 Task: Toggle the stable peek in the text editor.
Action: Mouse moved to (23, 665)
Screenshot: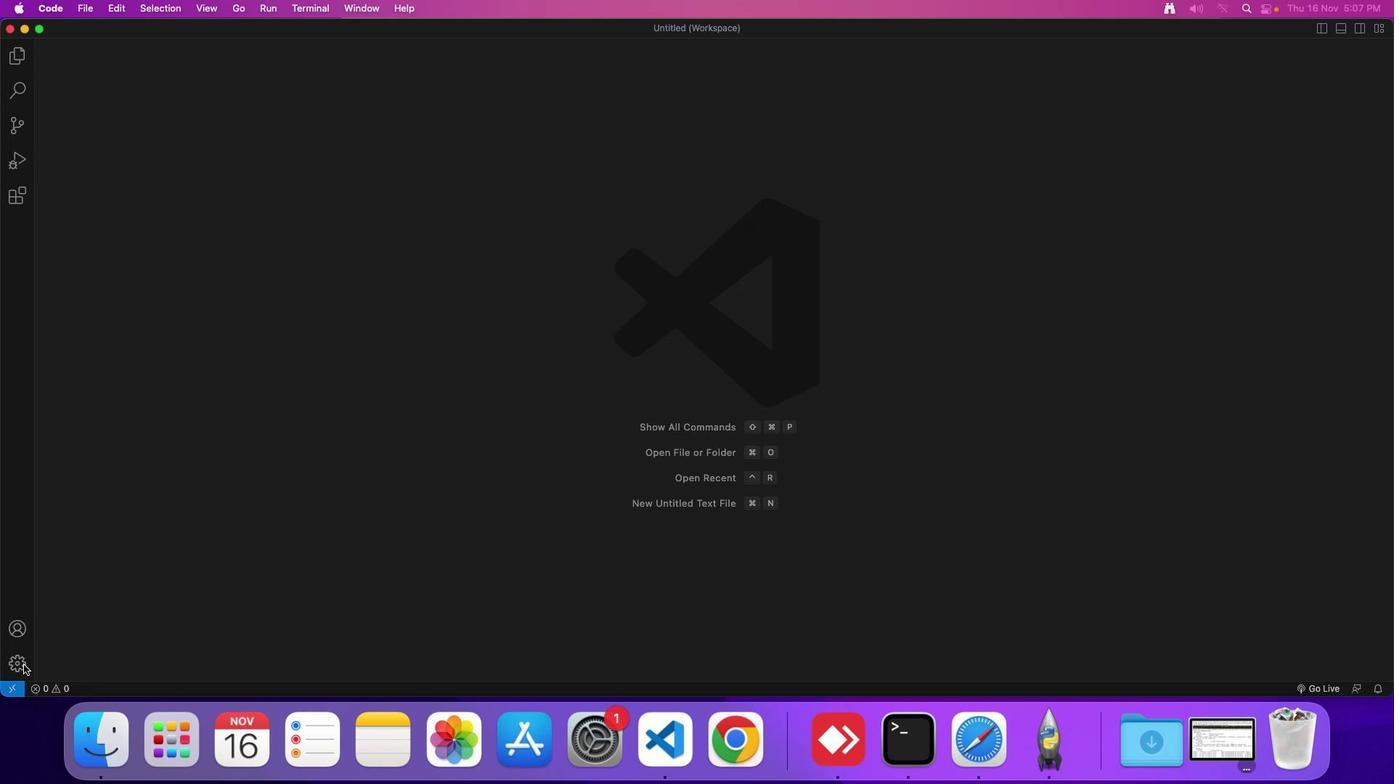 
Action: Mouse pressed left at (23, 665)
Screenshot: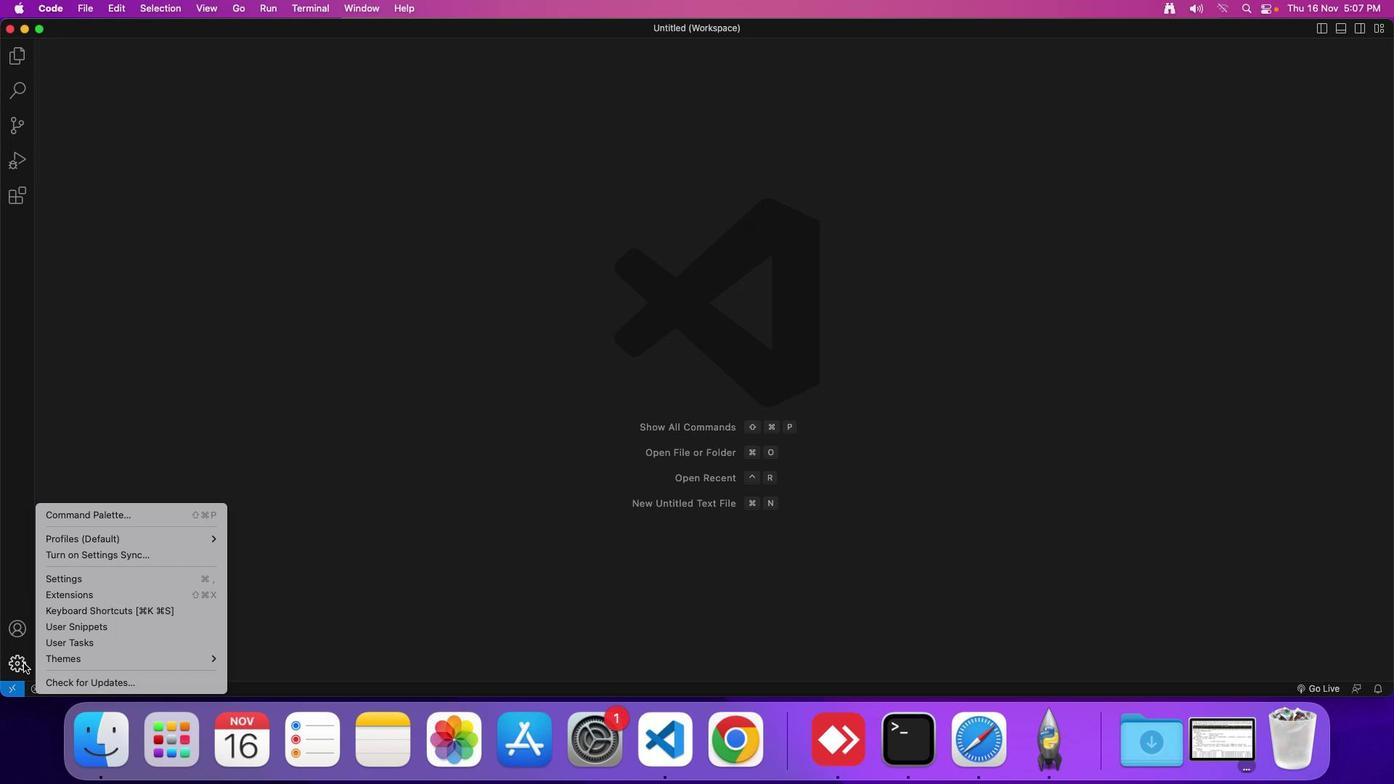 
Action: Mouse moved to (68, 580)
Screenshot: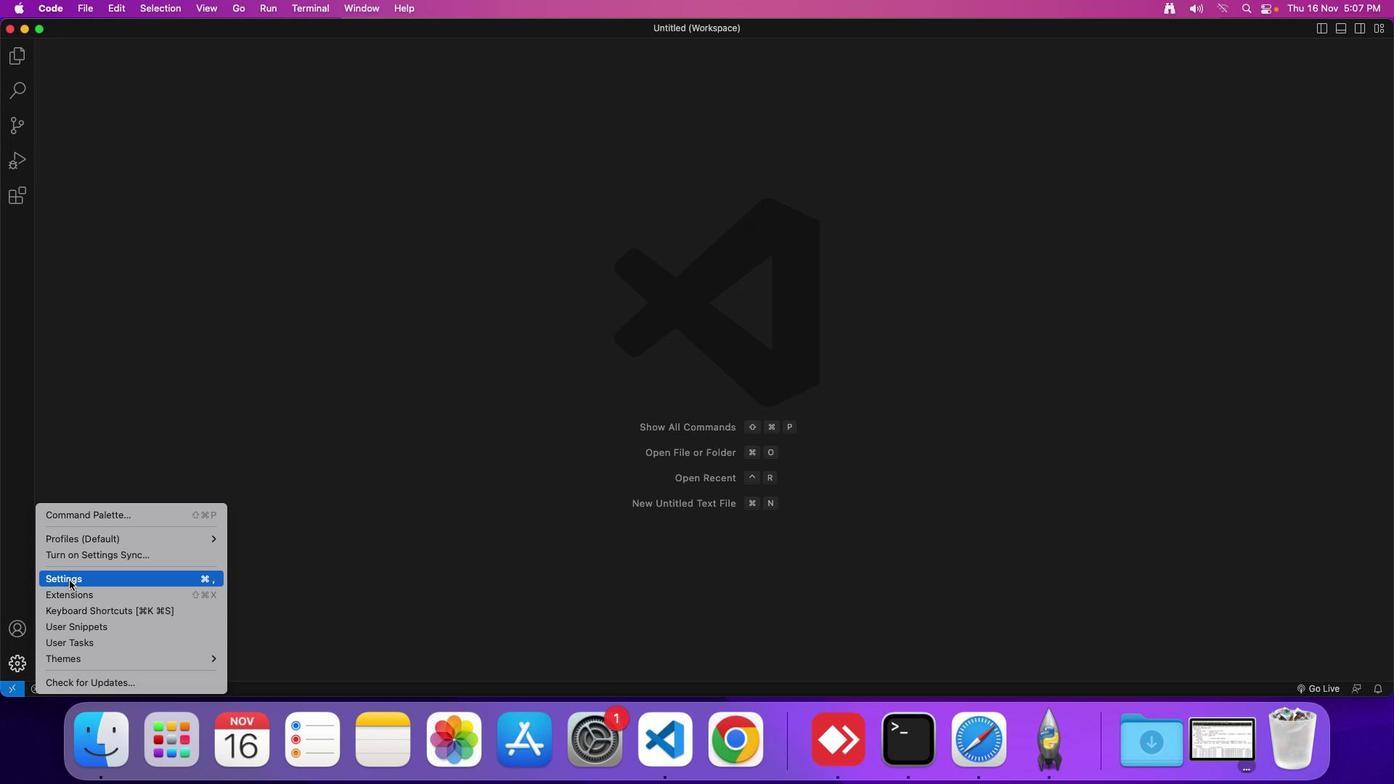 
Action: Mouse pressed left at (68, 580)
Screenshot: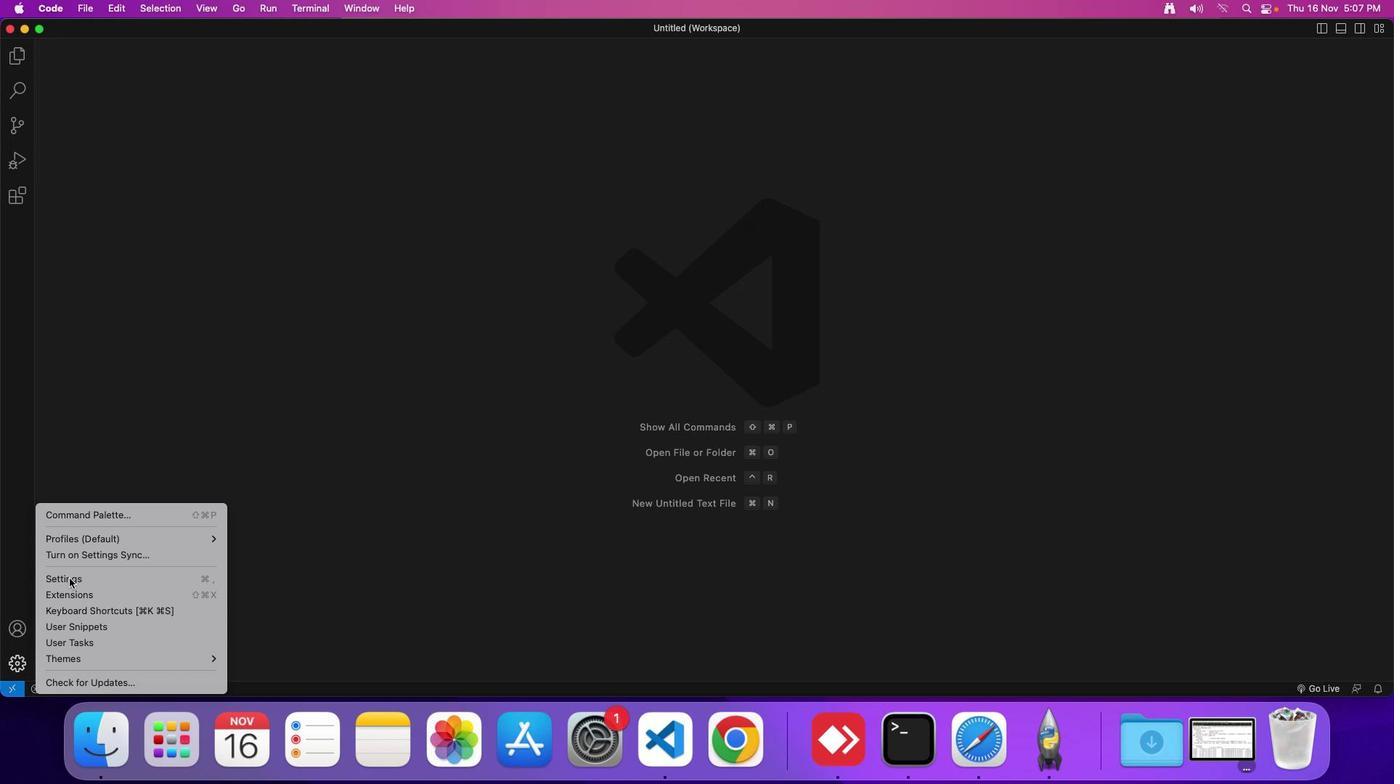 
Action: Mouse moved to (350, 109)
Screenshot: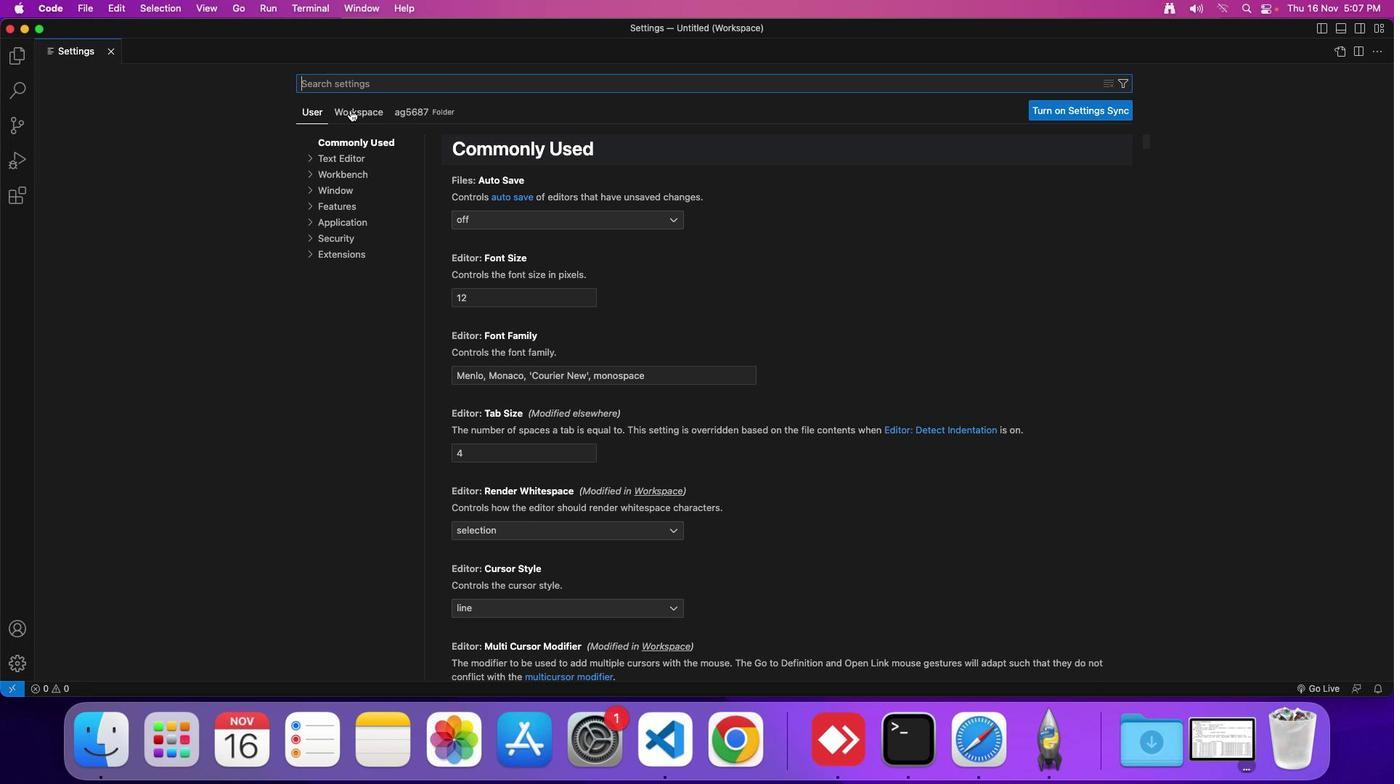
Action: Mouse pressed left at (350, 109)
Screenshot: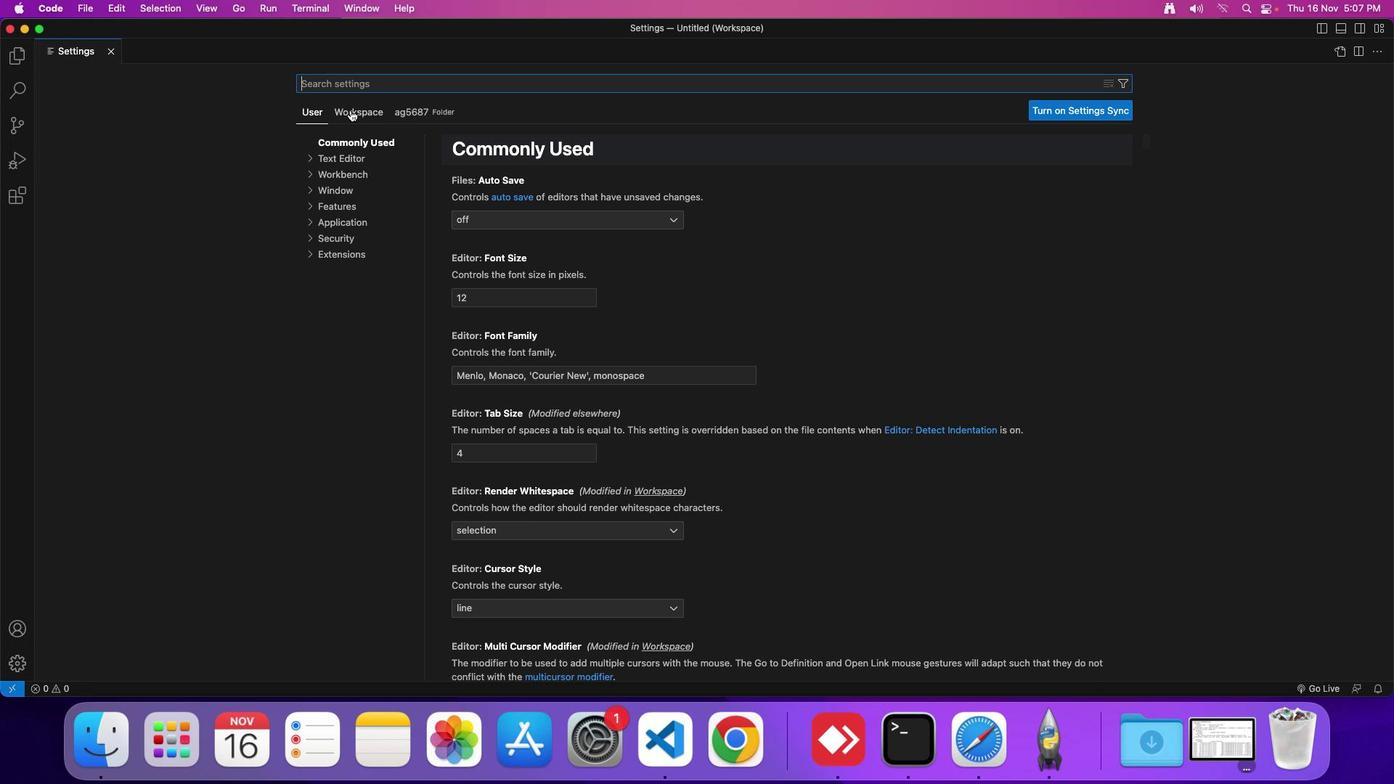 
Action: Mouse moved to (353, 161)
Screenshot: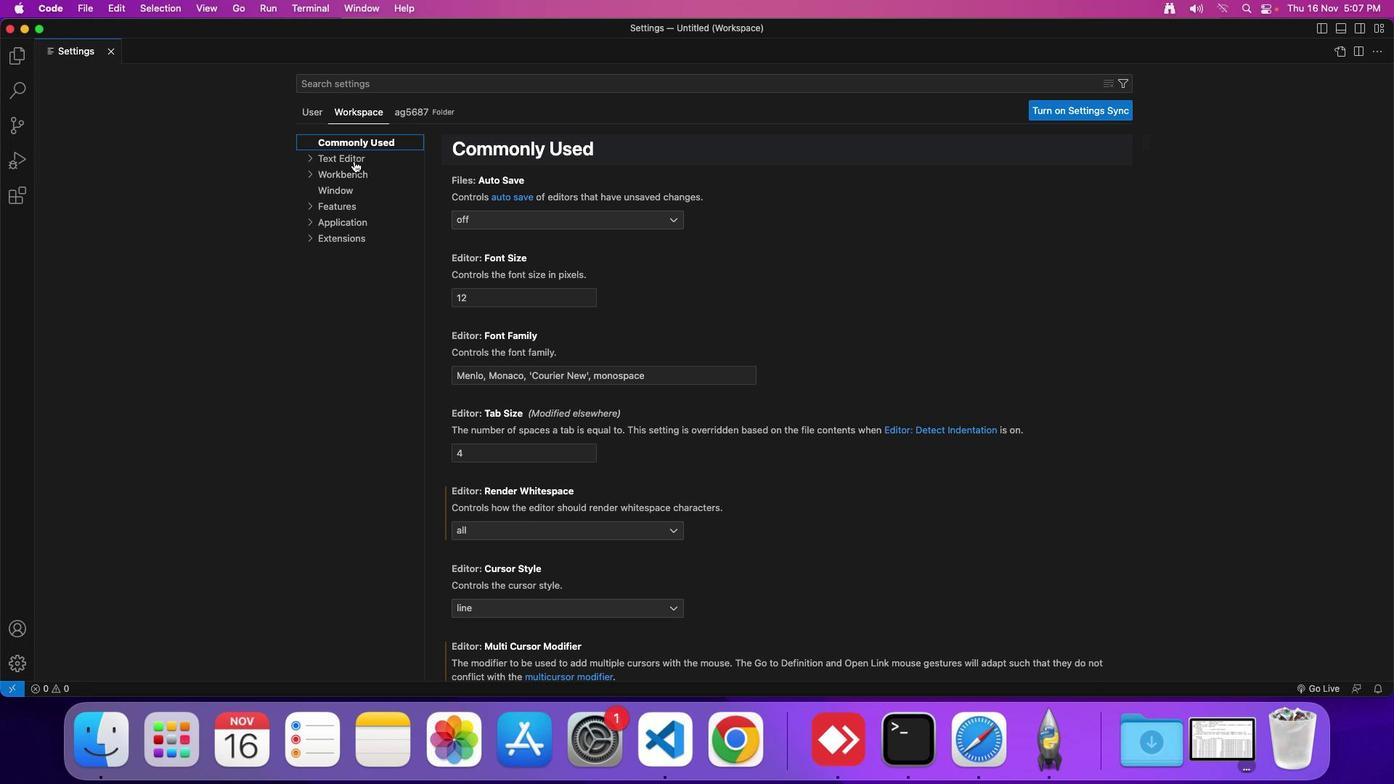 
Action: Mouse pressed left at (353, 161)
Screenshot: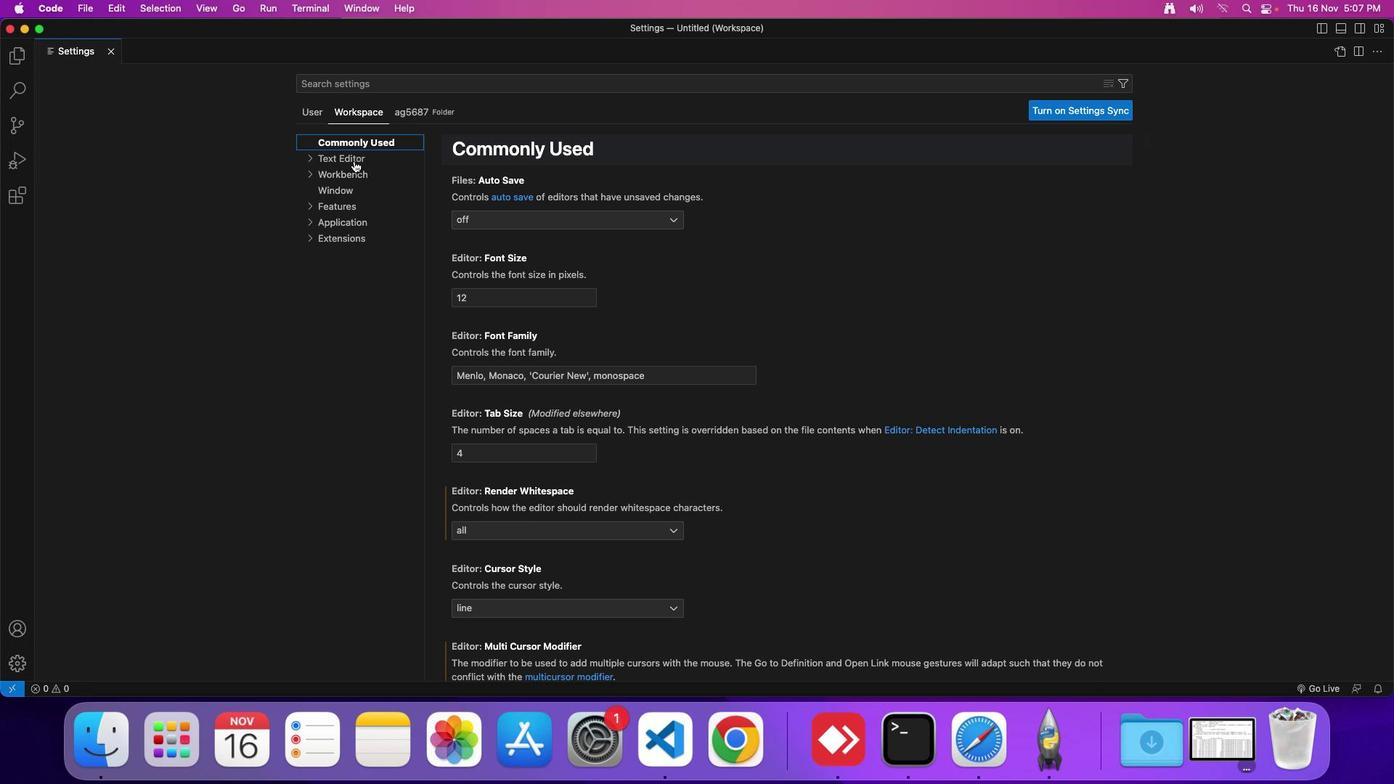 
Action: Mouse moved to (548, 434)
Screenshot: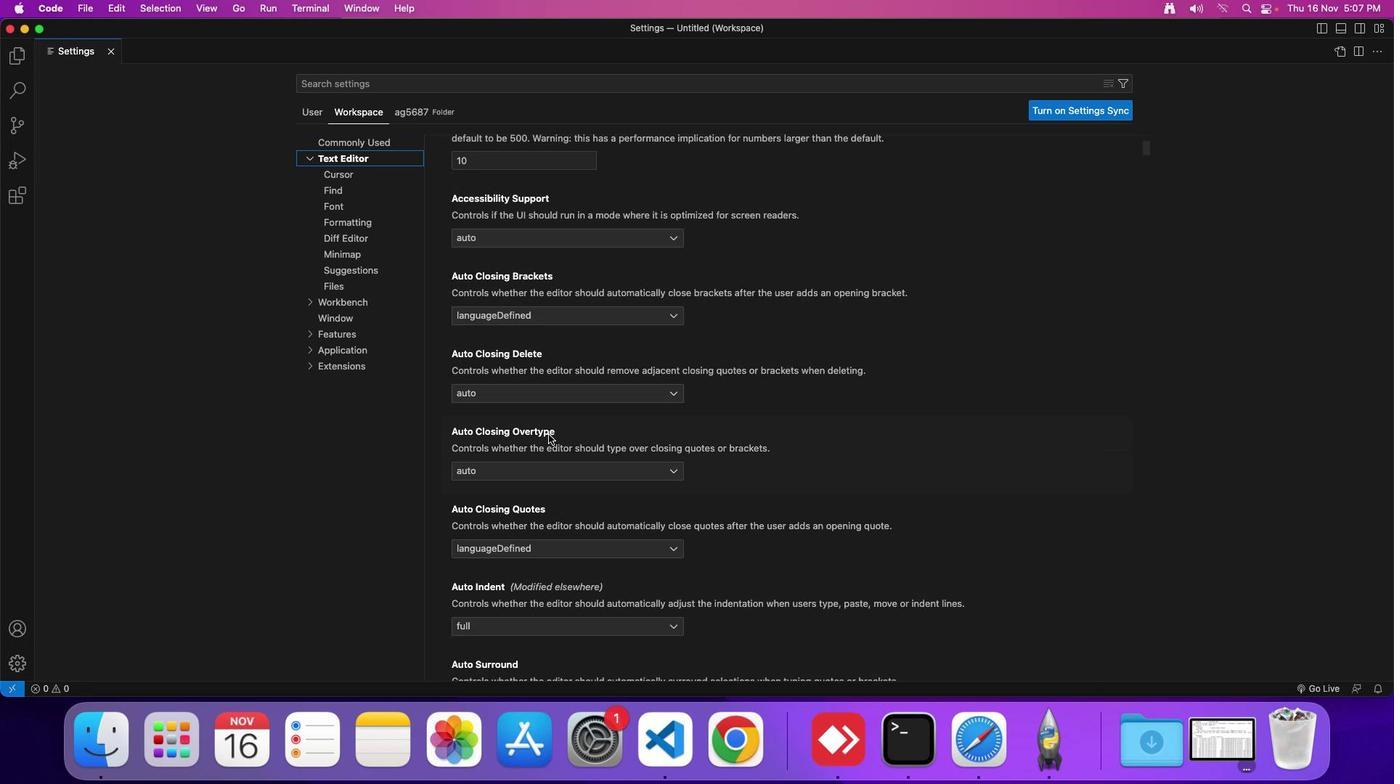 
Action: Mouse scrolled (548, 434) with delta (0, 0)
Screenshot: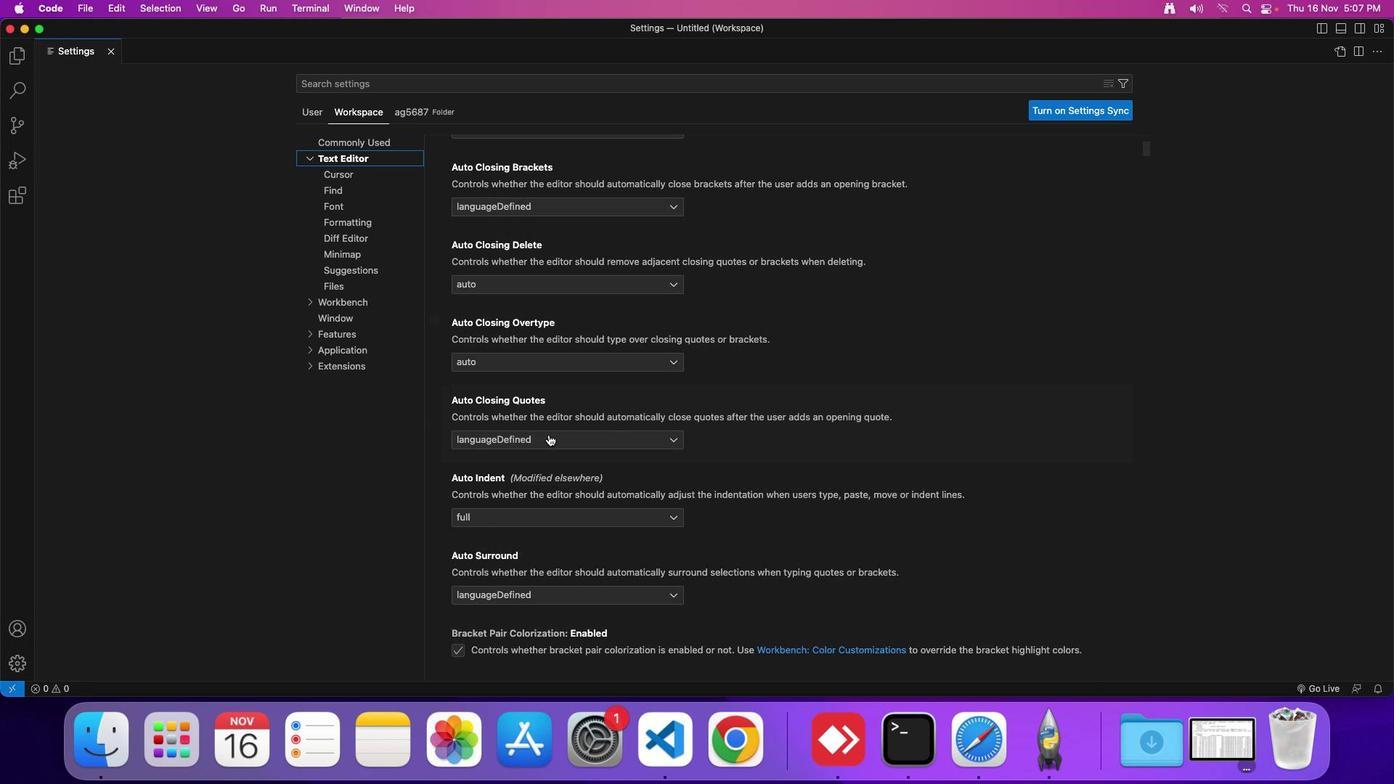 
Action: Mouse scrolled (548, 434) with delta (0, 0)
Screenshot: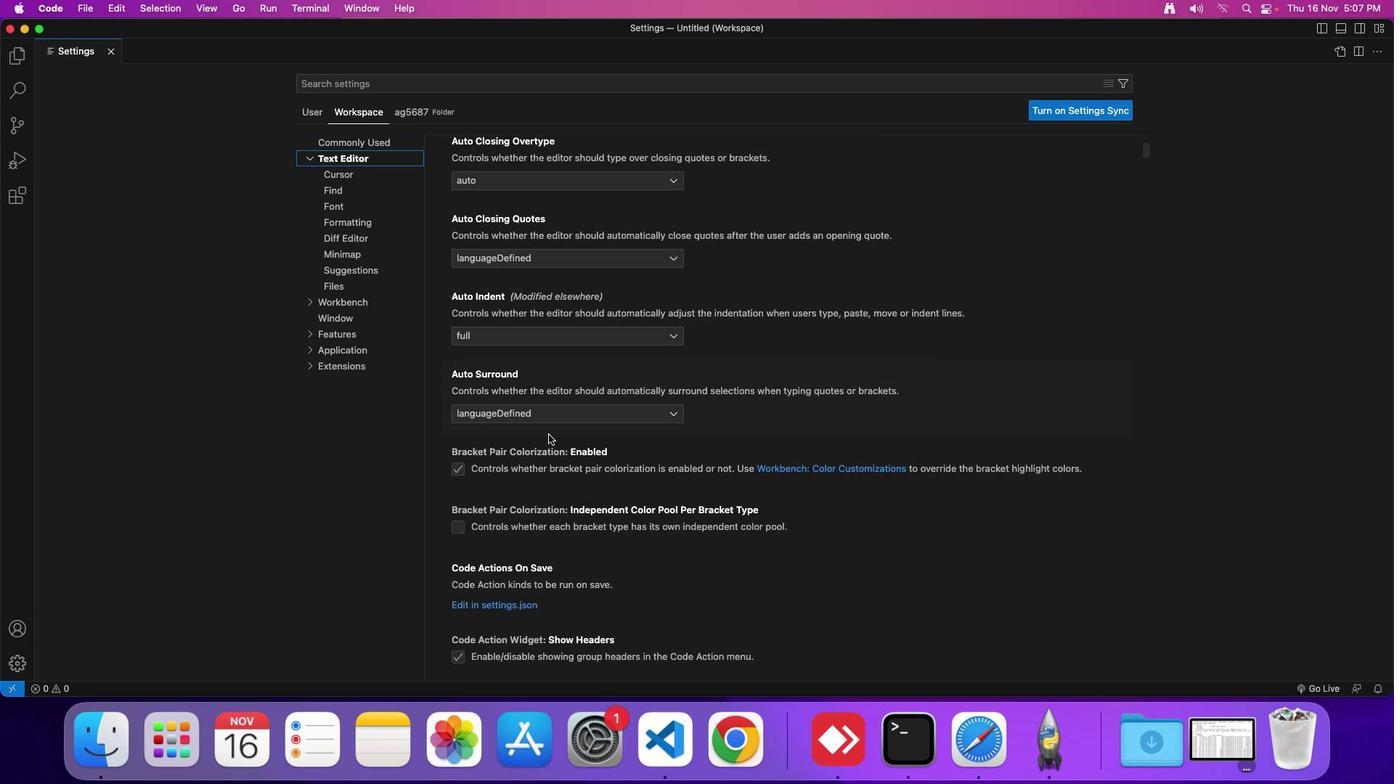 
Action: Mouse scrolled (548, 434) with delta (0, -2)
Screenshot: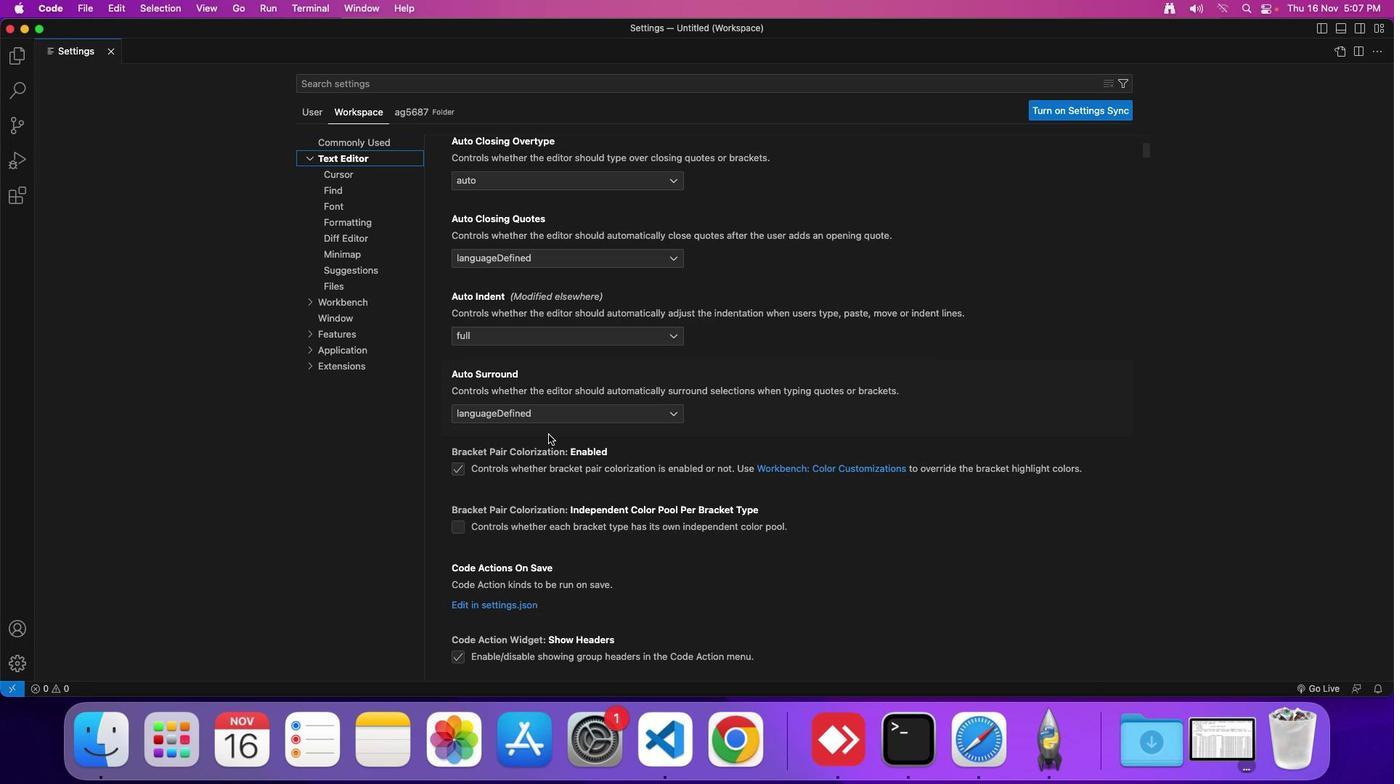 
Action: Mouse scrolled (548, 434) with delta (0, -3)
Screenshot: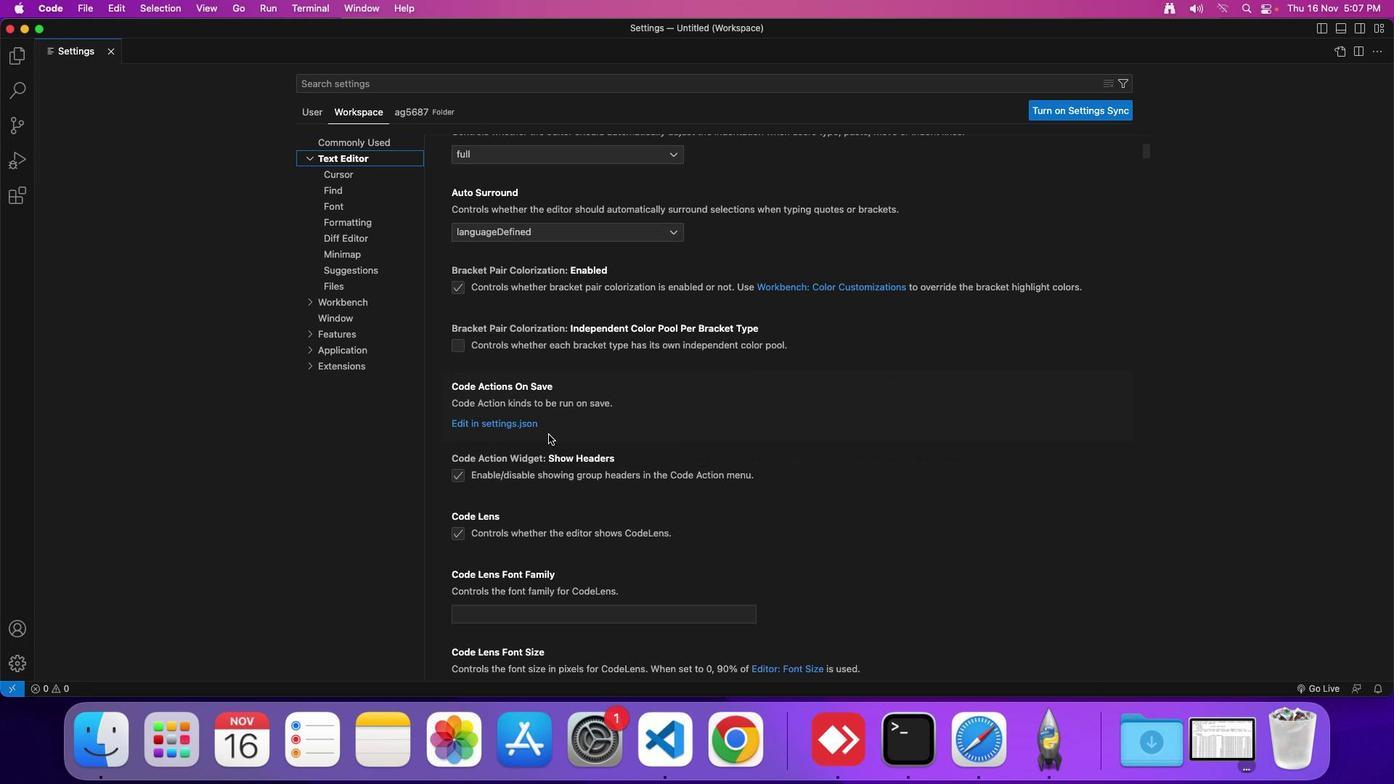 
Action: Mouse scrolled (548, 434) with delta (0, -3)
Screenshot: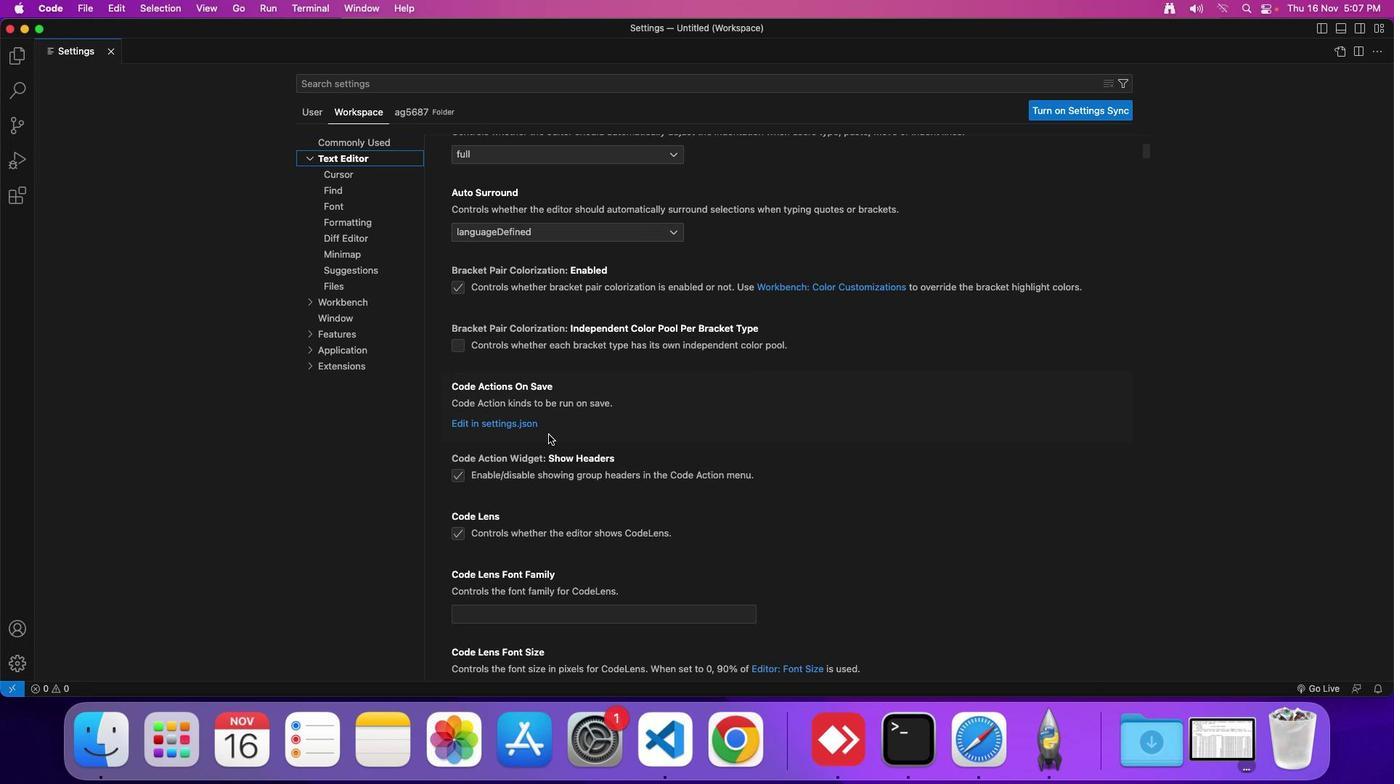 
Action: Mouse scrolled (548, 434) with delta (0, 0)
Screenshot: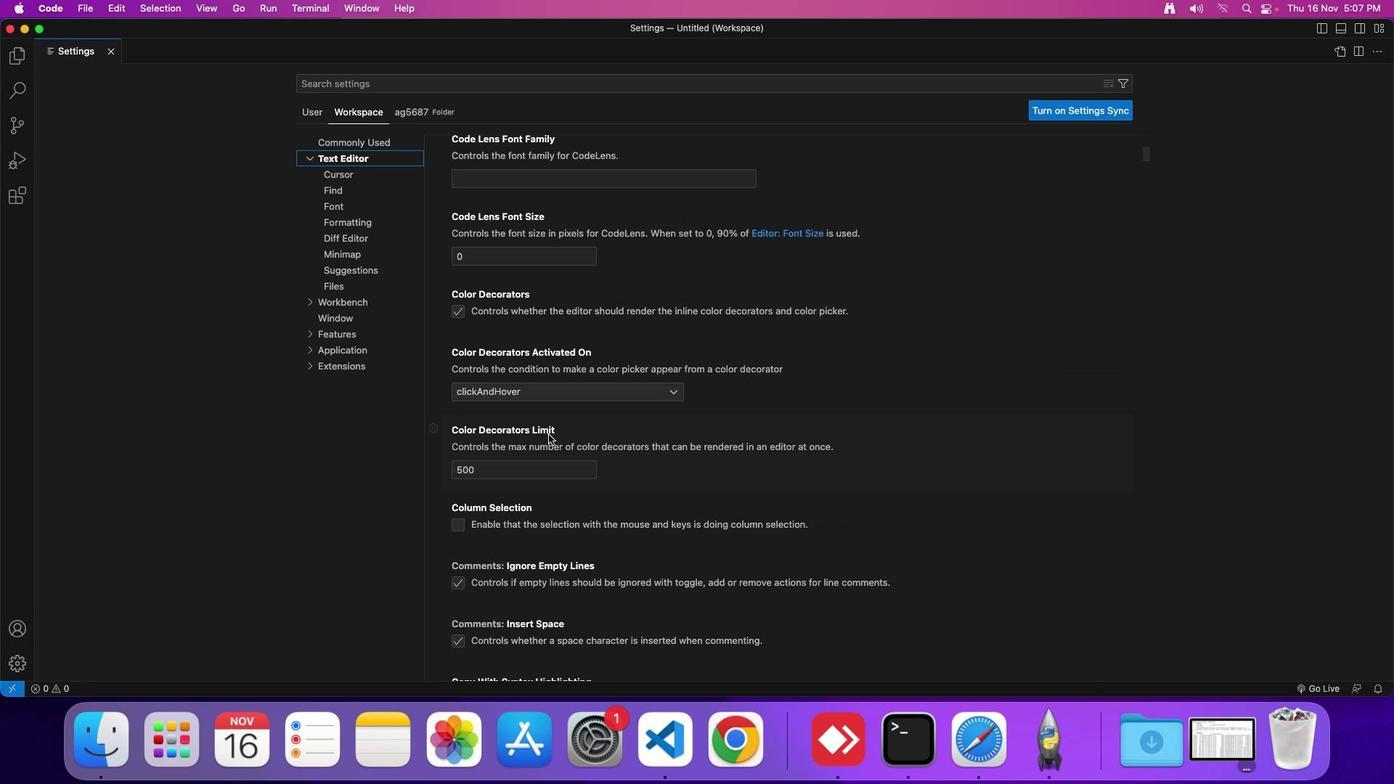 
Action: Mouse scrolled (548, 434) with delta (0, 0)
Screenshot: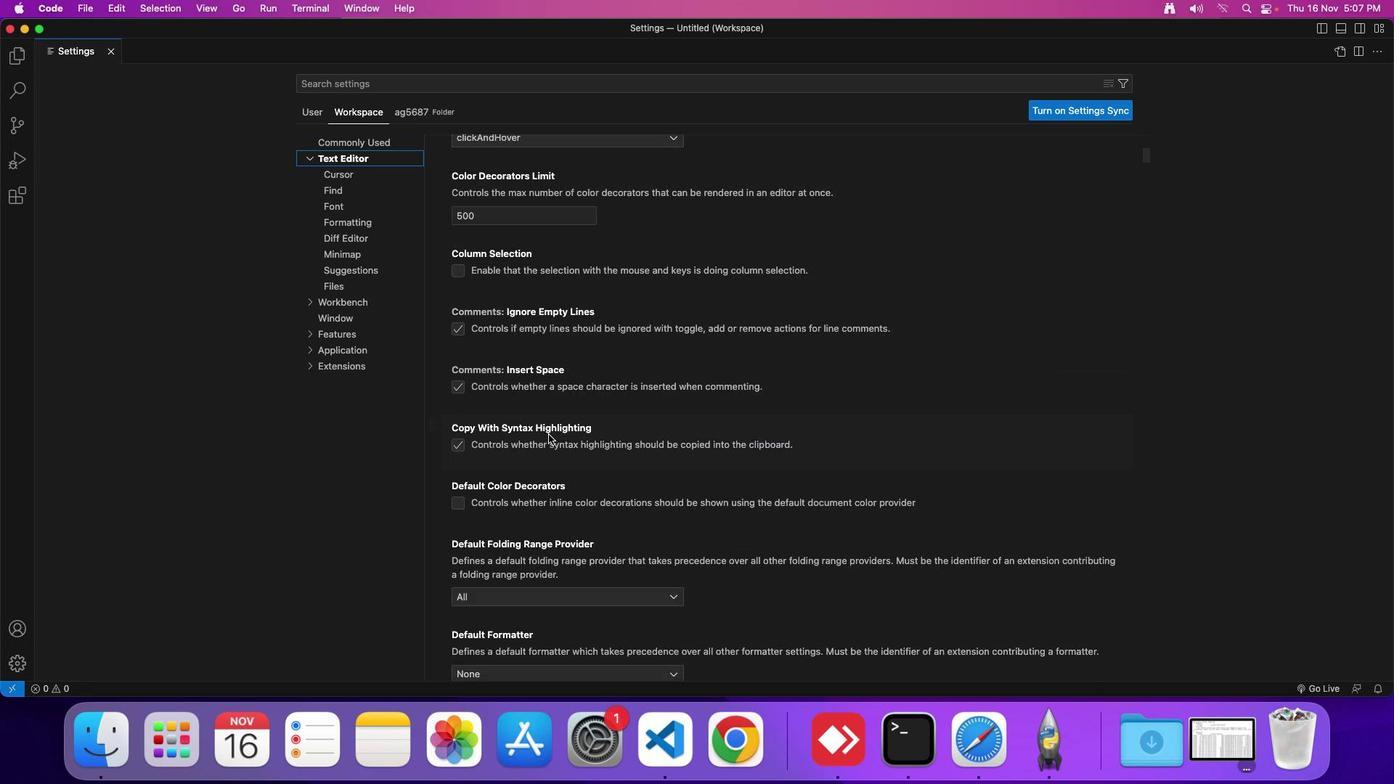 
Action: Mouse scrolled (548, 434) with delta (0, -2)
Screenshot: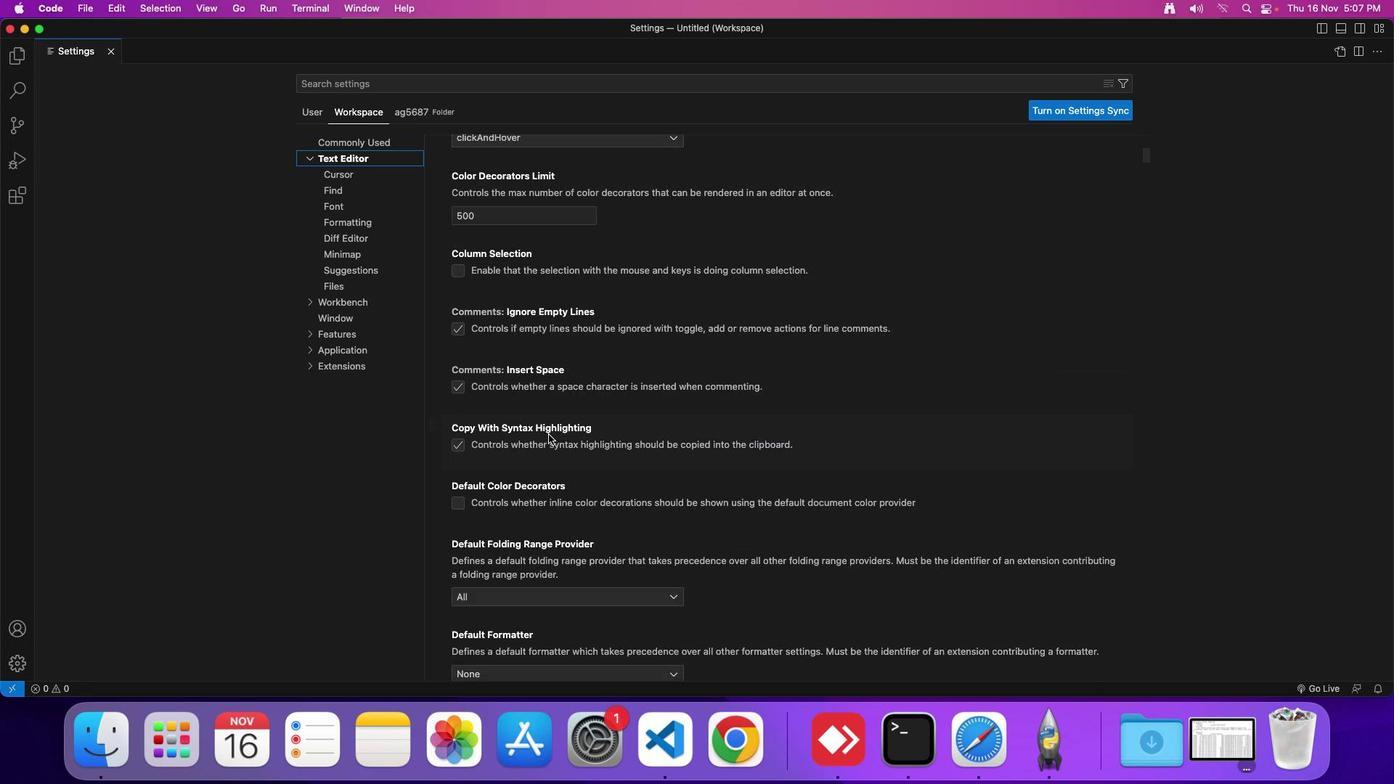 
Action: Mouse scrolled (548, 434) with delta (0, -4)
Screenshot: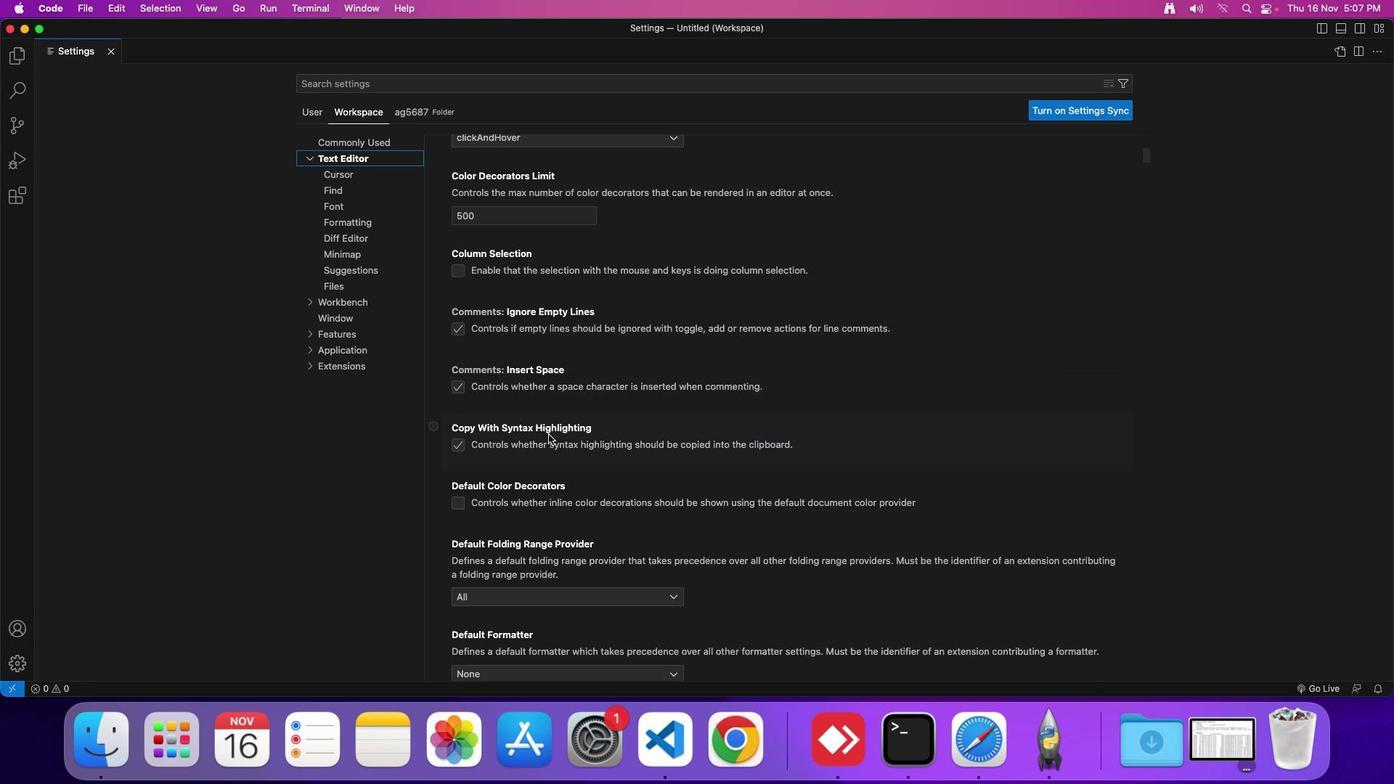 
Action: Mouse scrolled (548, 434) with delta (0, -5)
Screenshot: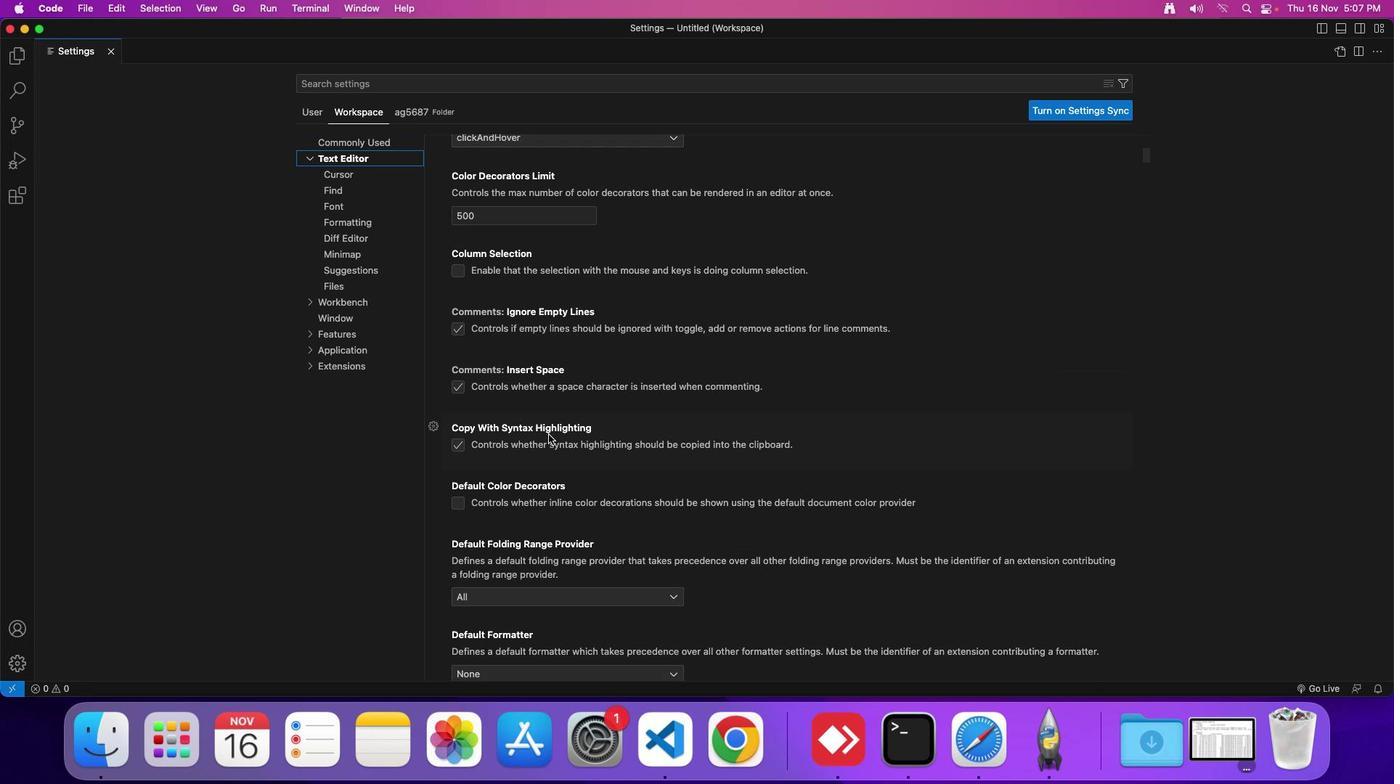 
Action: Mouse scrolled (548, 434) with delta (0, 0)
Screenshot: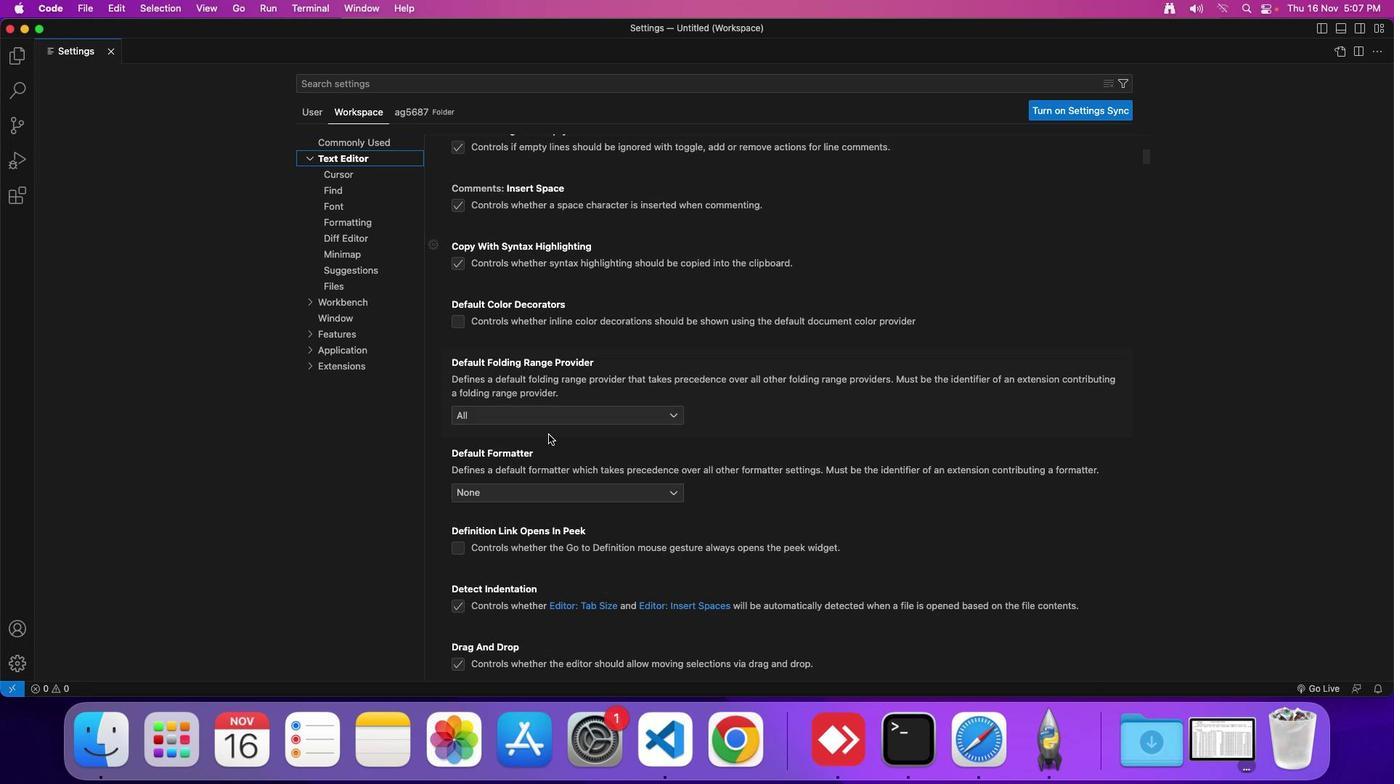
Action: Mouse scrolled (548, 434) with delta (0, 0)
Screenshot: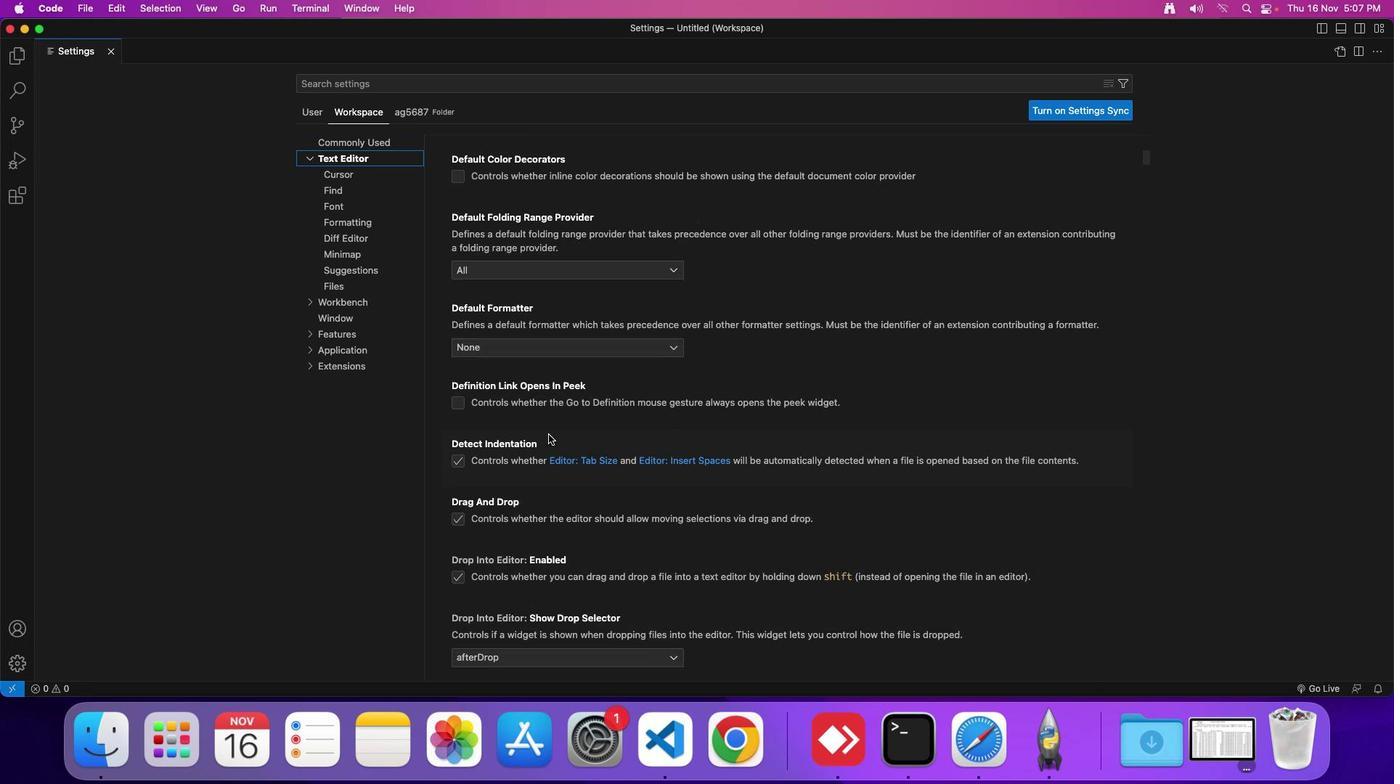 
Action: Mouse scrolled (548, 434) with delta (0, -2)
Screenshot: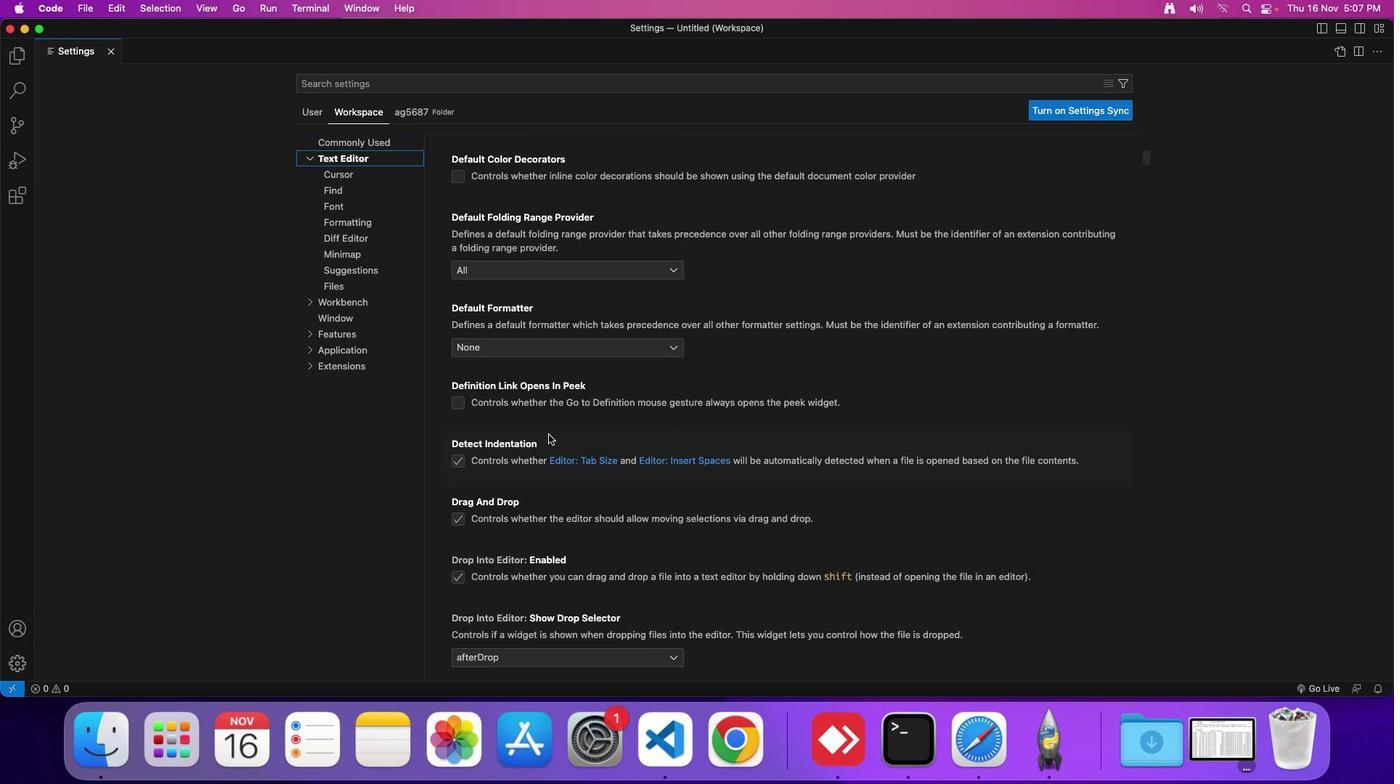 
Action: Mouse scrolled (548, 434) with delta (0, -2)
Screenshot: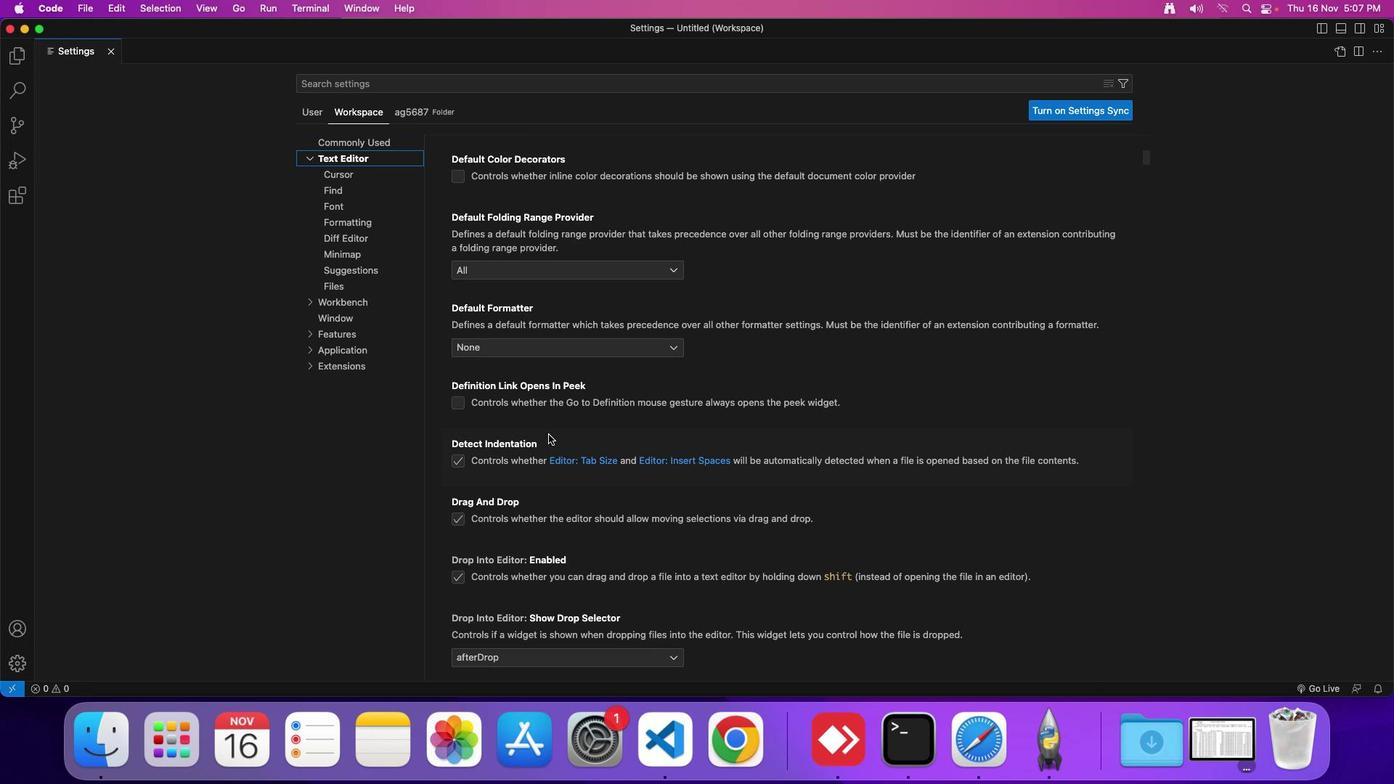 
Action: Mouse moved to (548, 434)
Screenshot: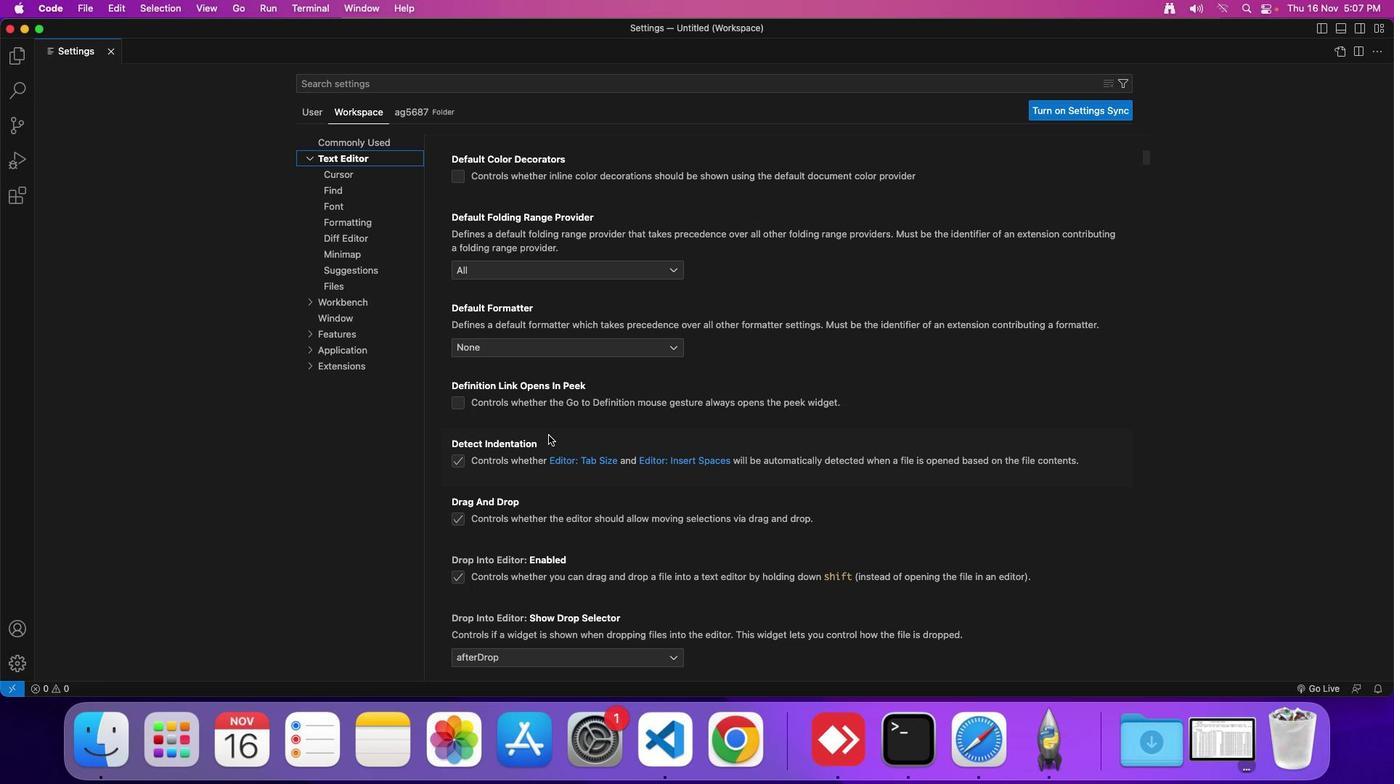 
Action: Mouse scrolled (548, 434) with delta (0, 0)
Screenshot: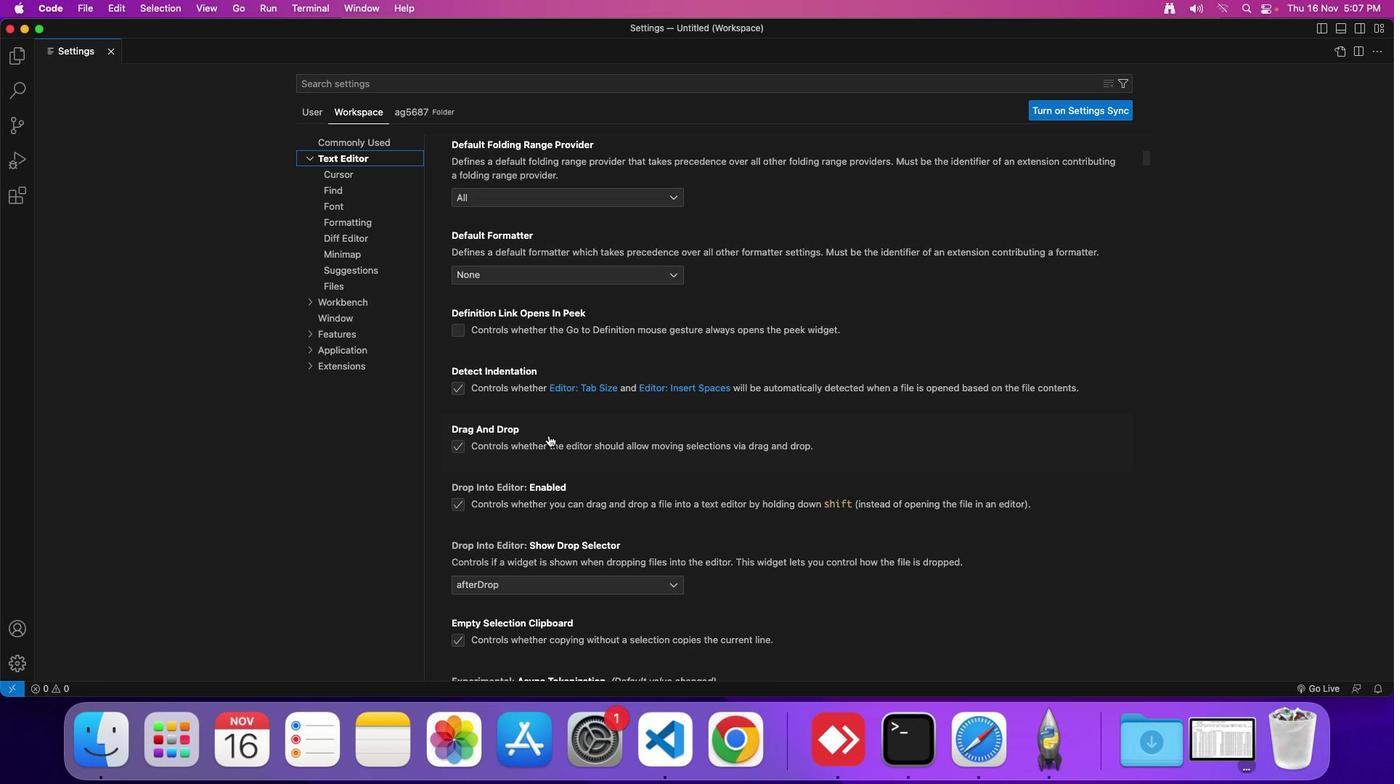 
Action: Mouse scrolled (548, 434) with delta (0, 0)
Screenshot: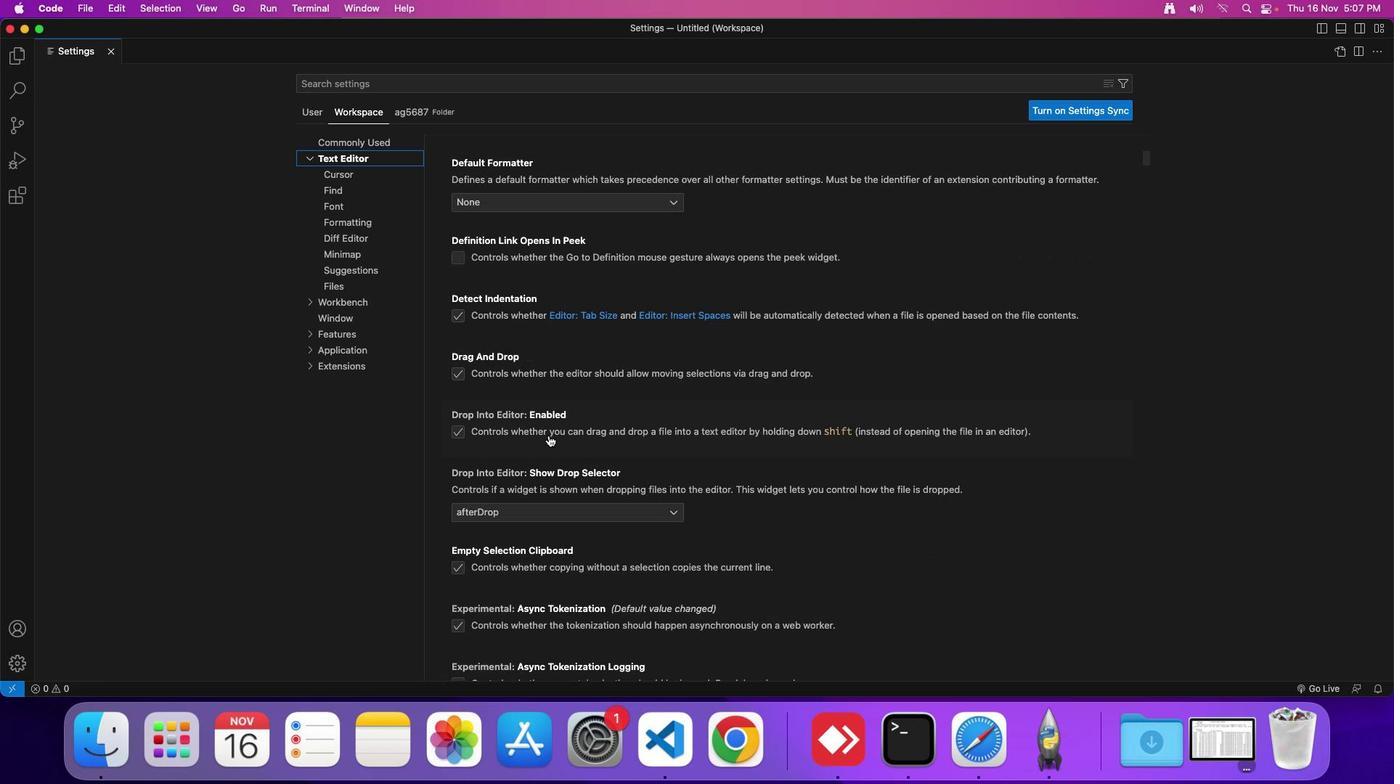 
Action: Mouse scrolled (548, 434) with delta (0, -1)
Screenshot: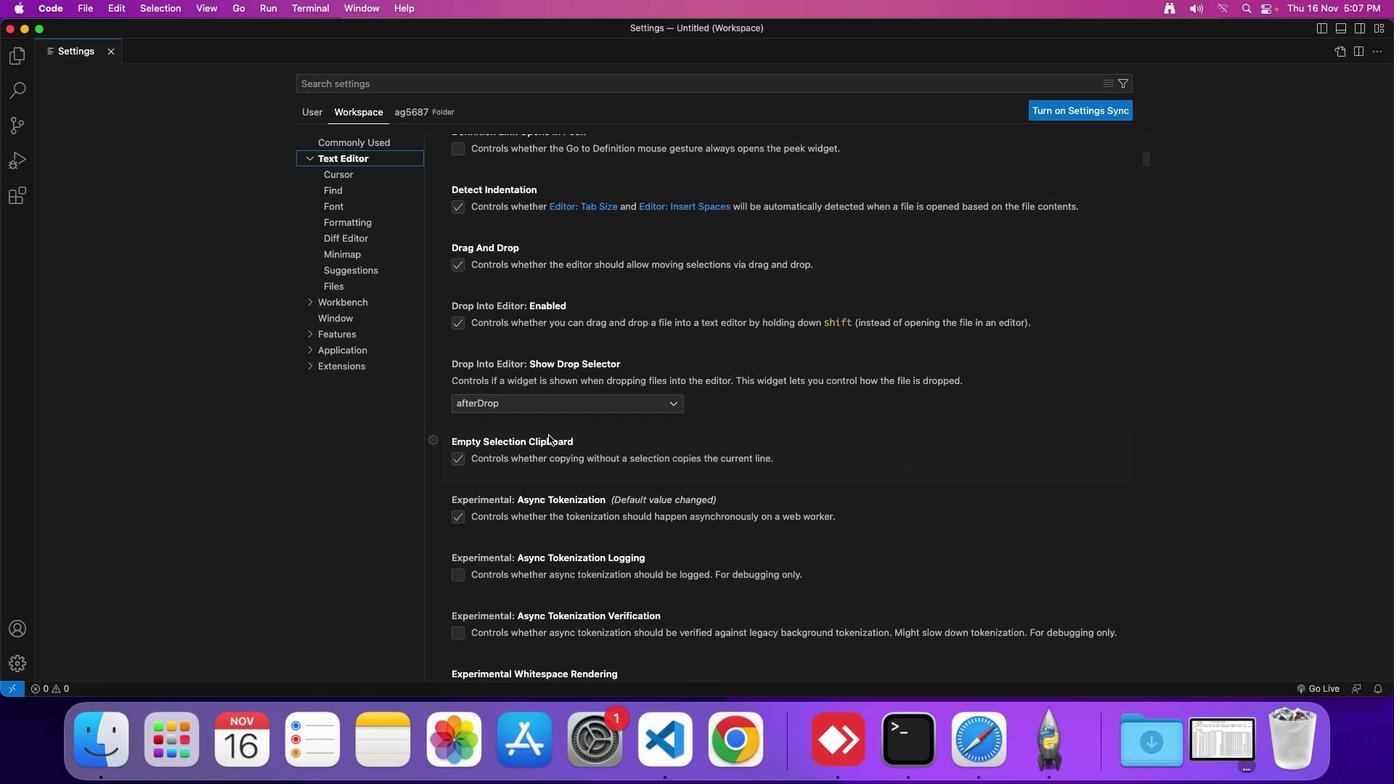 
Action: Mouse scrolled (548, 434) with delta (0, -2)
Screenshot: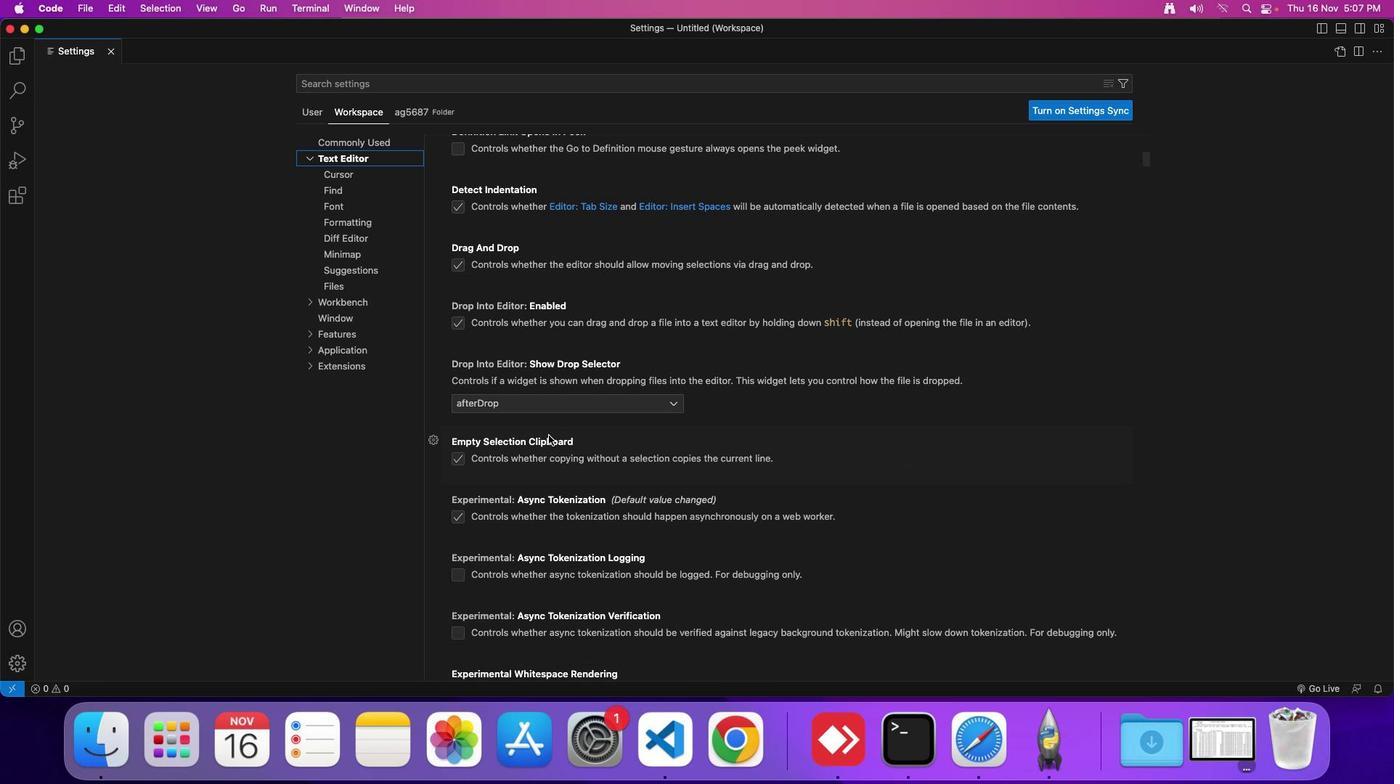 
Action: Mouse scrolled (548, 434) with delta (0, 0)
Screenshot: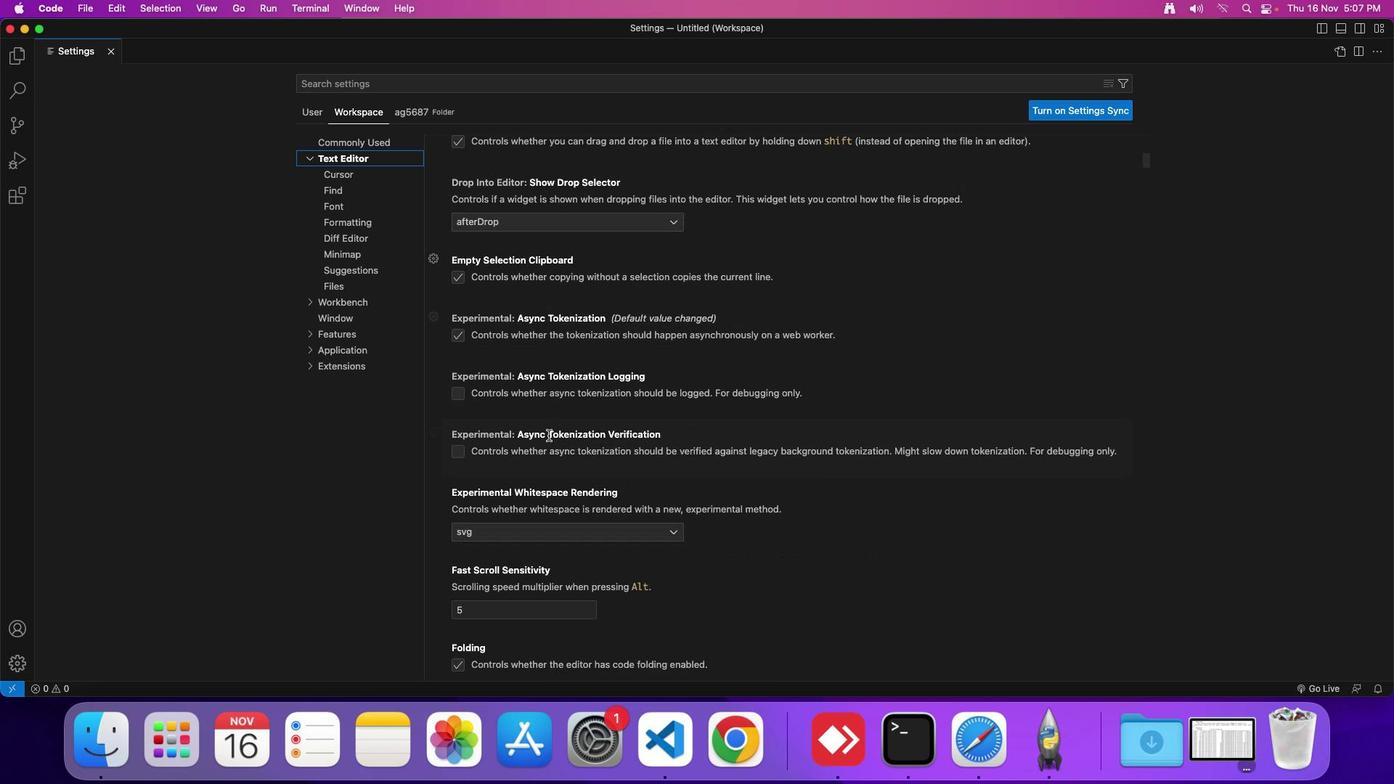 
Action: Mouse scrolled (548, 434) with delta (0, 0)
Screenshot: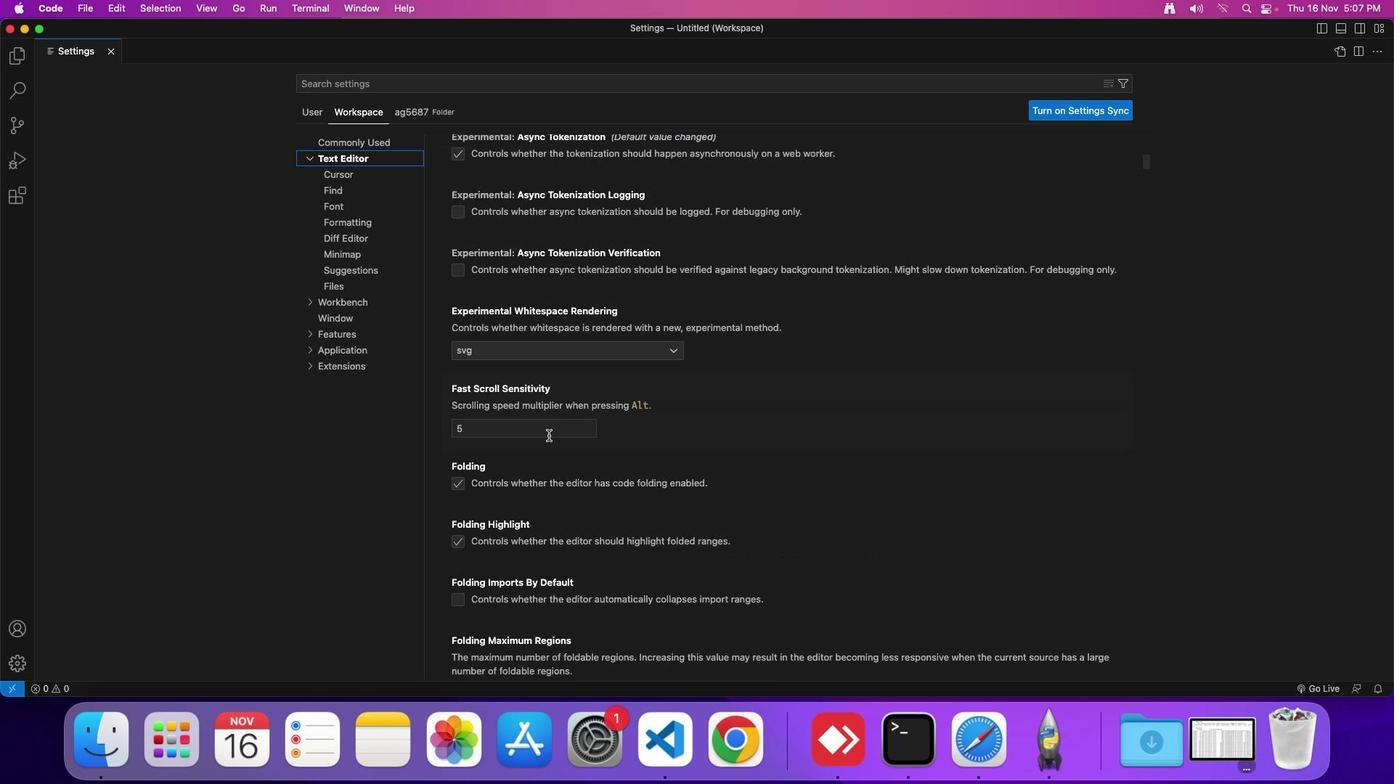 
Action: Mouse scrolled (548, 434) with delta (0, -2)
Screenshot: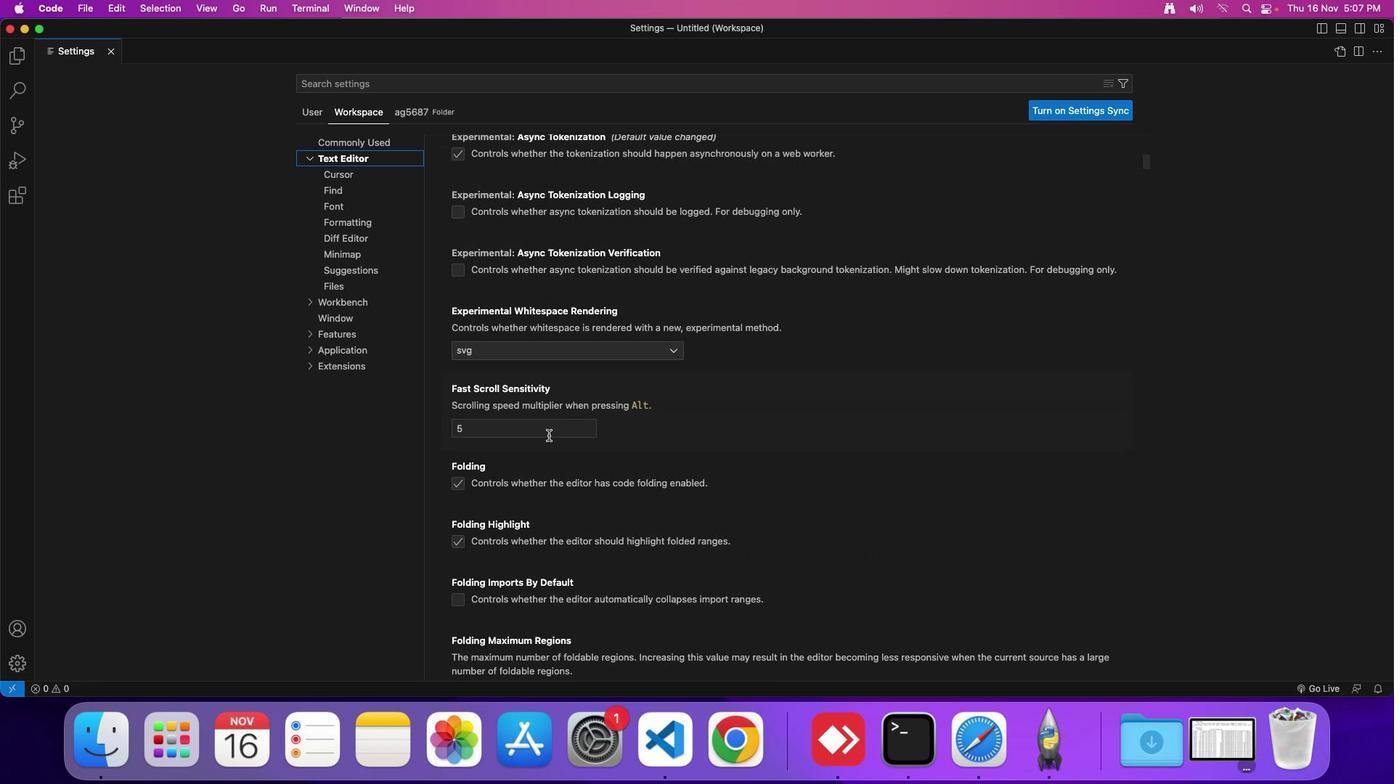 
Action: Mouse scrolled (548, 434) with delta (0, -3)
Screenshot: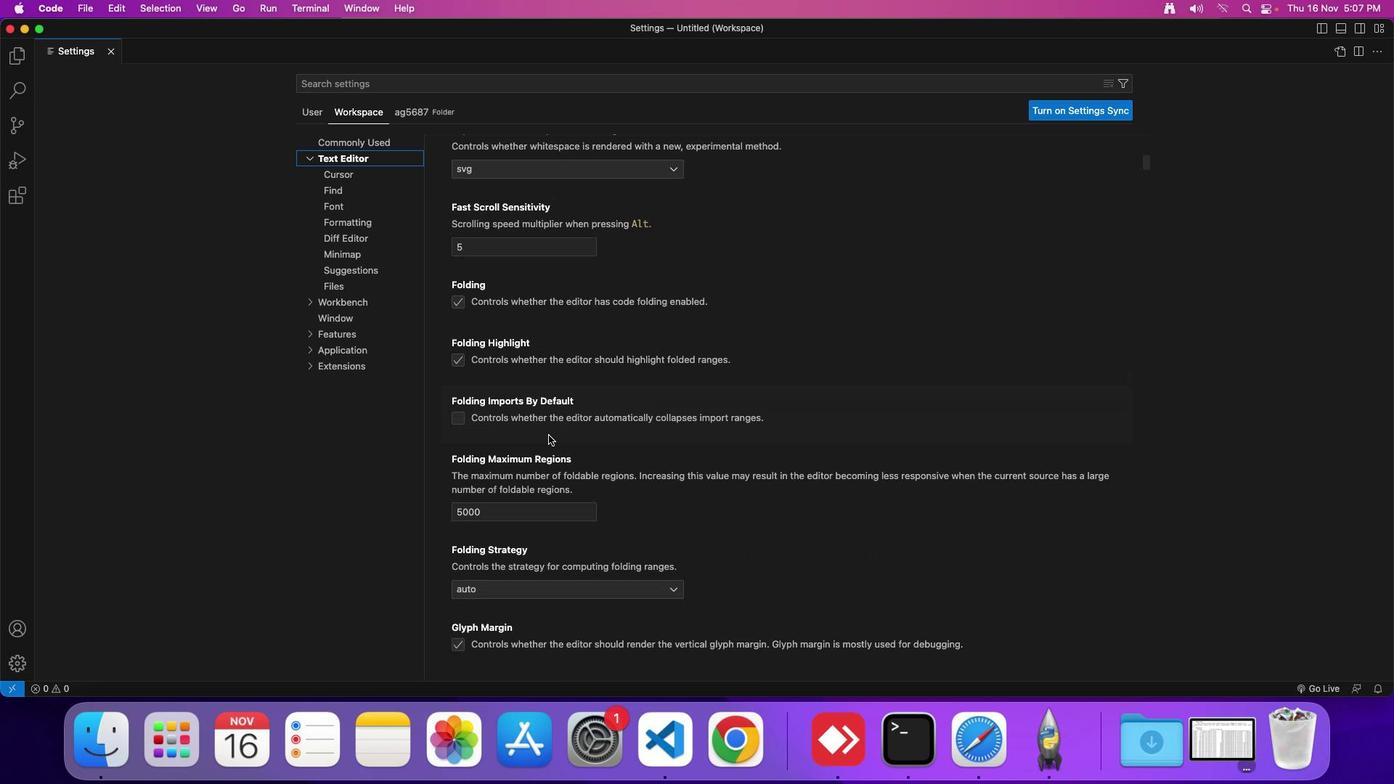 
Action: Mouse scrolled (548, 434) with delta (0, -3)
Screenshot: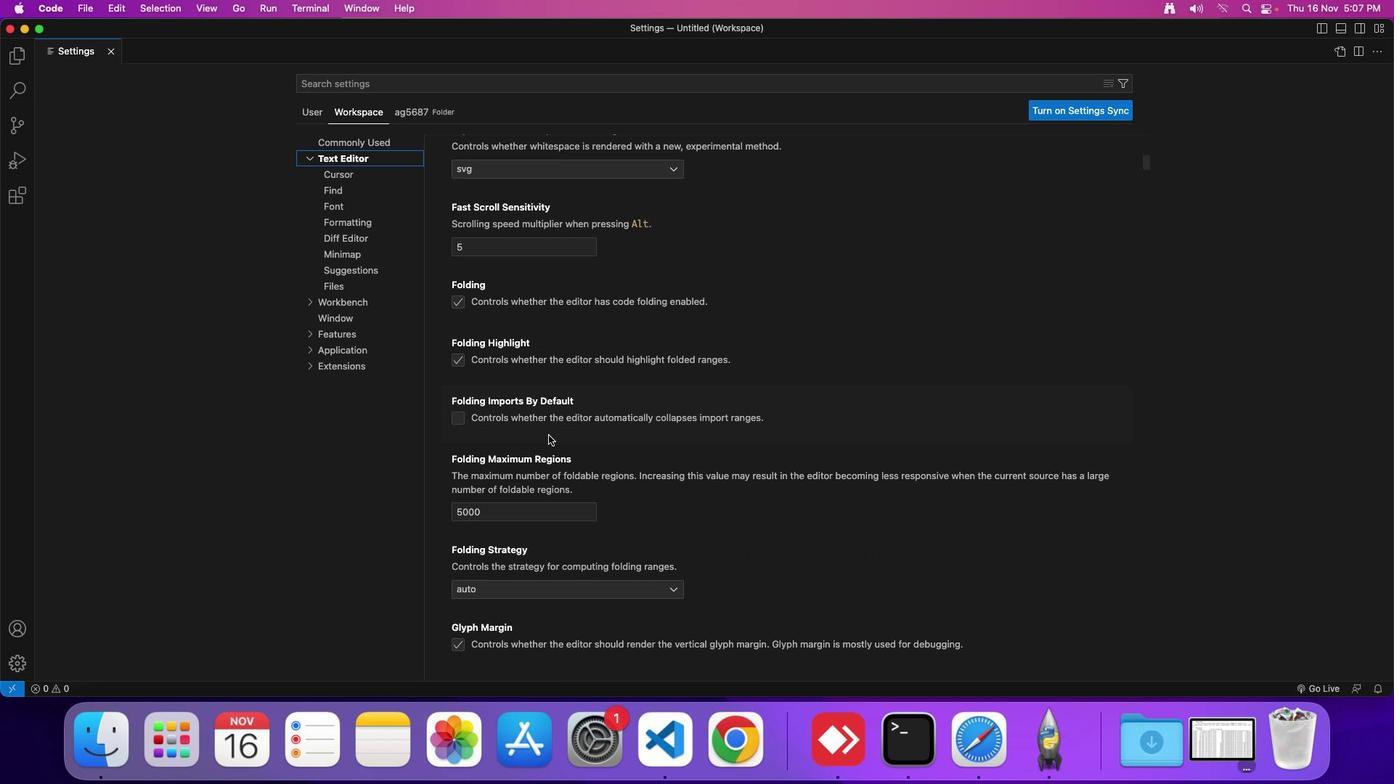 
Action: Mouse scrolled (548, 434) with delta (0, 0)
Screenshot: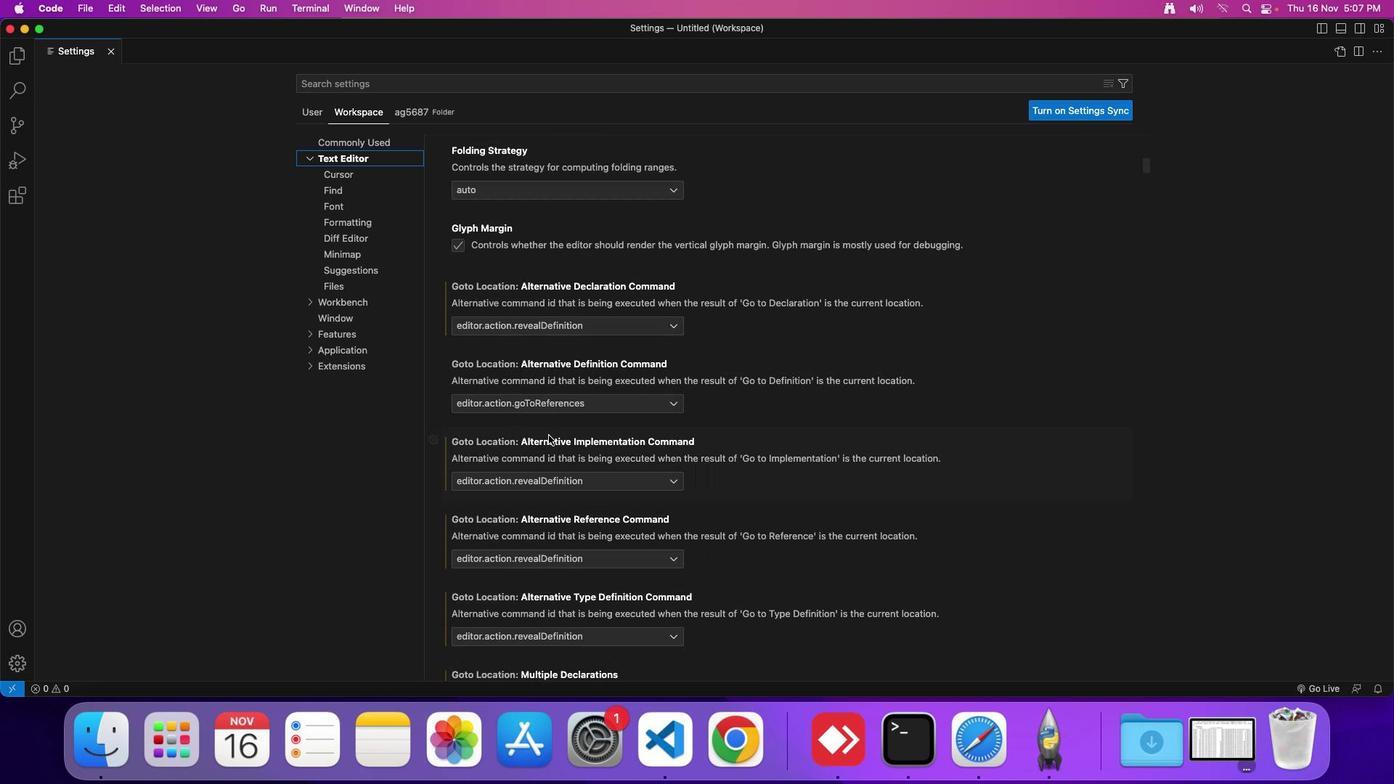 
Action: Mouse scrolled (548, 434) with delta (0, 0)
Screenshot: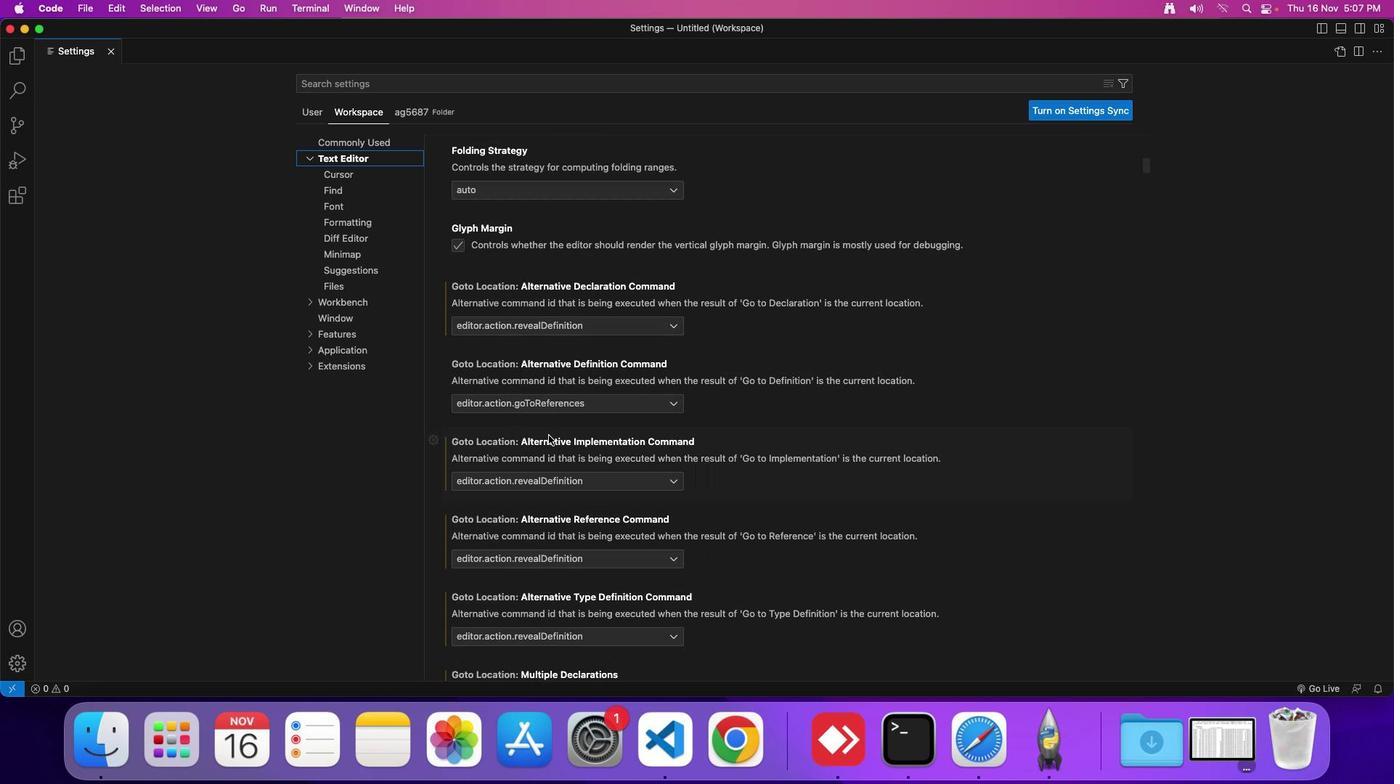 
Action: Mouse scrolled (548, 434) with delta (0, -2)
Screenshot: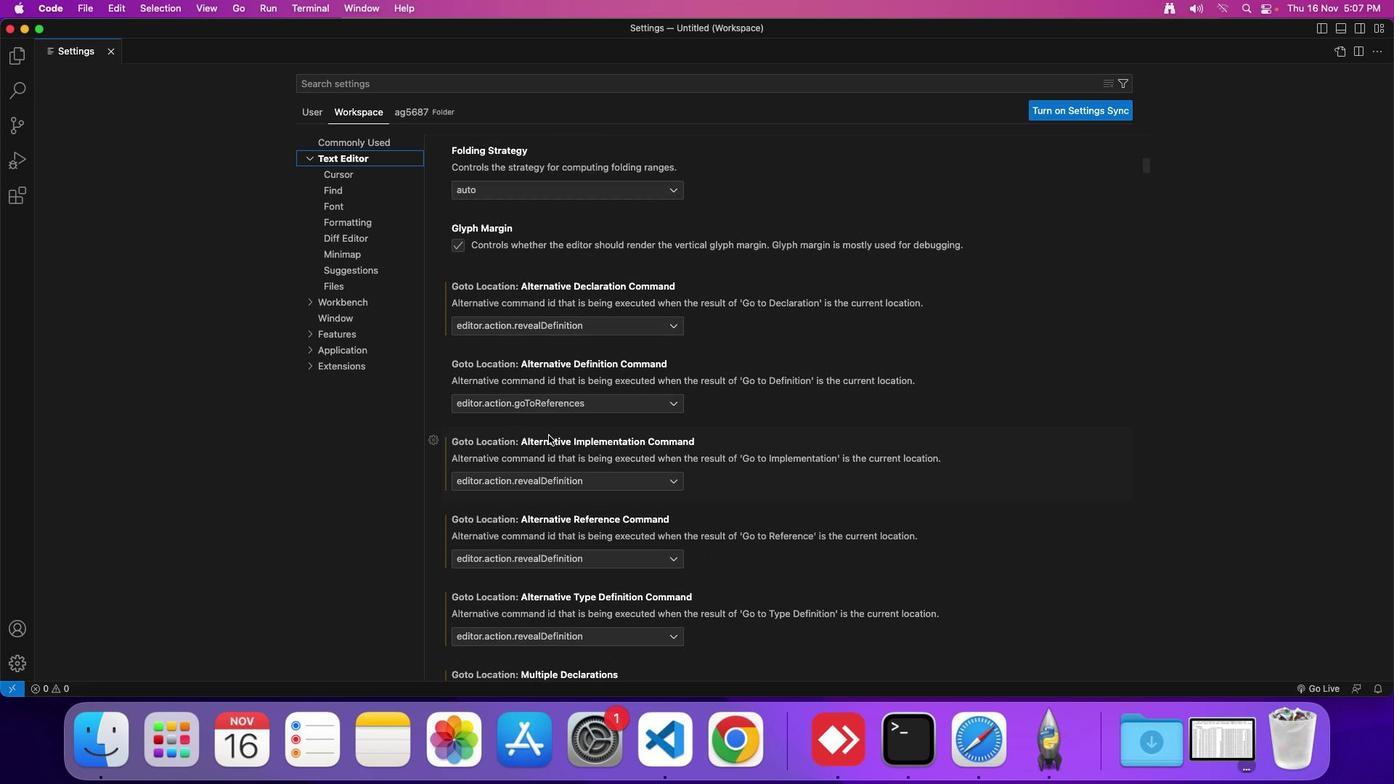 
Action: Mouse scrolled (548, 434) with delta (0, -3)
Screenshot: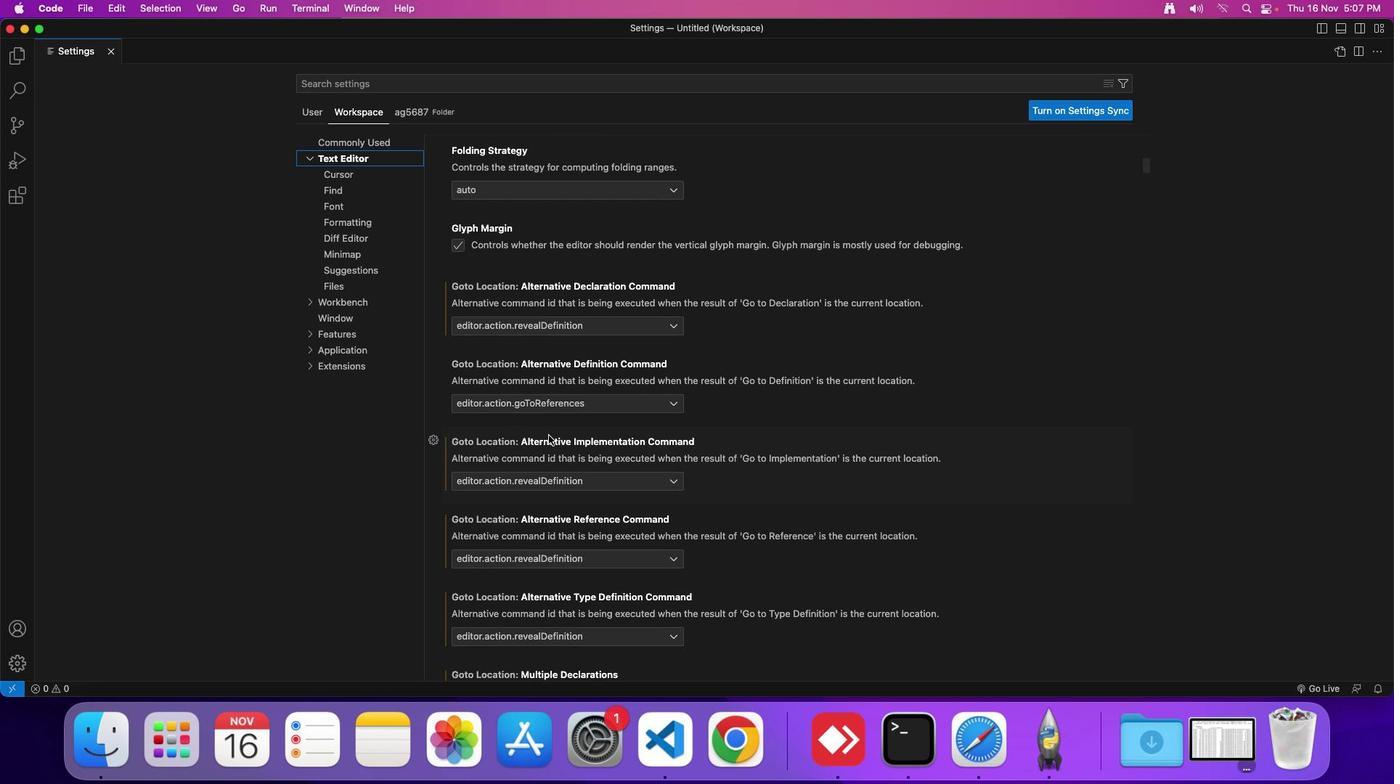 
Action: Mouse moved to (548, 437)
Screenshot: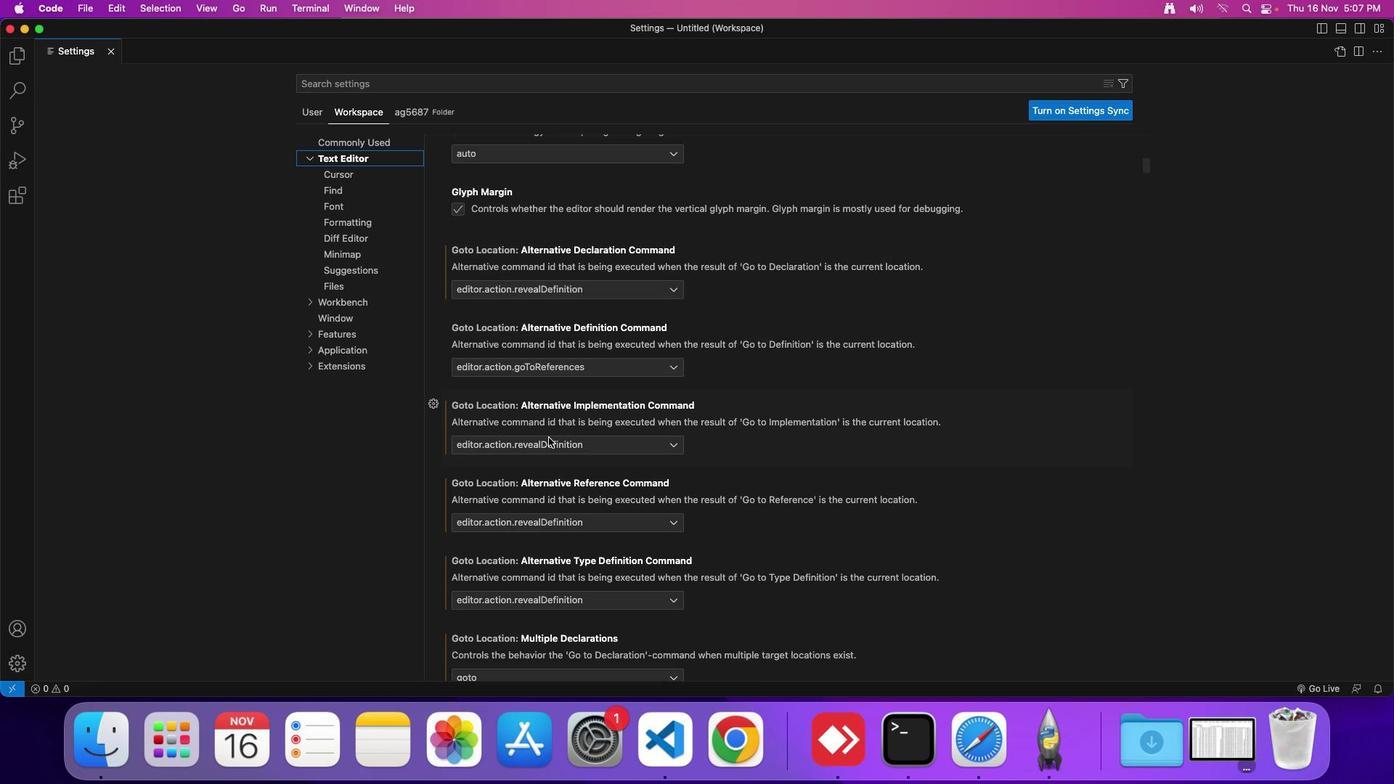 
Action: Mouse scrolled (548, 437) with delta (0, 0)
Screenshot: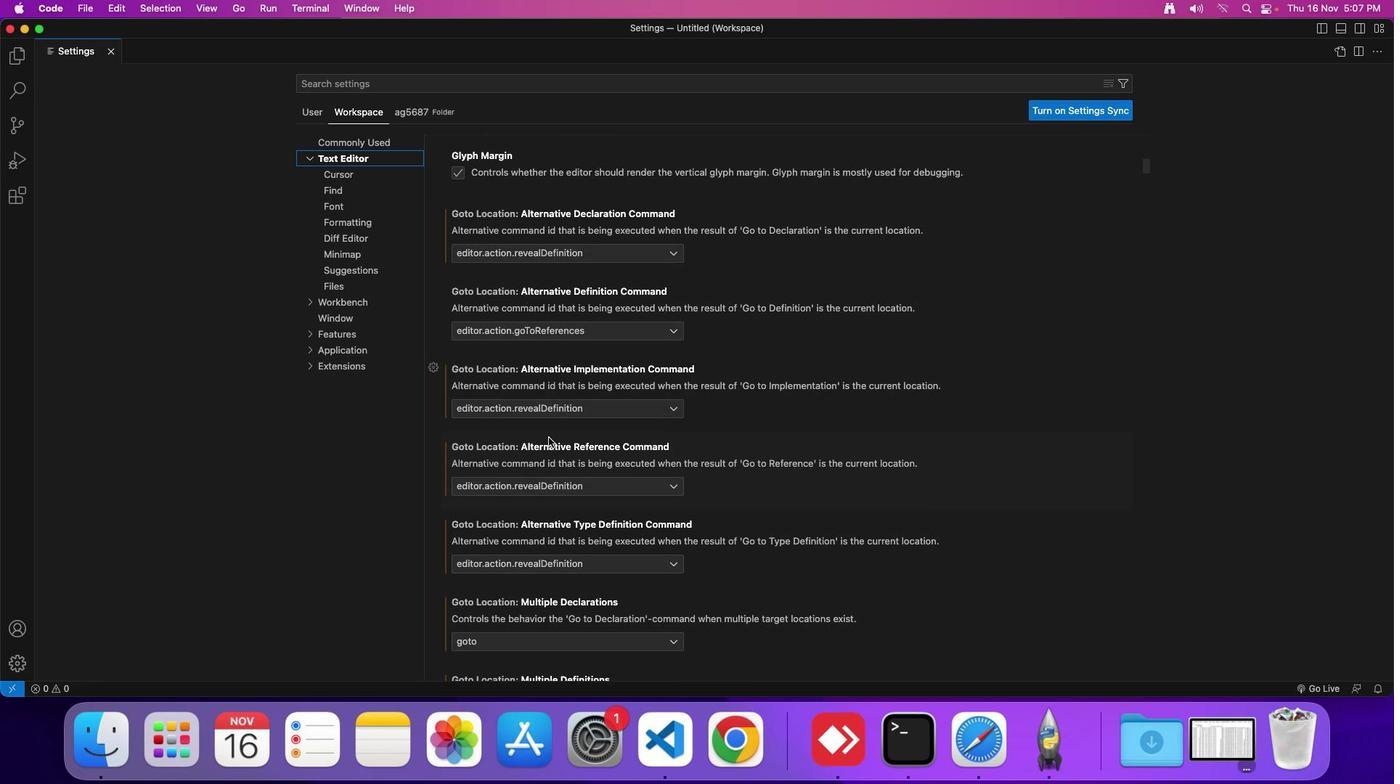 
Action: Mouse scrolled (548, 437) with delta (0, 0)
Screenshot: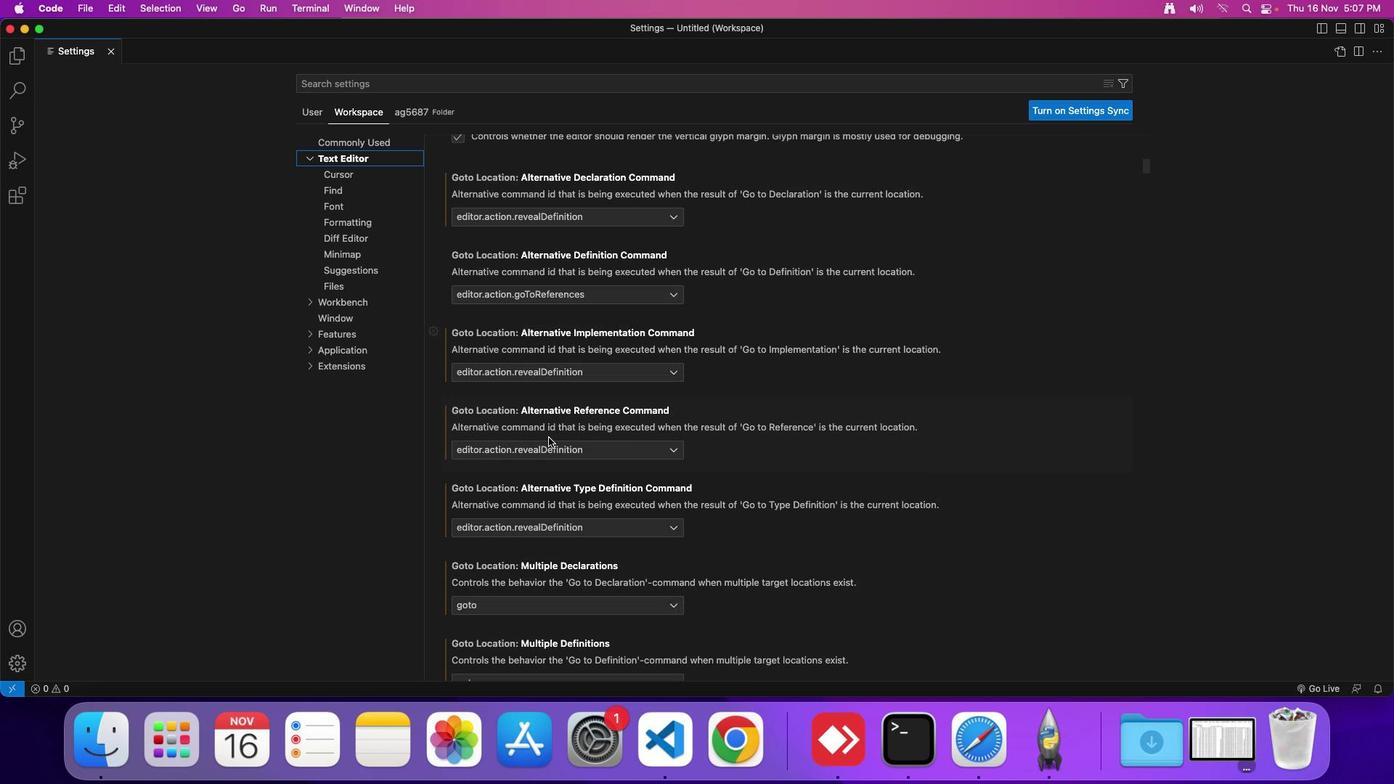 
Action: Mouse scrolled (548, 437) with delta (0, 0)
Screenshot: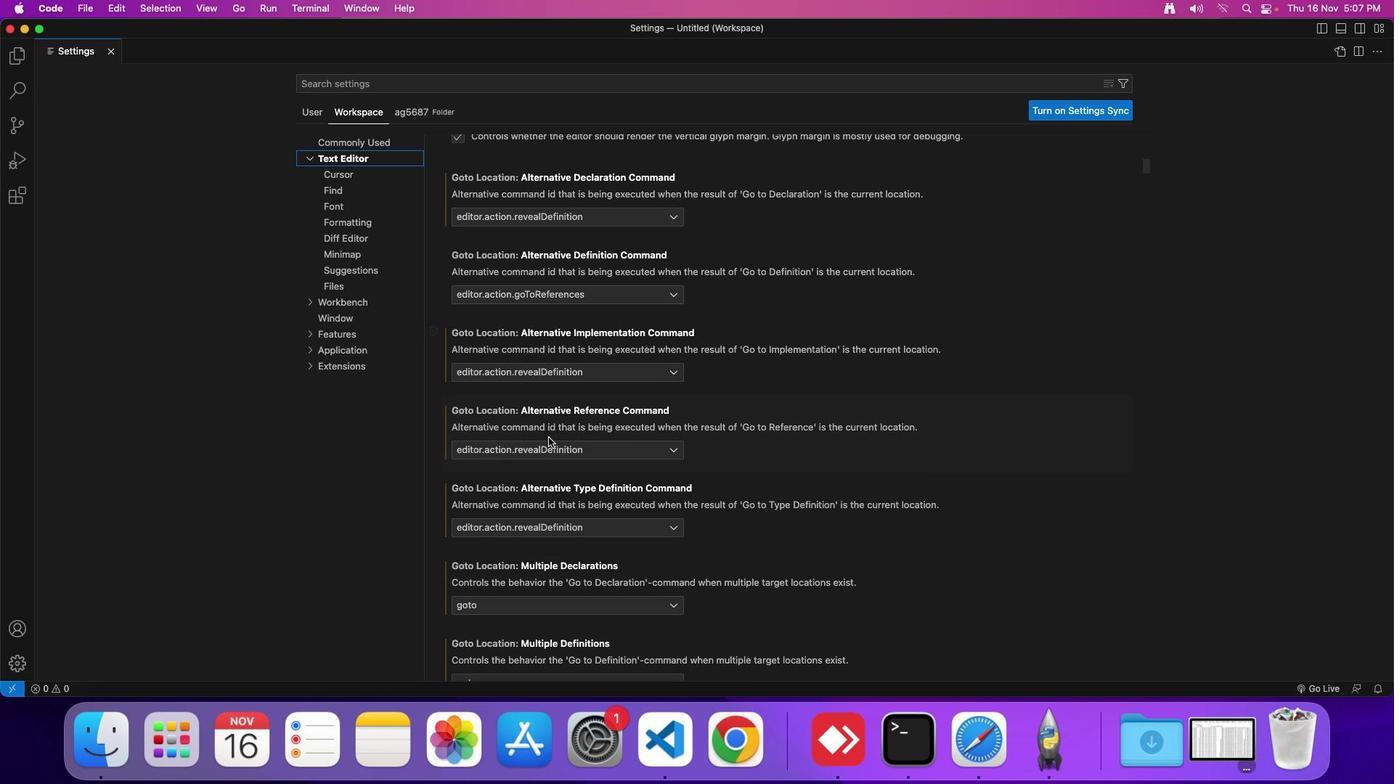 
Action: Mouse scrolled (548, 437) with delta (0, 0)
Screenshot: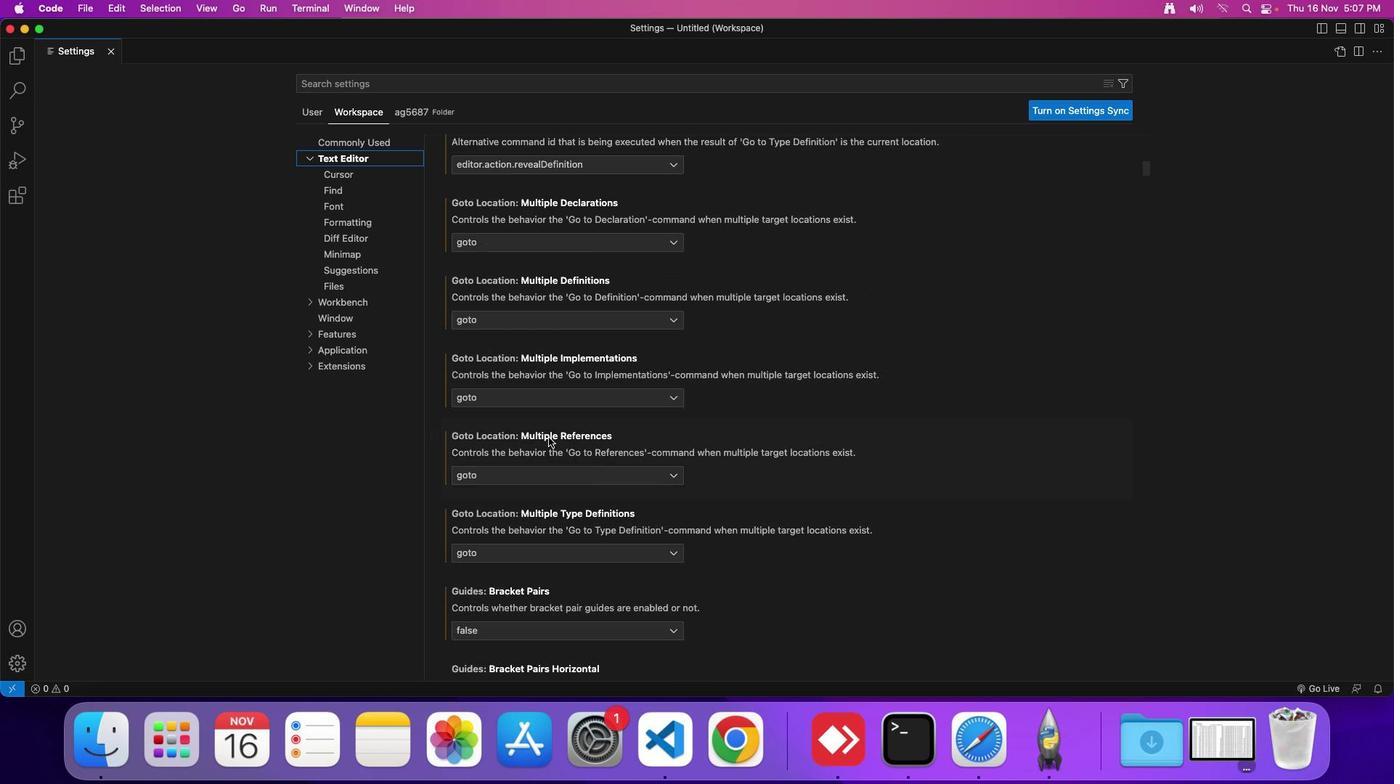 
Action: Mouse scrolled (548, 437) with delta (0, 0)
Screenshot: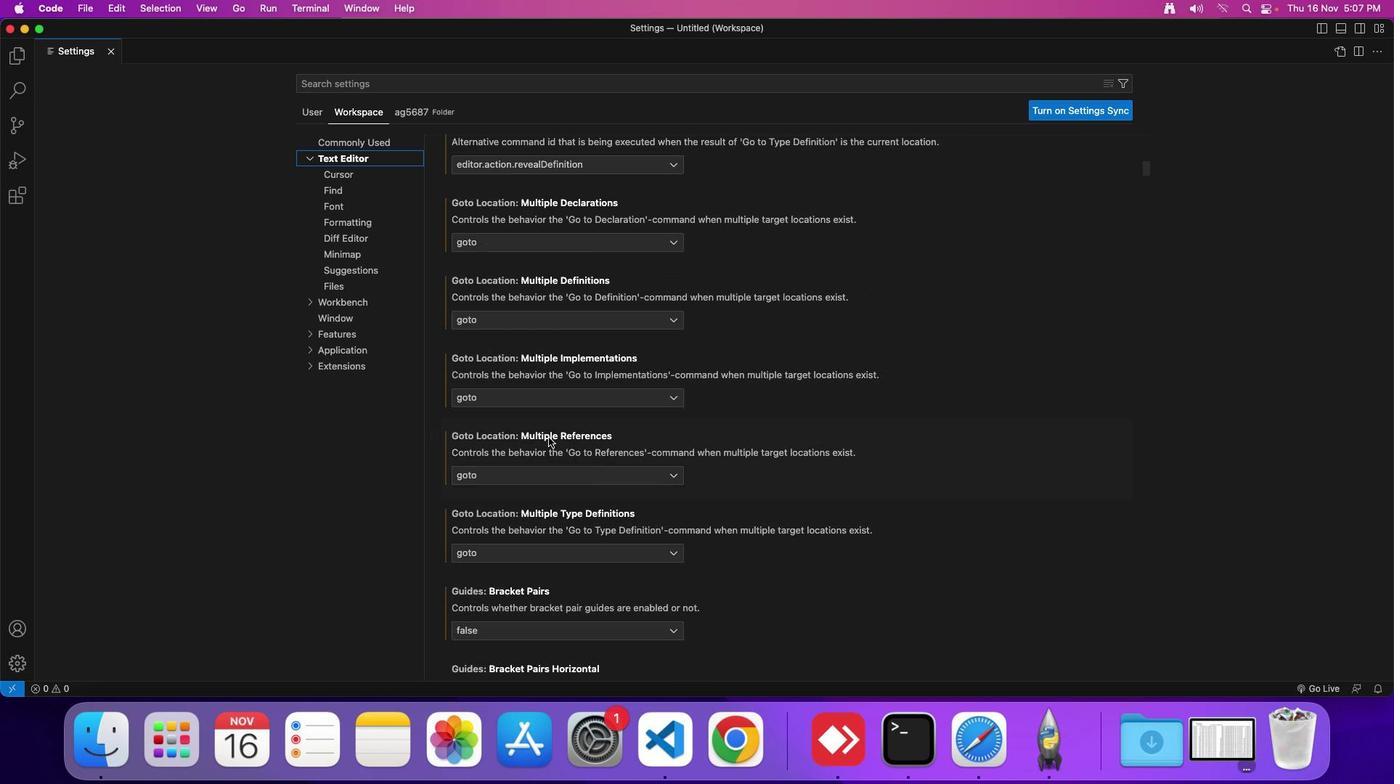 
Action: Mouse scrolled (548, 437) with delta (0, -2)
Screenshot: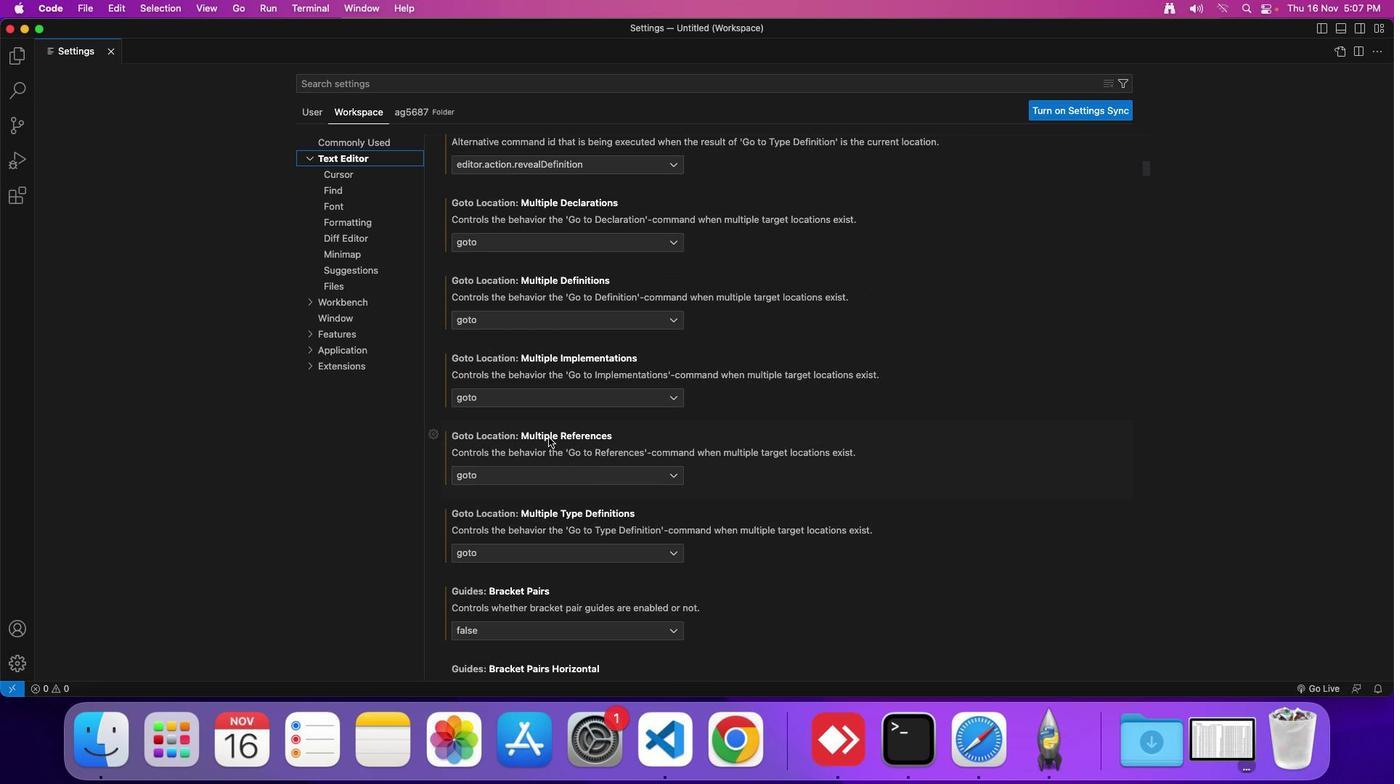 
Action: Mouse scrolled (548, 437) with delta (0, -3)
Screenshot: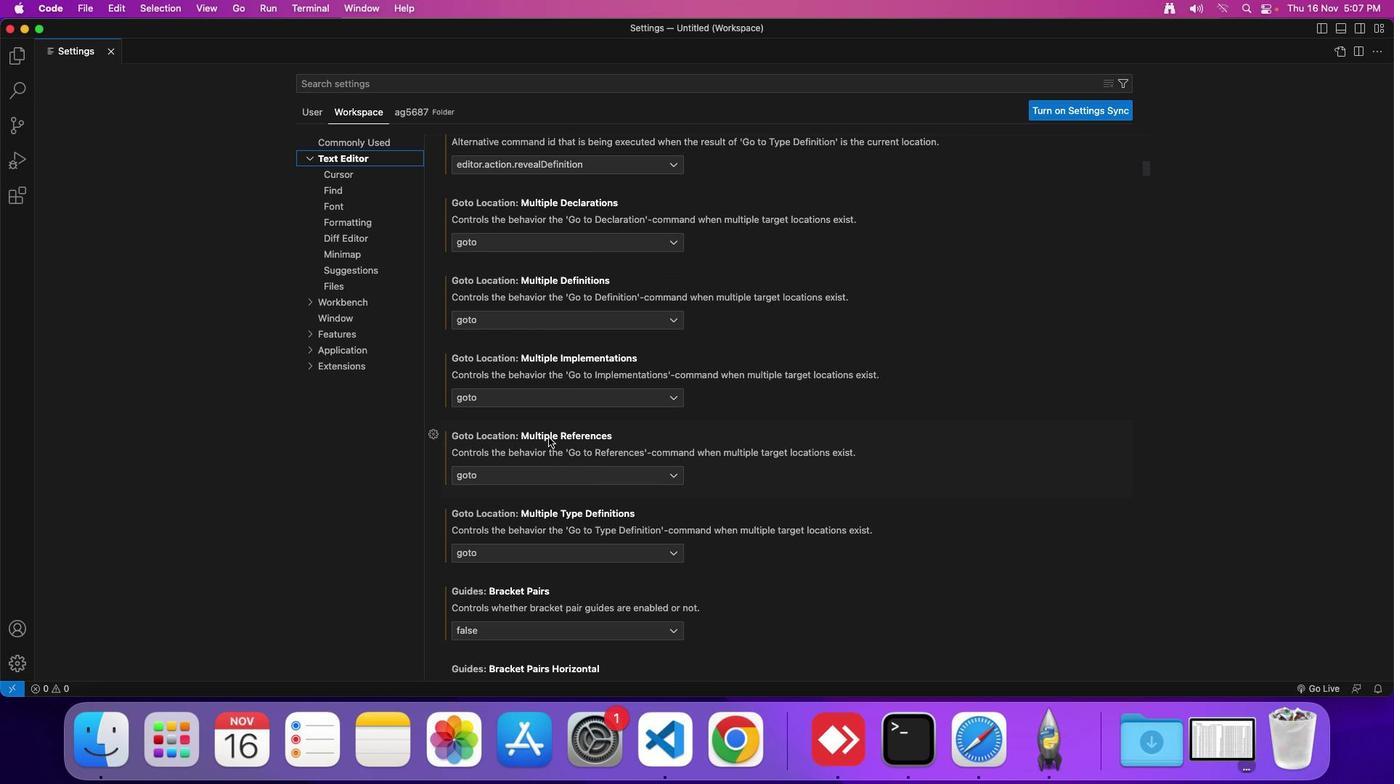 
Action: Mouse scrolled (548, 437) with delta (0, 0)
Screenshot: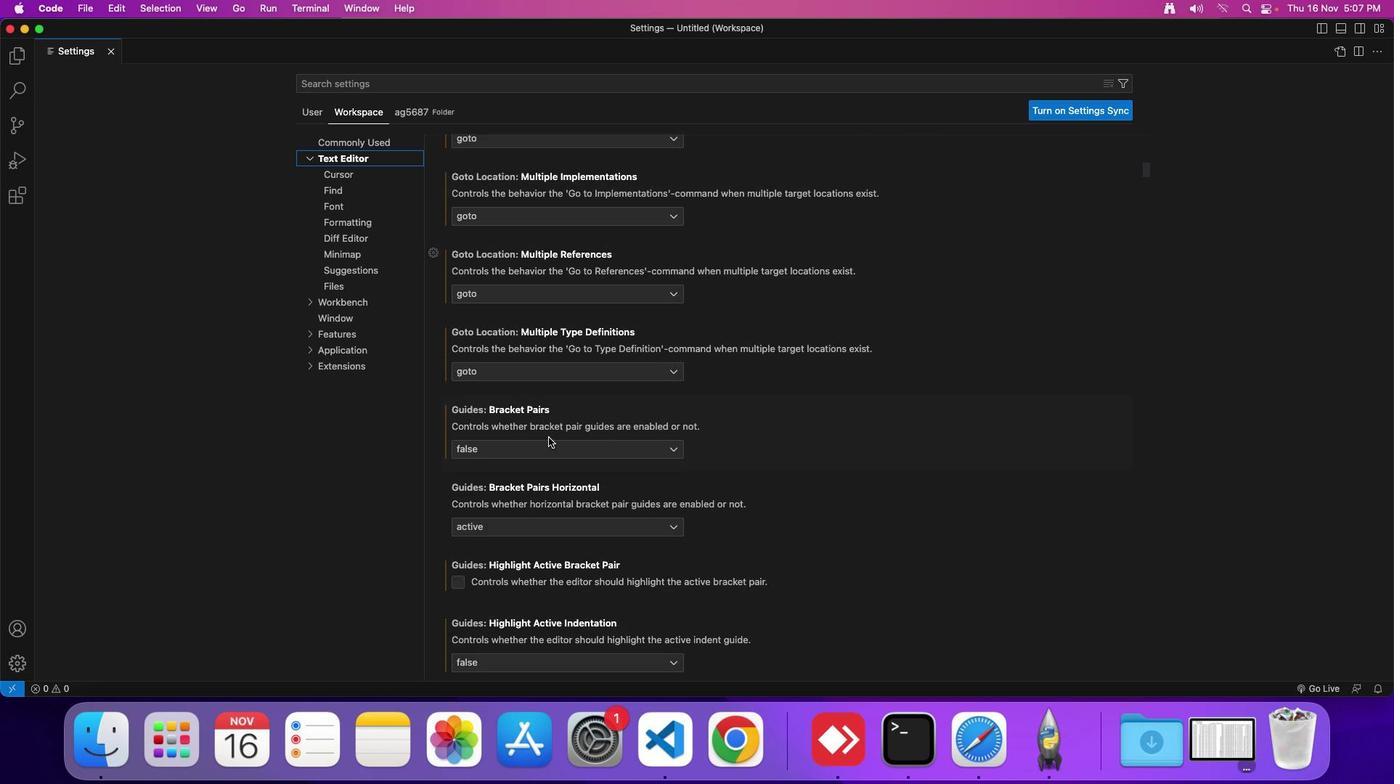 
Action: Mouse scrolled (548, 437) with delta (0, 0)
Screenshot: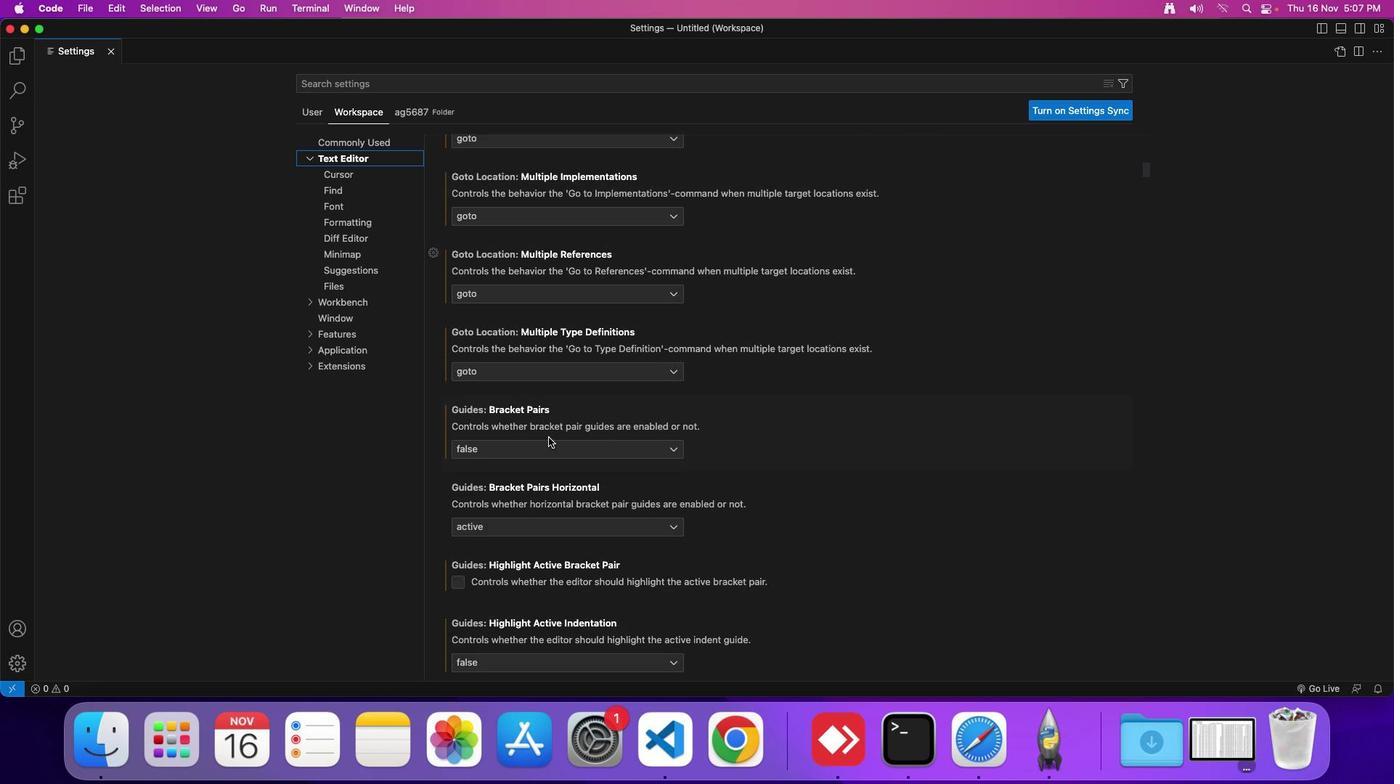
Action: Mouse scrolled (548, 437) with delta (0, -2)
Screenshot: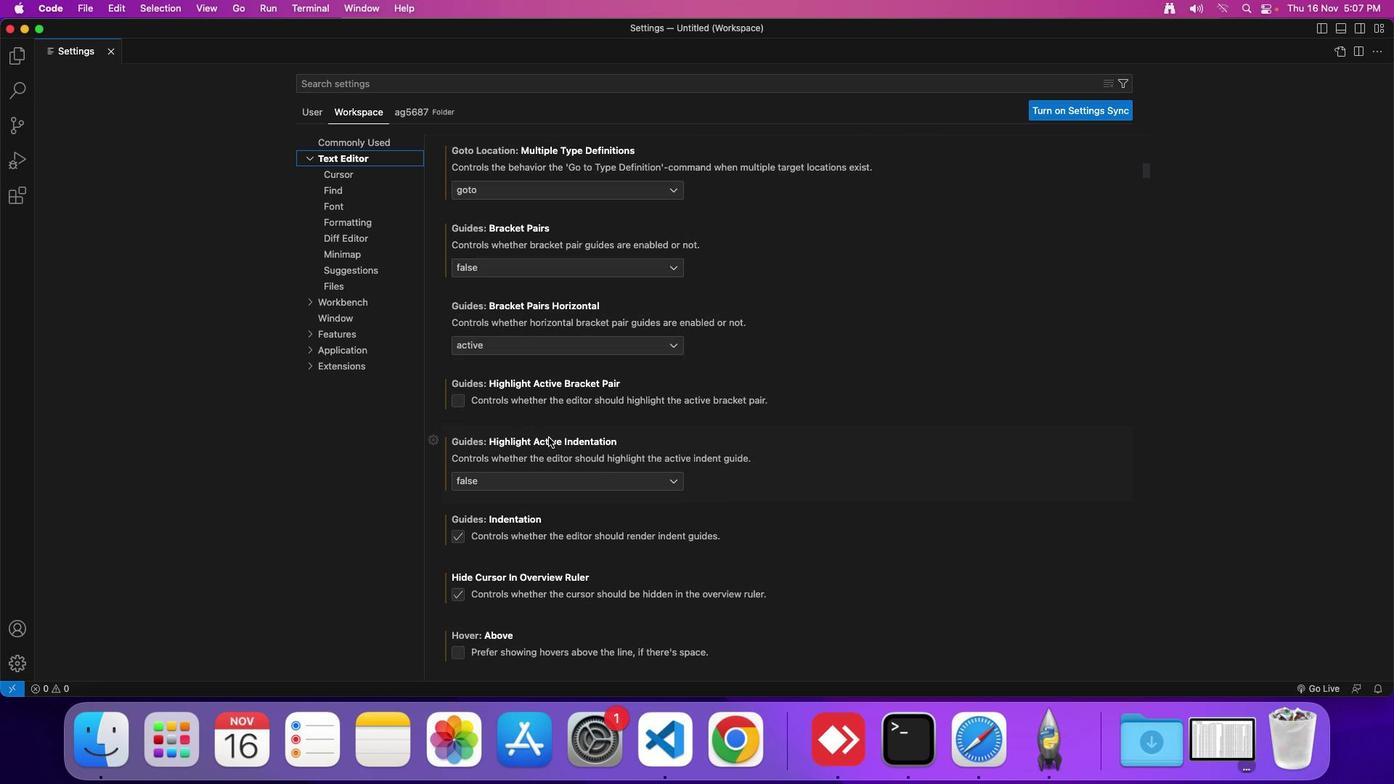 
Action: Mouse scrolled (548, 437) with delta (0, -3)
Screenshot: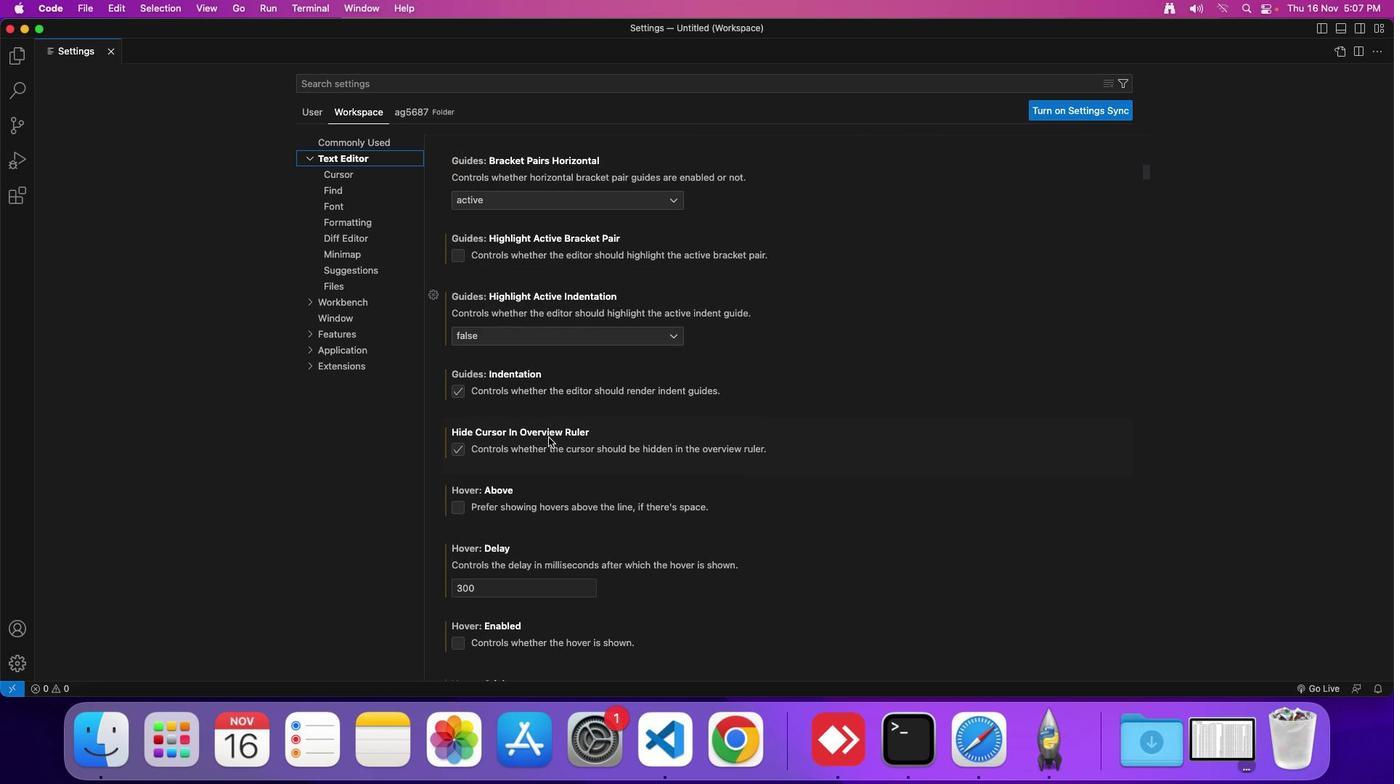 
Action: Mouse scrolled (548, 437) with delta (0, -2)
Screenshot: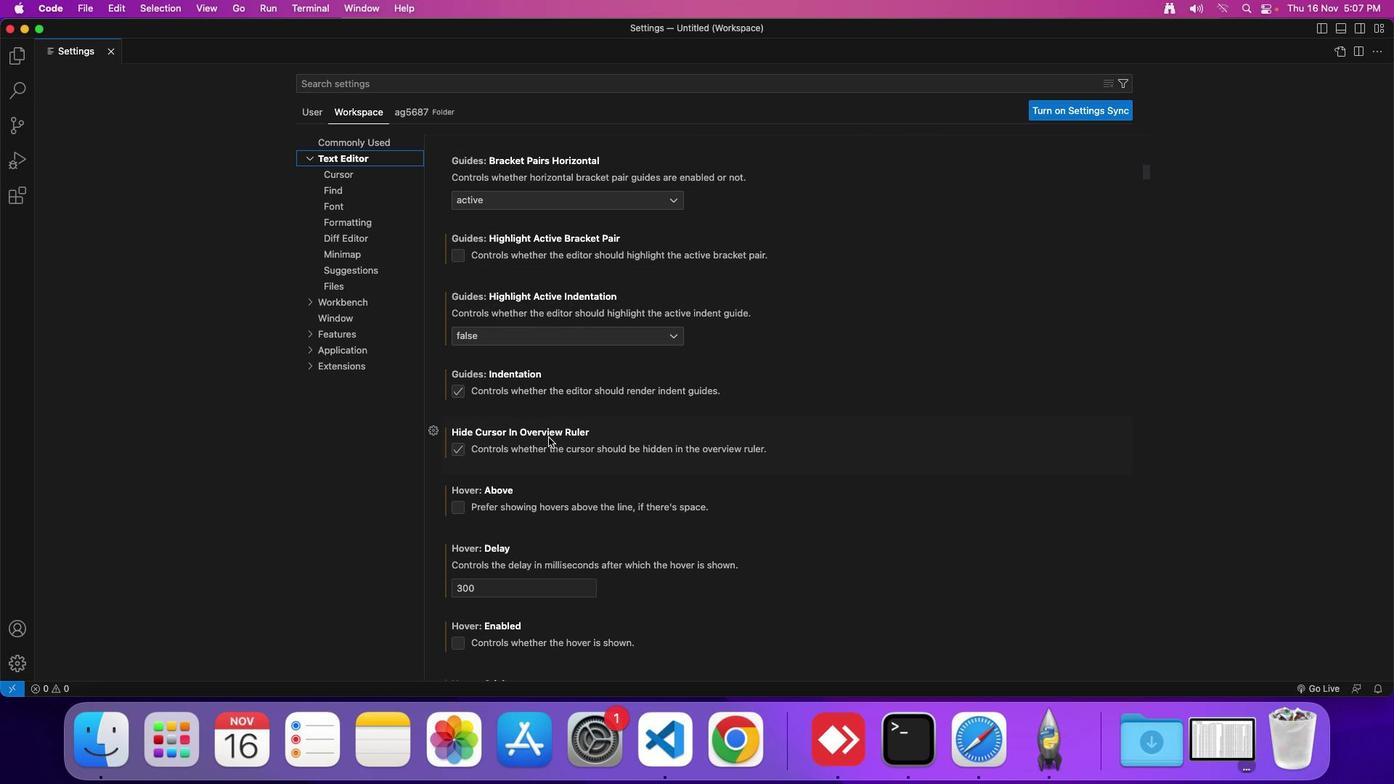 
Action: Mouse scrolled (548, 437) with delta (0, 0)
Screenshot: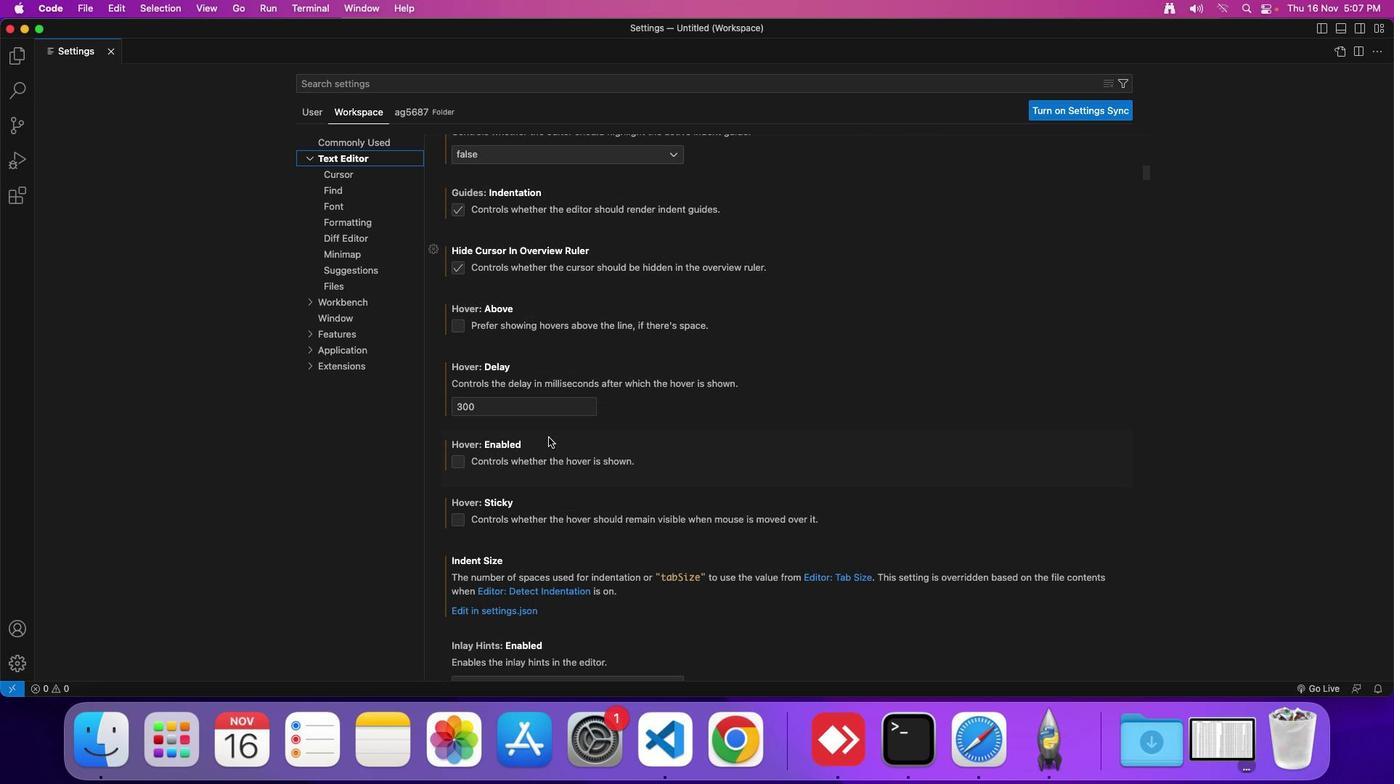 
Action: Mouse scrolled (548, 437) with delta (0, 0)
Screenshot: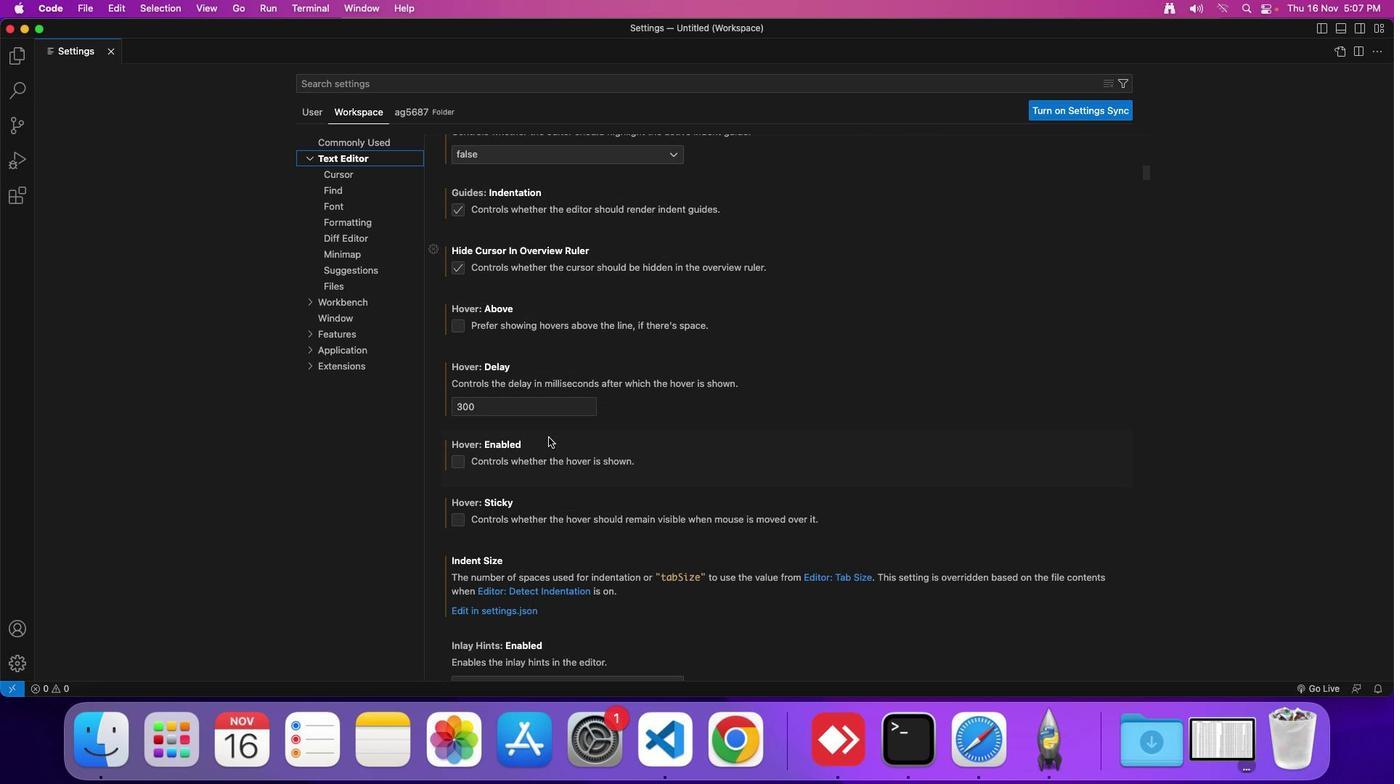 
Action: Mouse scrolled (548, 437) with delta (0, -2)
Screenshot: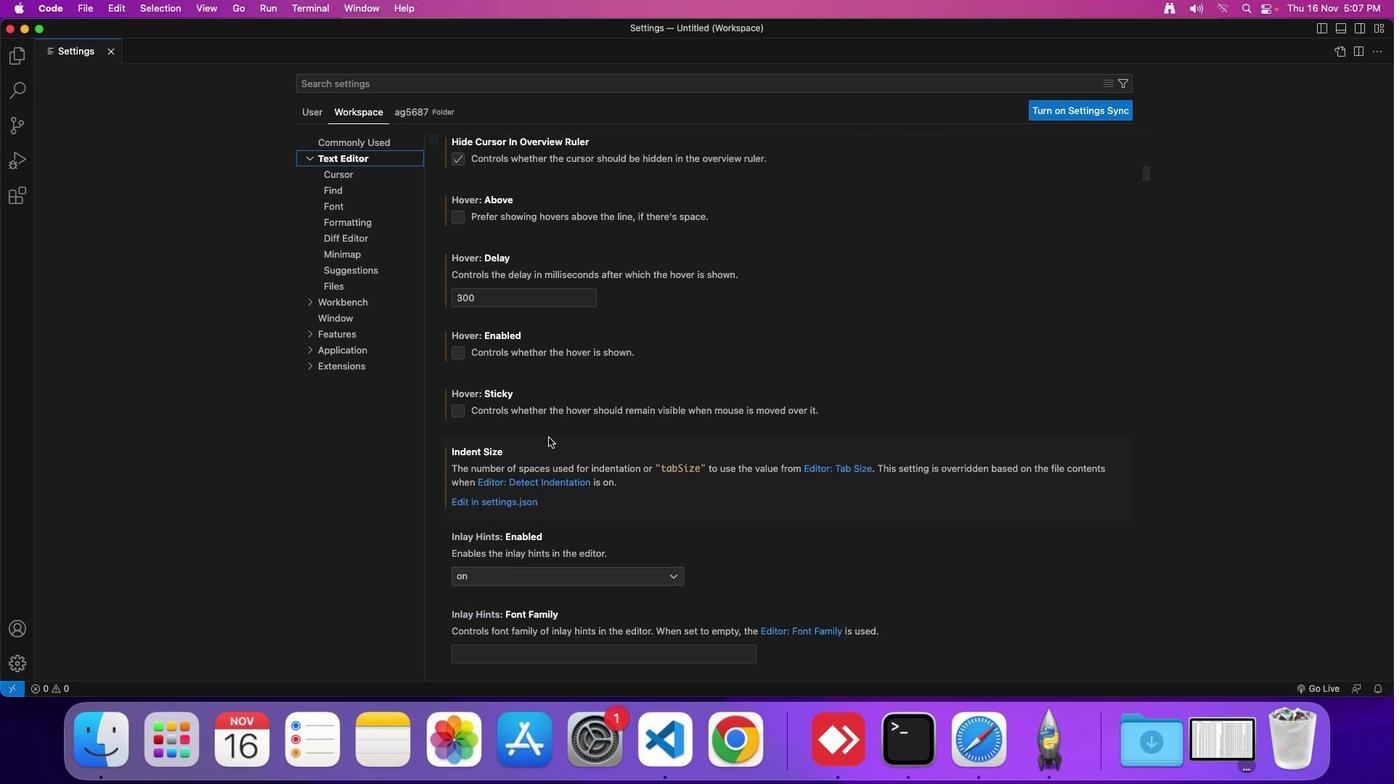 
Action: Mouse scrolled (548, 437) with delta (0, -2)
Screenshot: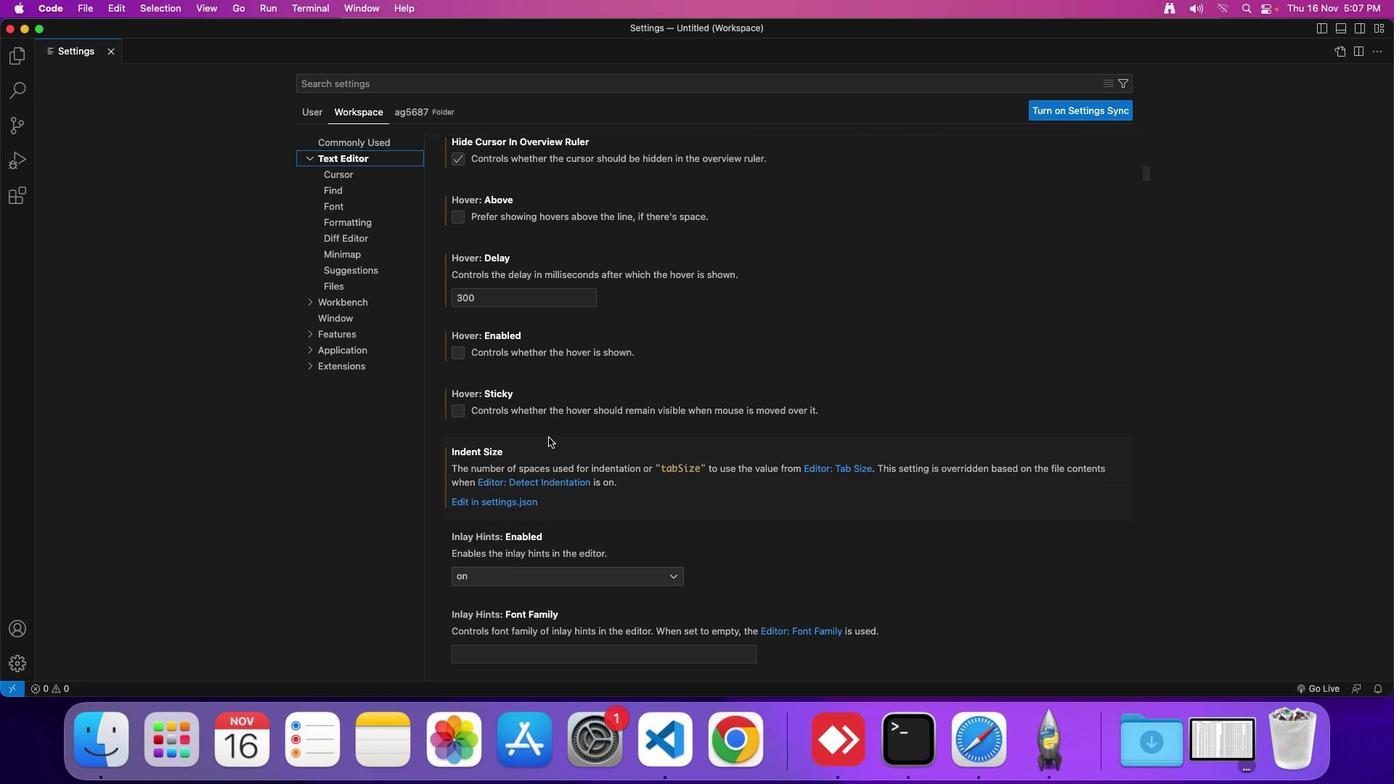 
Action: Mouse scrolled (548, 437) with delta (0, 0)
Screenshot: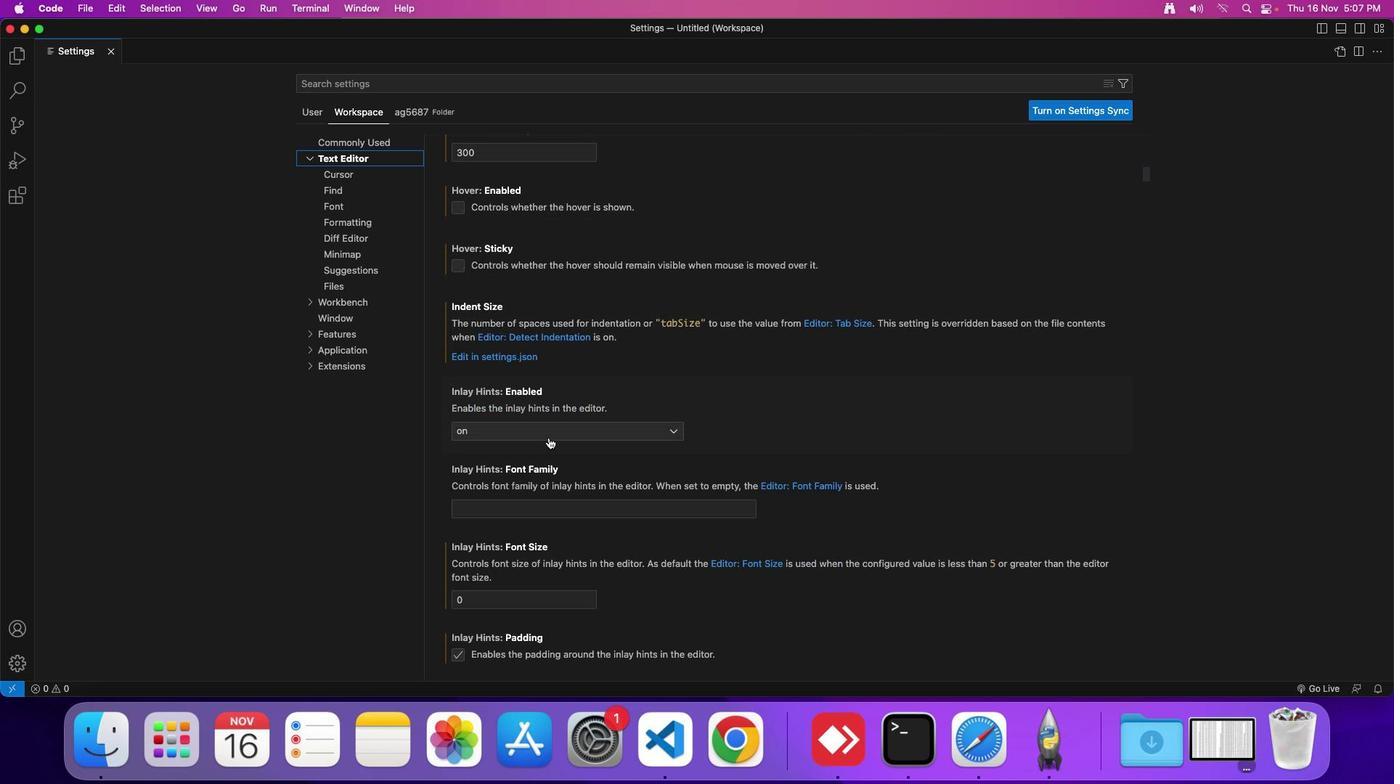 
Action: Mouse scrolled (548, 437) with delta (0, 0)
Screenshot: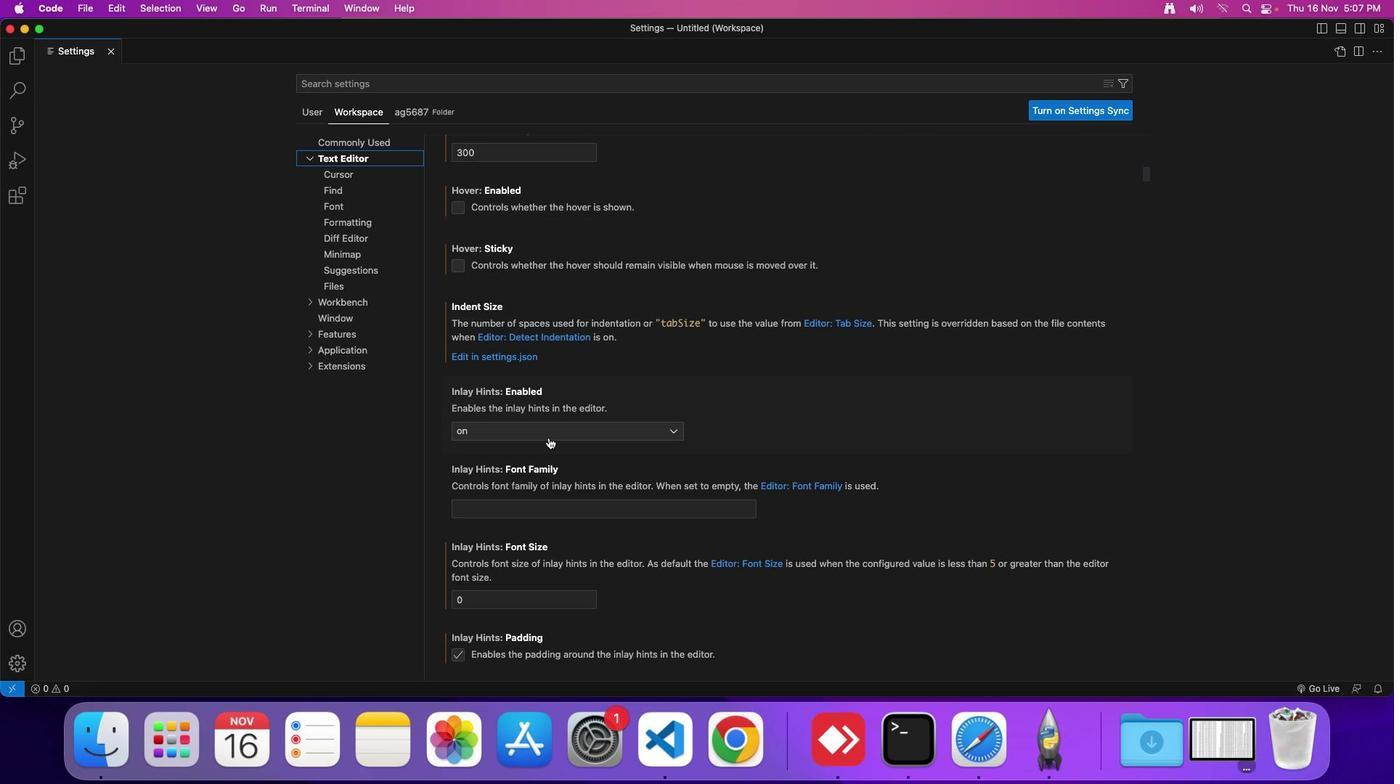 
Action: Mouse scrolled (548, 437) with delta (0, -1)
Screenshot: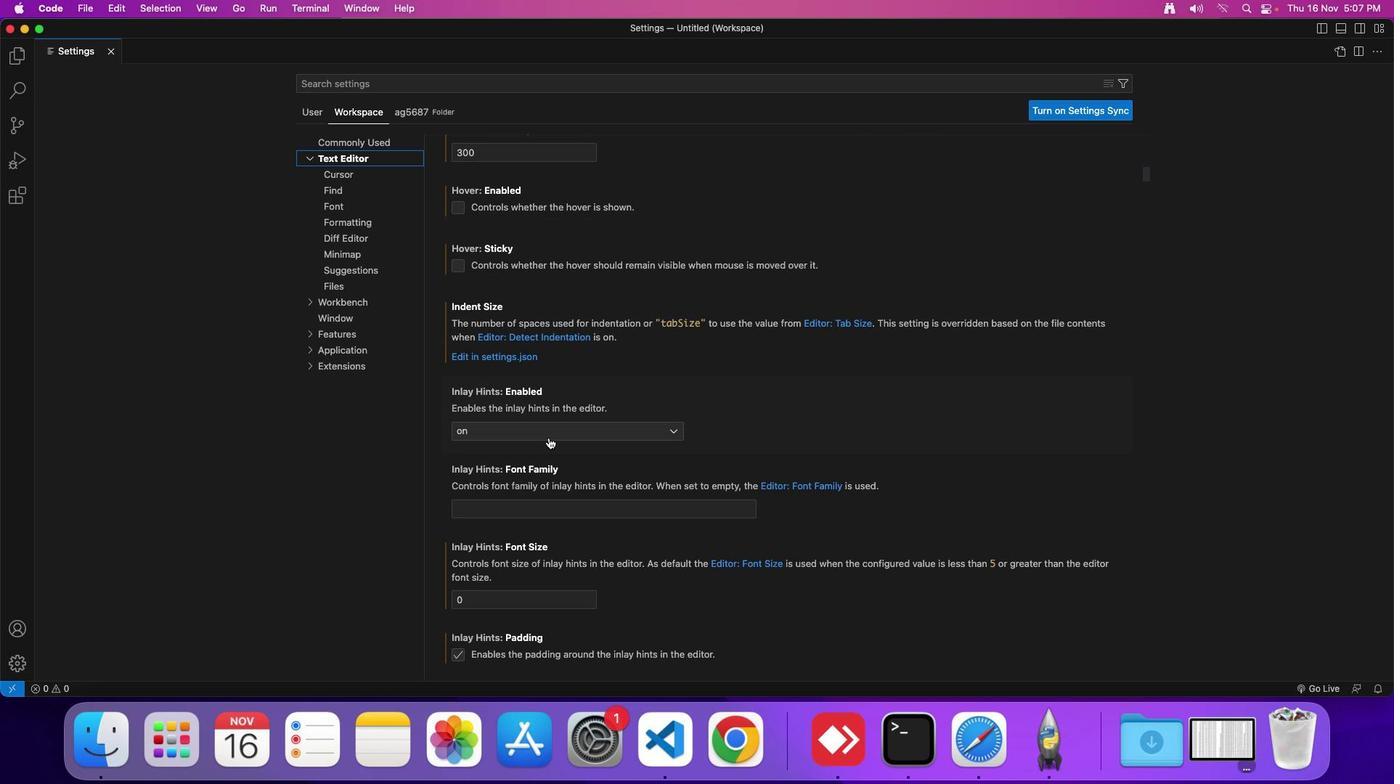 
Action: Mouse scrolled (548, 437) with delta (0, 0)
Screenshot: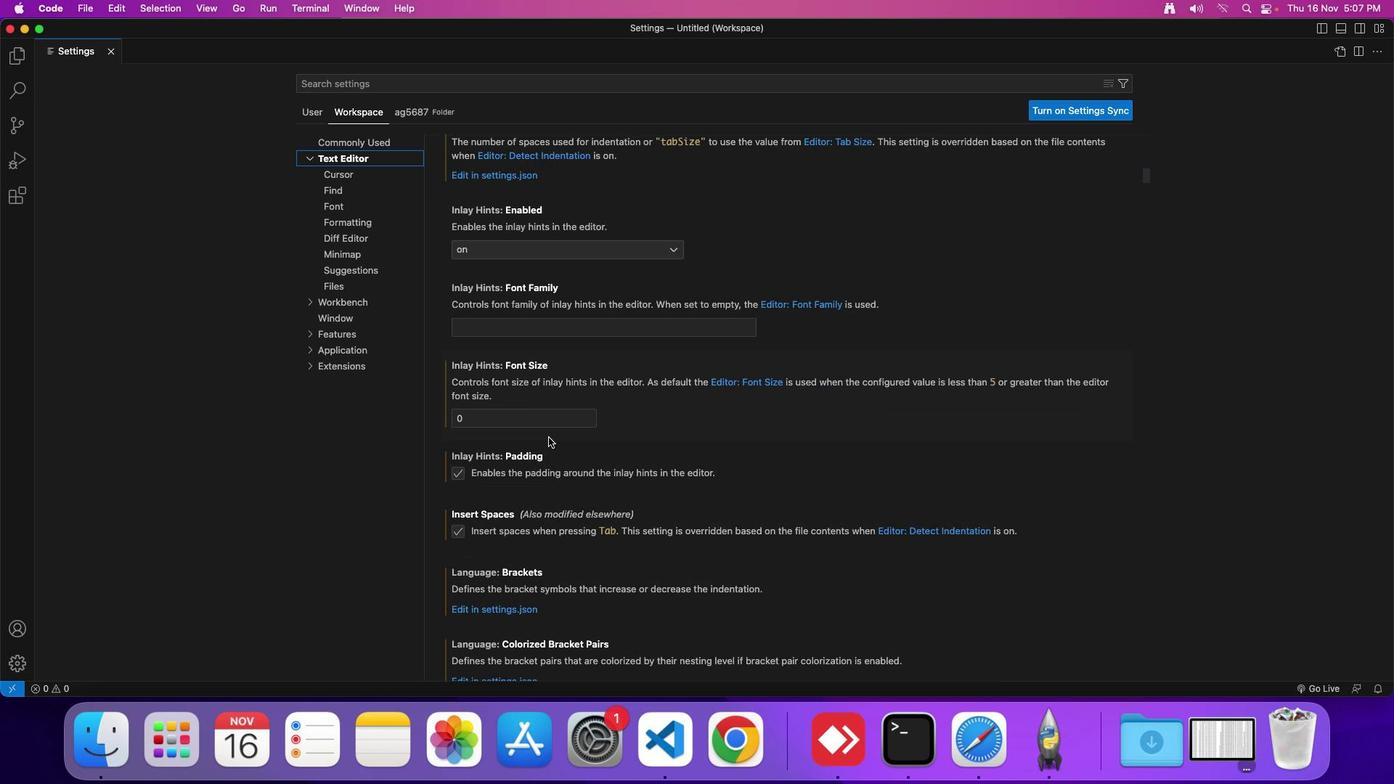 
Action: Mouse scrolled (548, 437) with delta (0, 0)
Screenshot: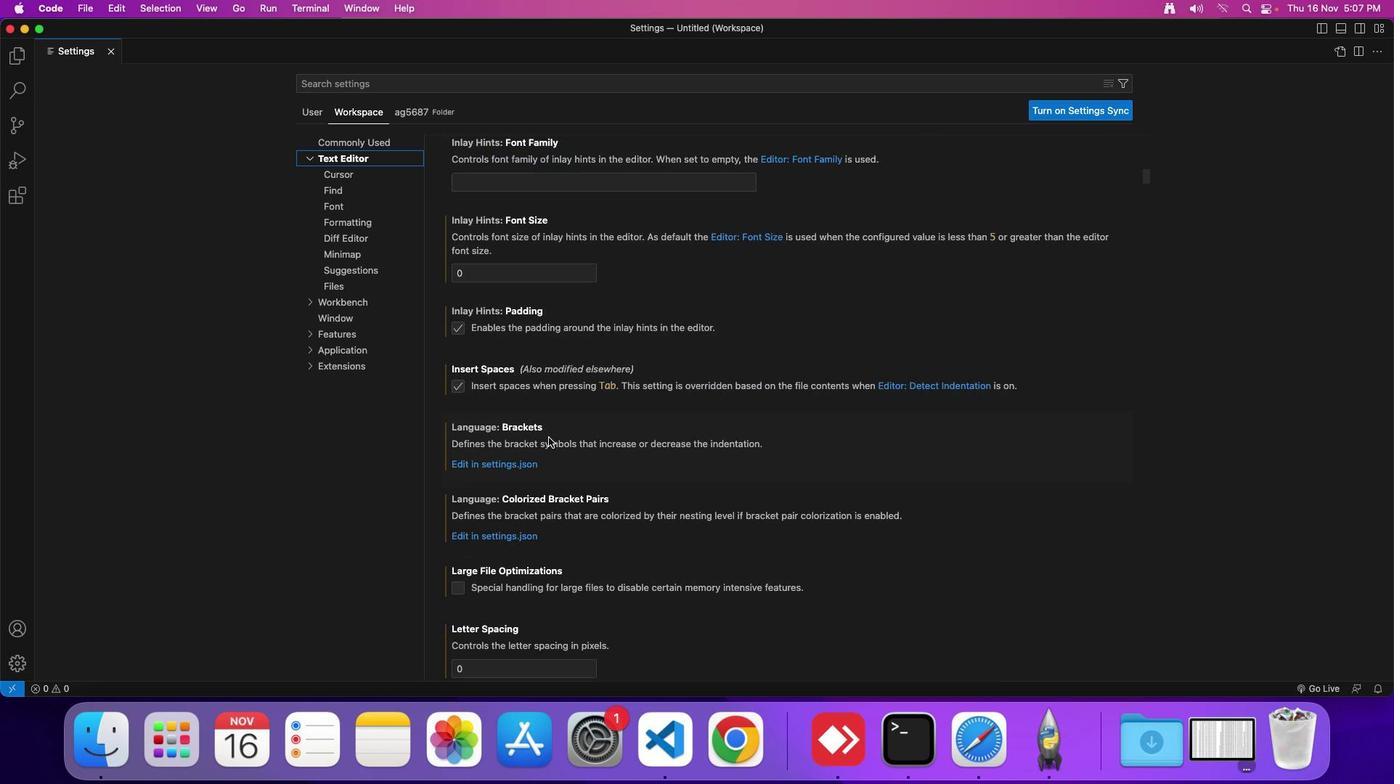 
Action: Mouse scrolled (548, 437) with delta (0, -2)
Screenshot: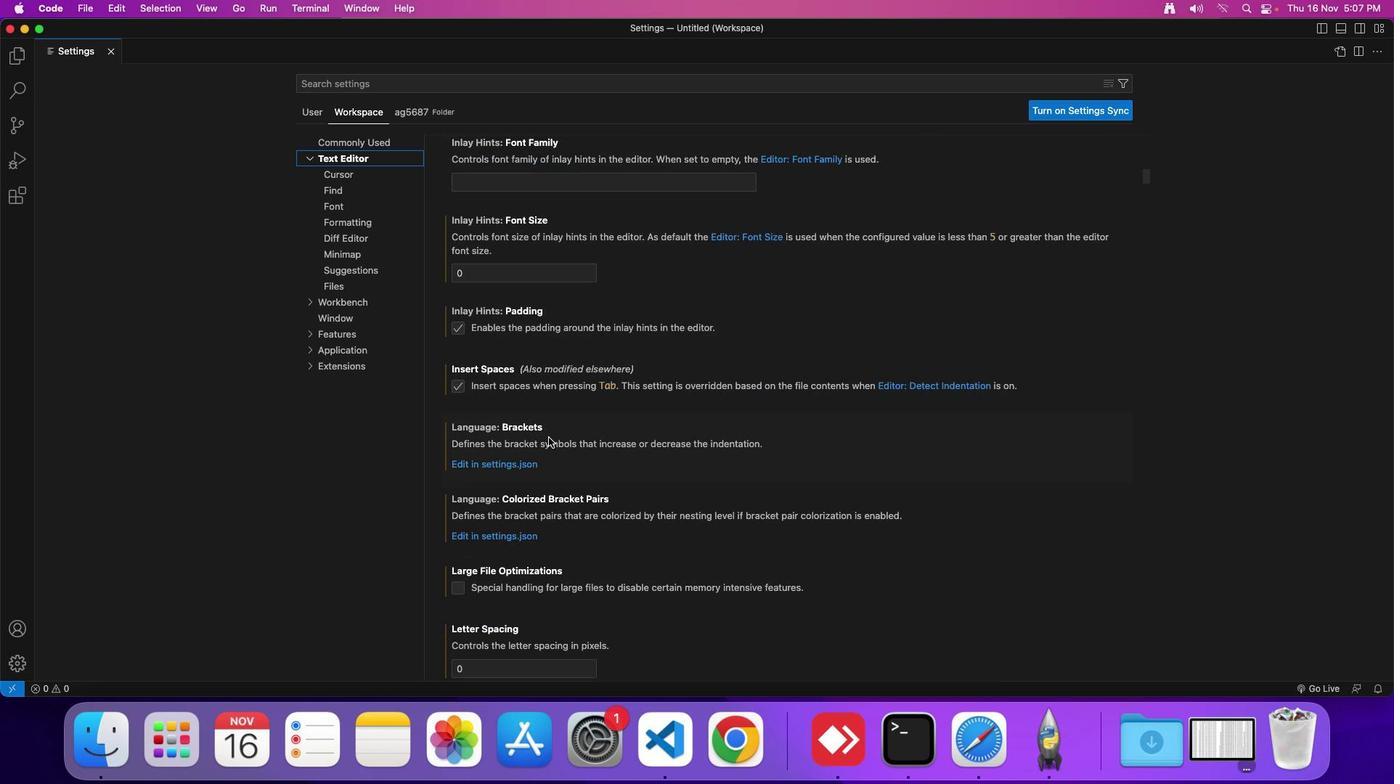 
Action: Mouse scrolled (548, 437) with delta (0, -2)
Screenshot: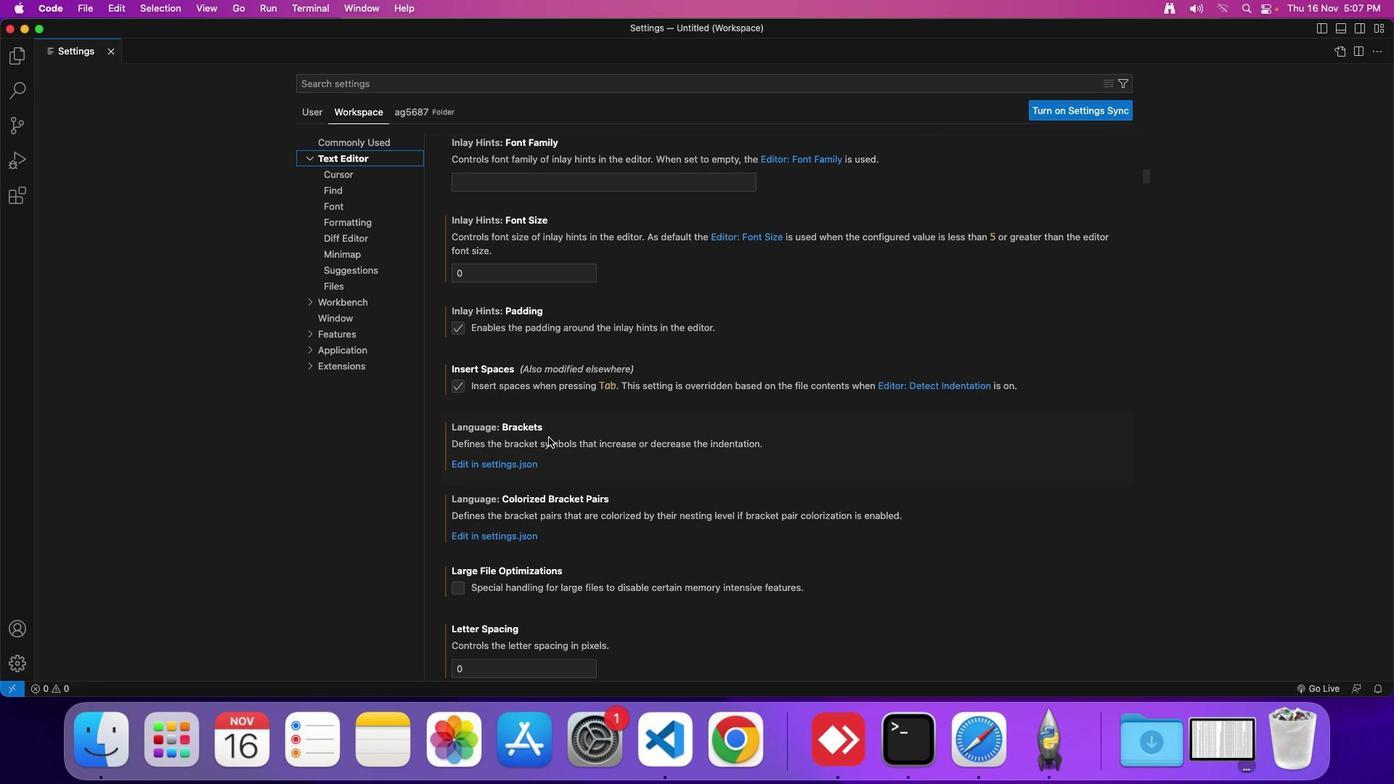 
Action: Mouse moved to (548, 437)
Screenshot: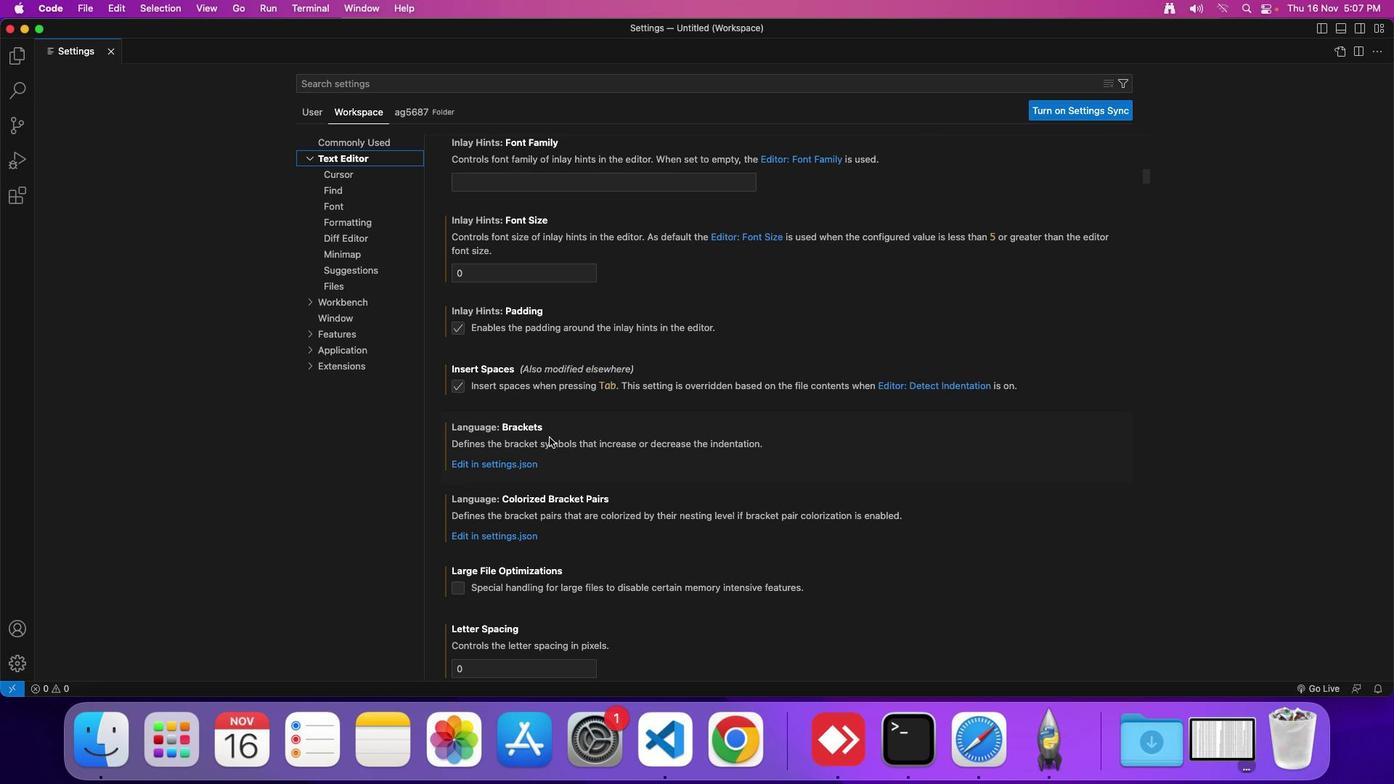 
Action: Mouse scrolled (548, 437) with delta (0, 0)
Screenshot: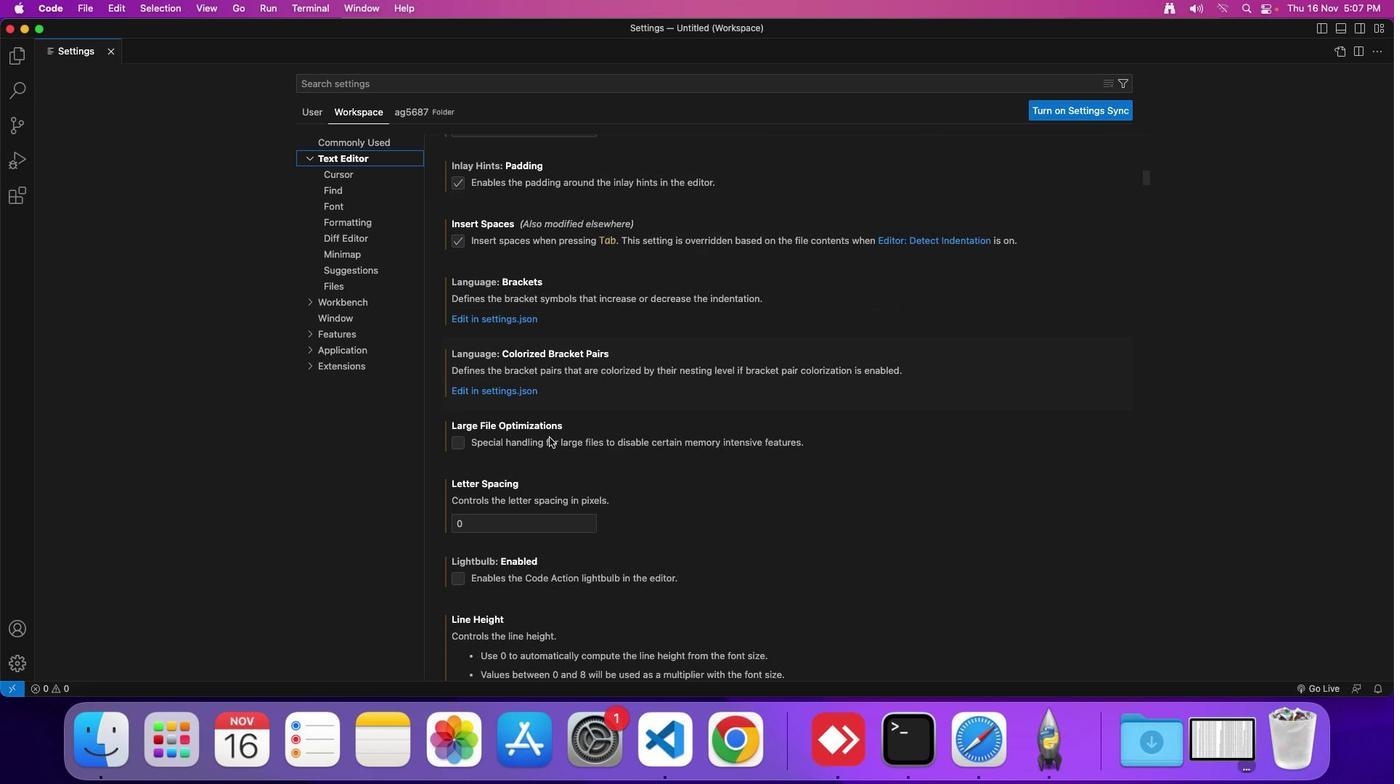
Action: Mouse scrolled (548, 437) with delta (0, 0)
Screenshot: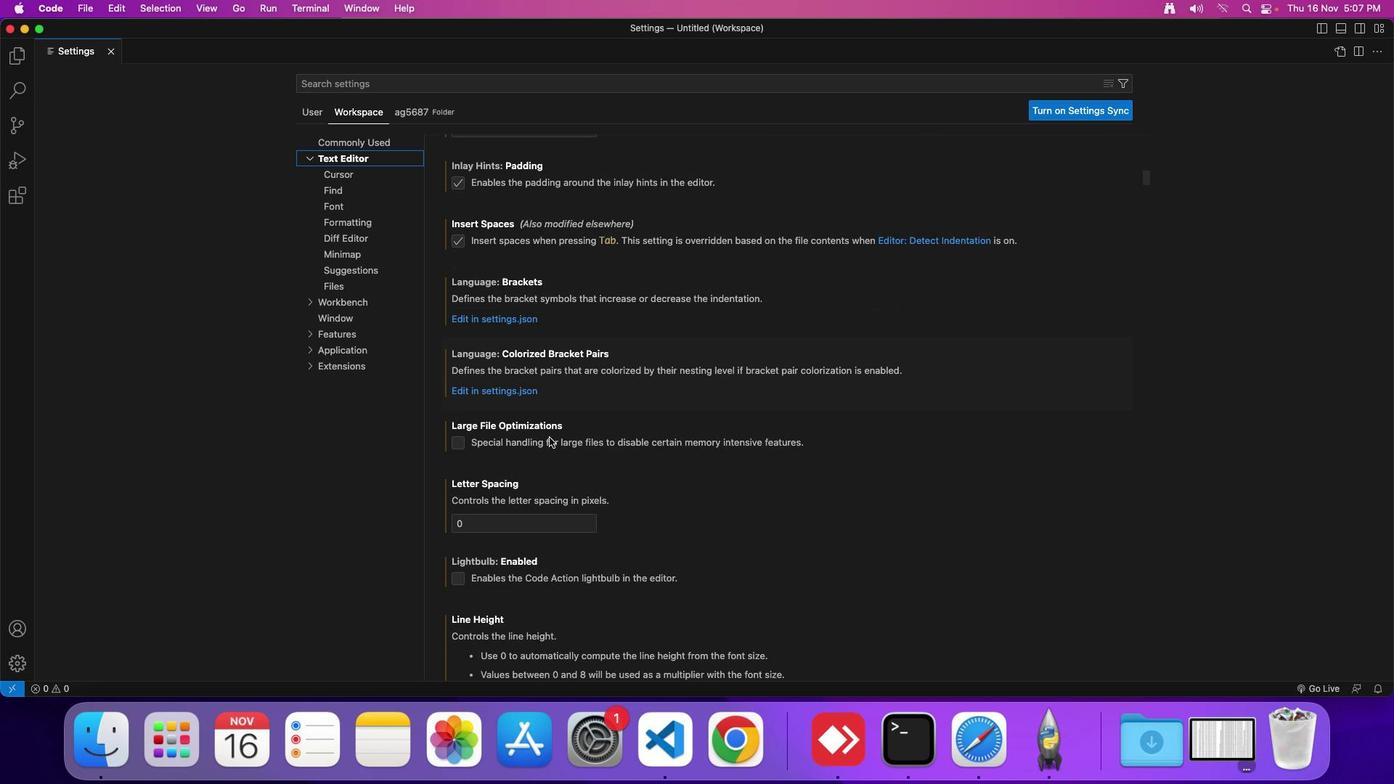 
Action: Mouse scrolled (548, 437) with delta (0, -1)
Screenshot: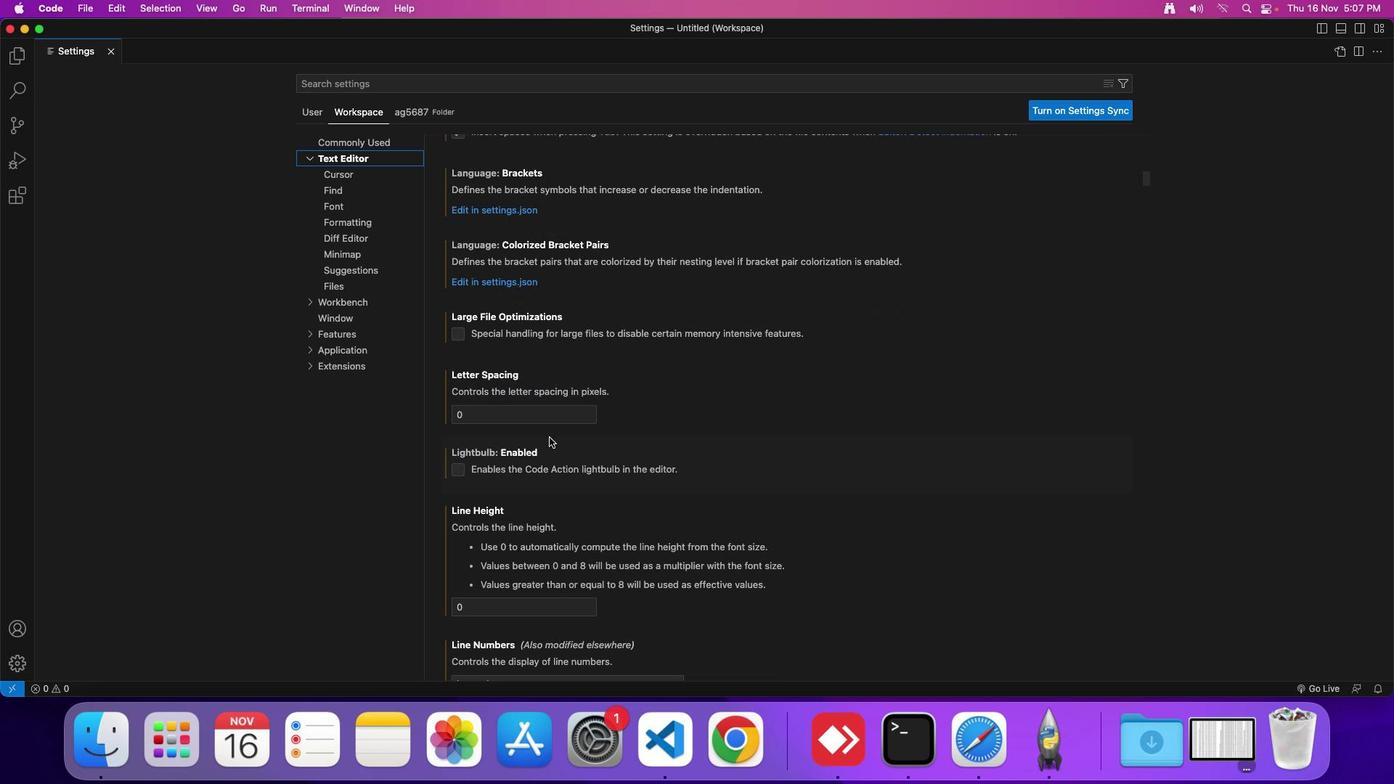 
Action: Mouse scrolled (548, 437) with delta (0, -2)
Screenshot: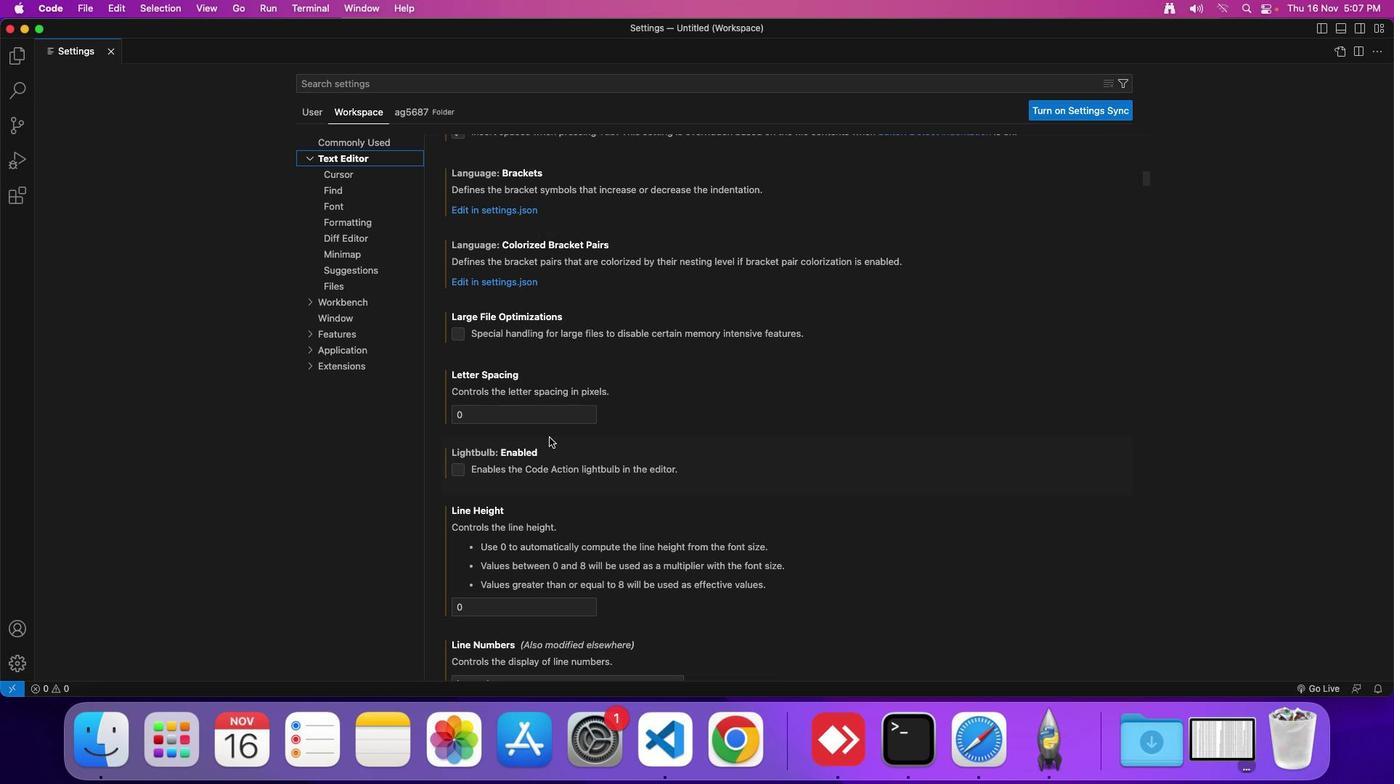 
Action: Mouse scrolled (548, 437) with delta (0, 0)
Screenshot: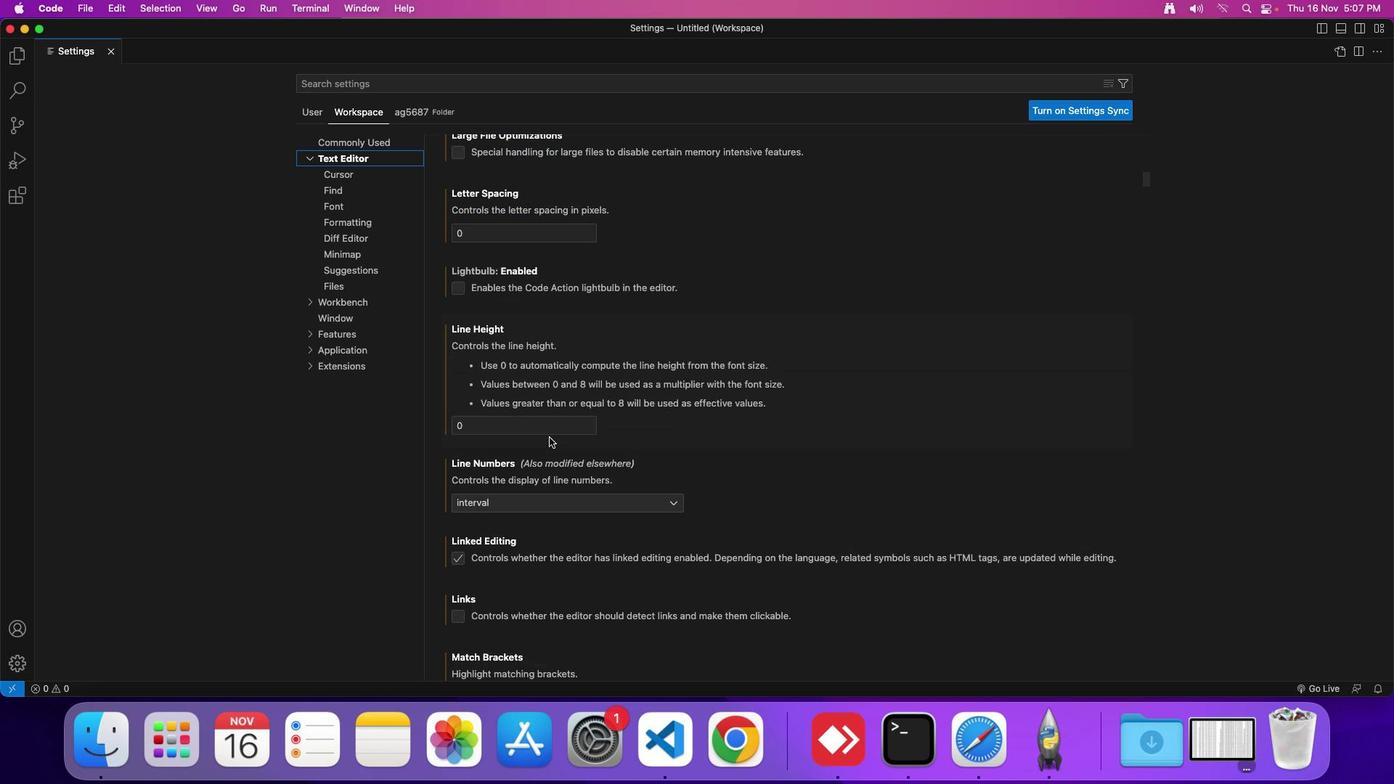 
Action: Mouse scrolled (548, 437) with delta (0, 0)
Screenshot: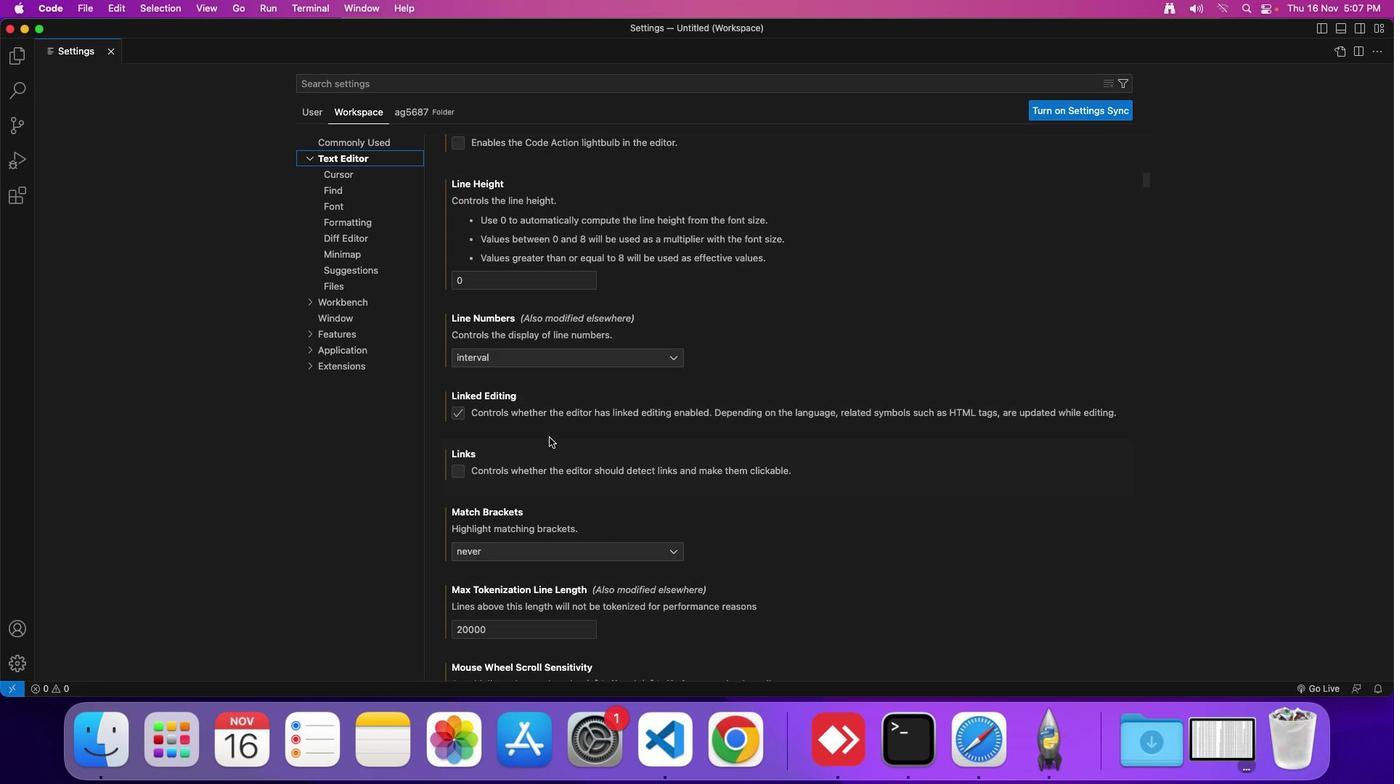 
Action: Mouse scrolled (548, 437) with delta (0, -2)
Screenshot: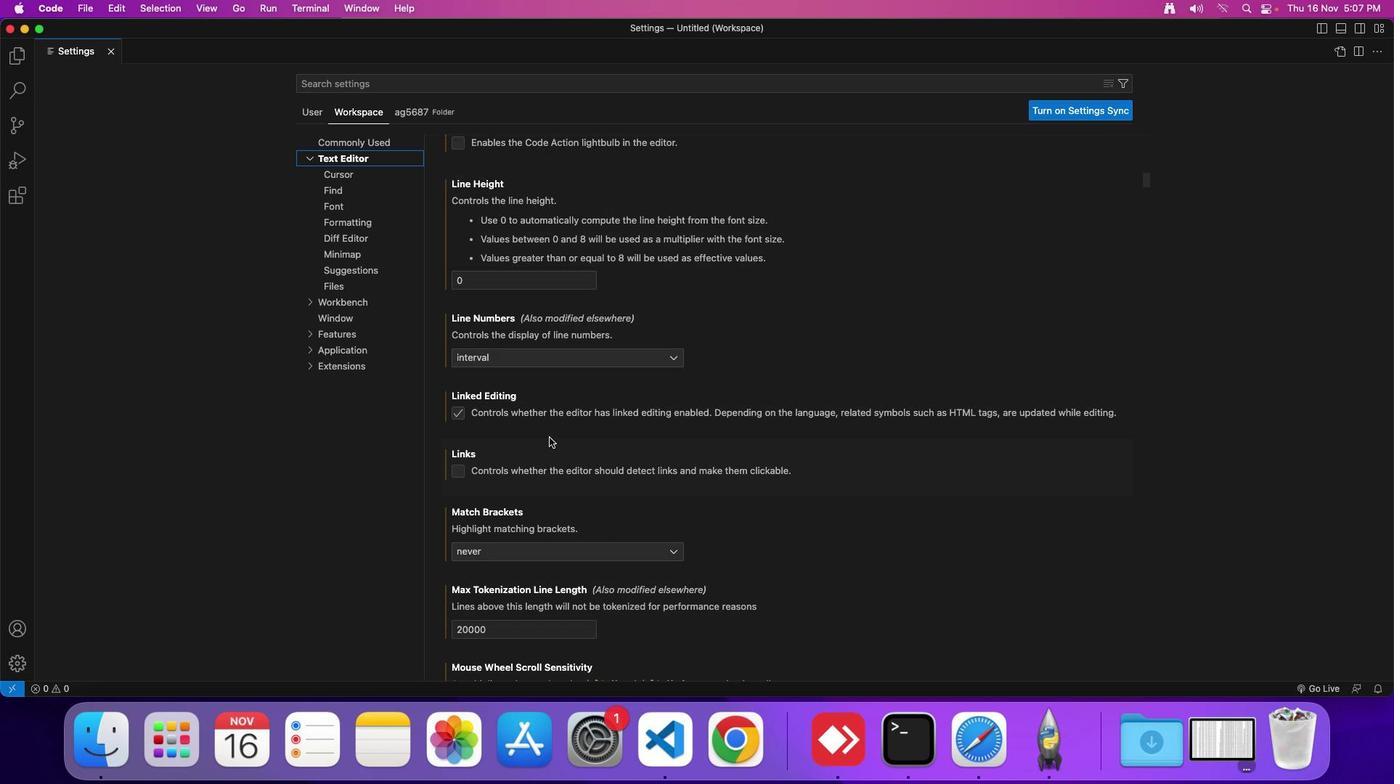
Action: Mouse scrolled (548, 437) with delta (0, -2)
Screenshot: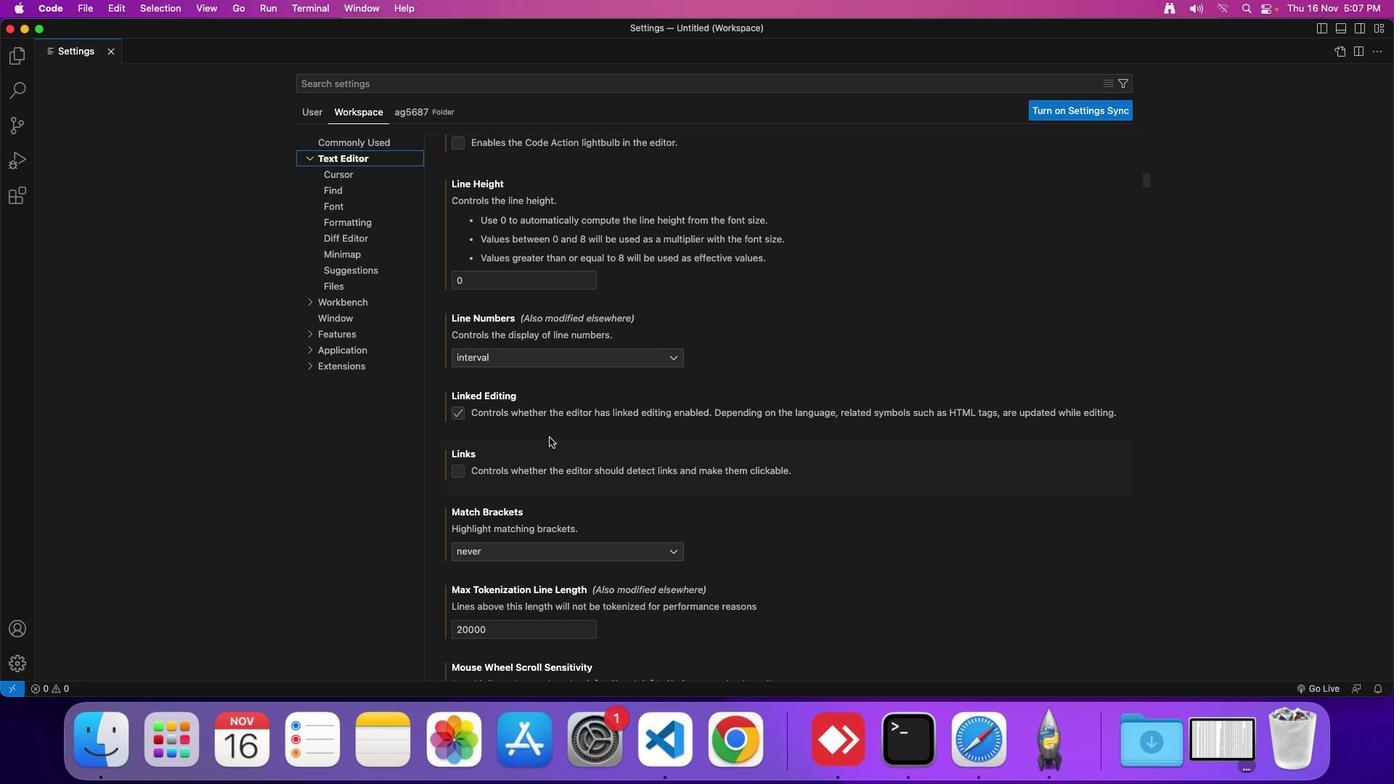 
Action: Mouse scrolled (548, 437) with delta (0, 0)
Screenshot: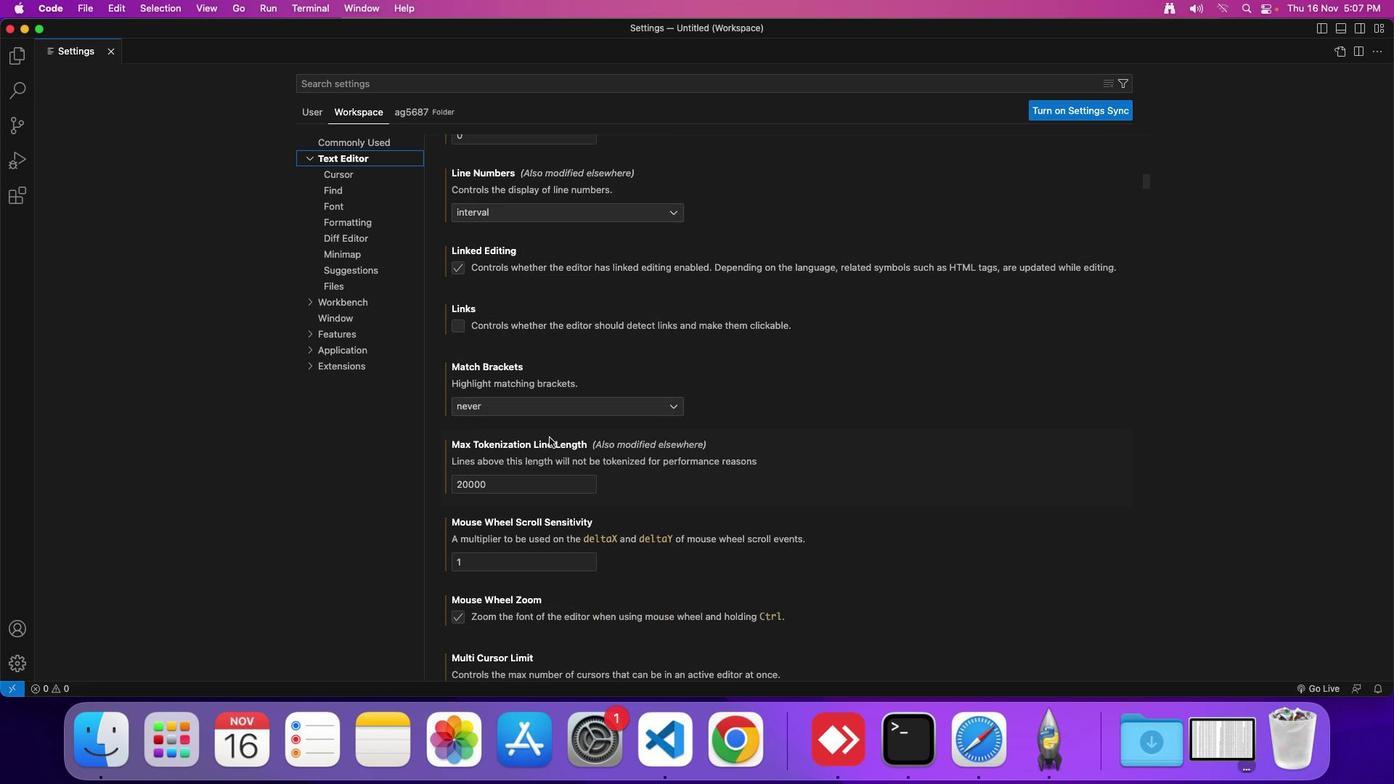 
Action: Mouse scrolled (548, 437) with delta (0, 0)
Screenshot: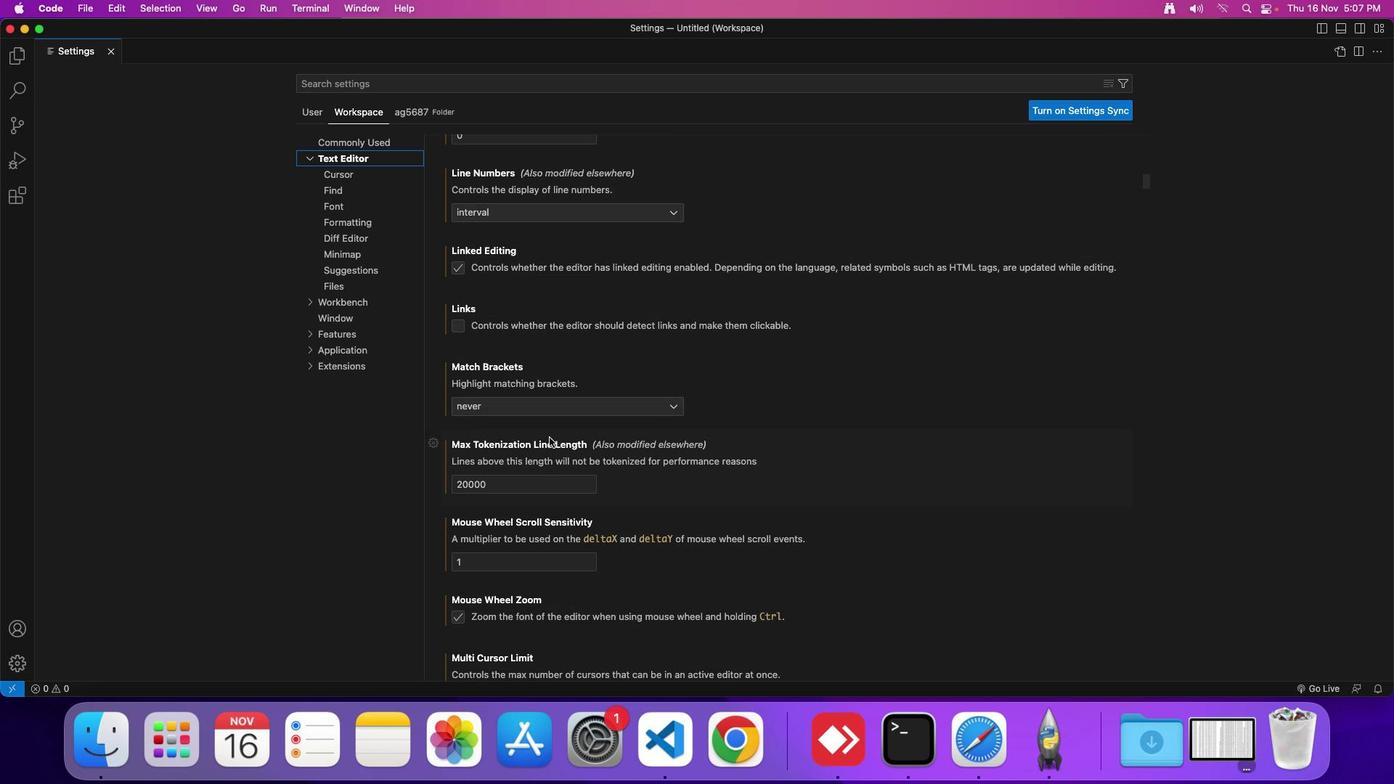 
Action: Mouse scrolled (548, 437) with delta (0, -1)
Screenshot: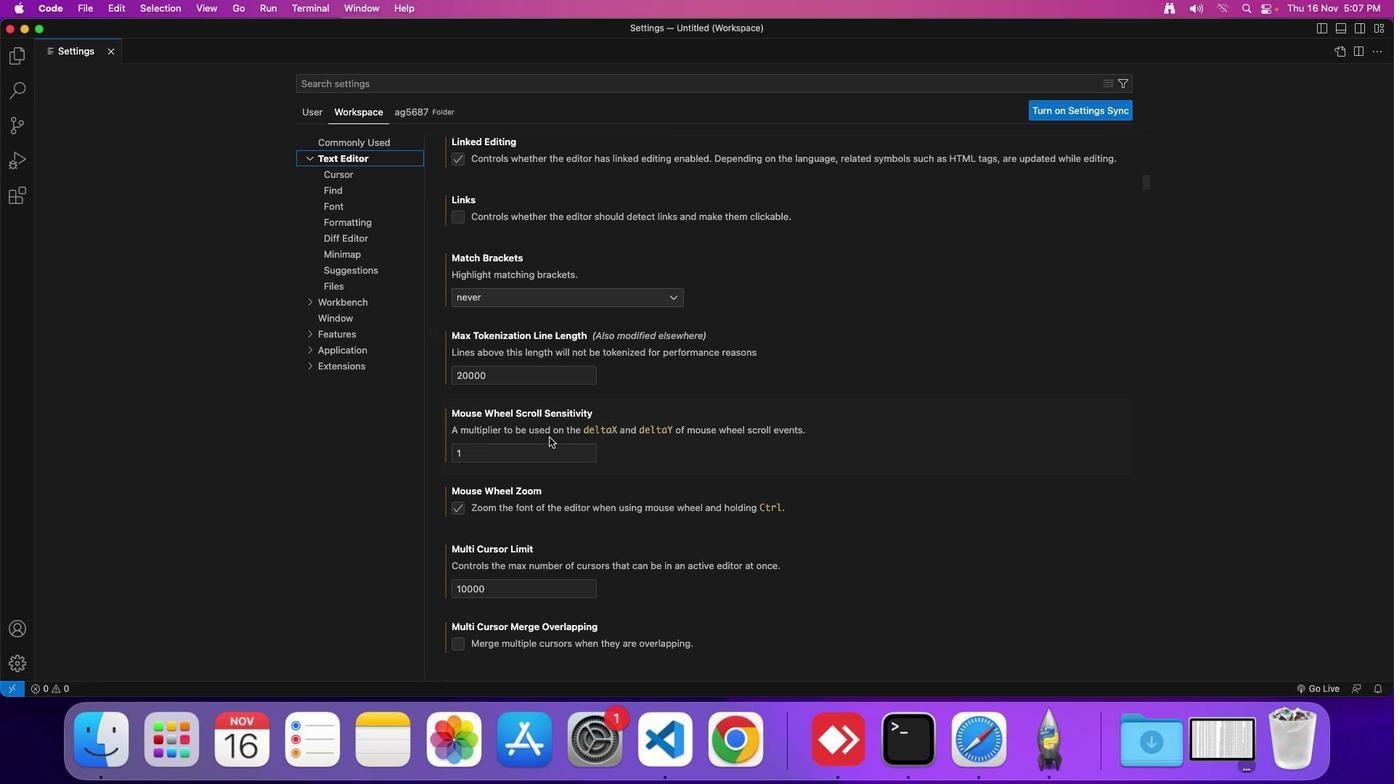
Action: Mouse scrolled (548, 437) with delta (0, -2)
Screenshot: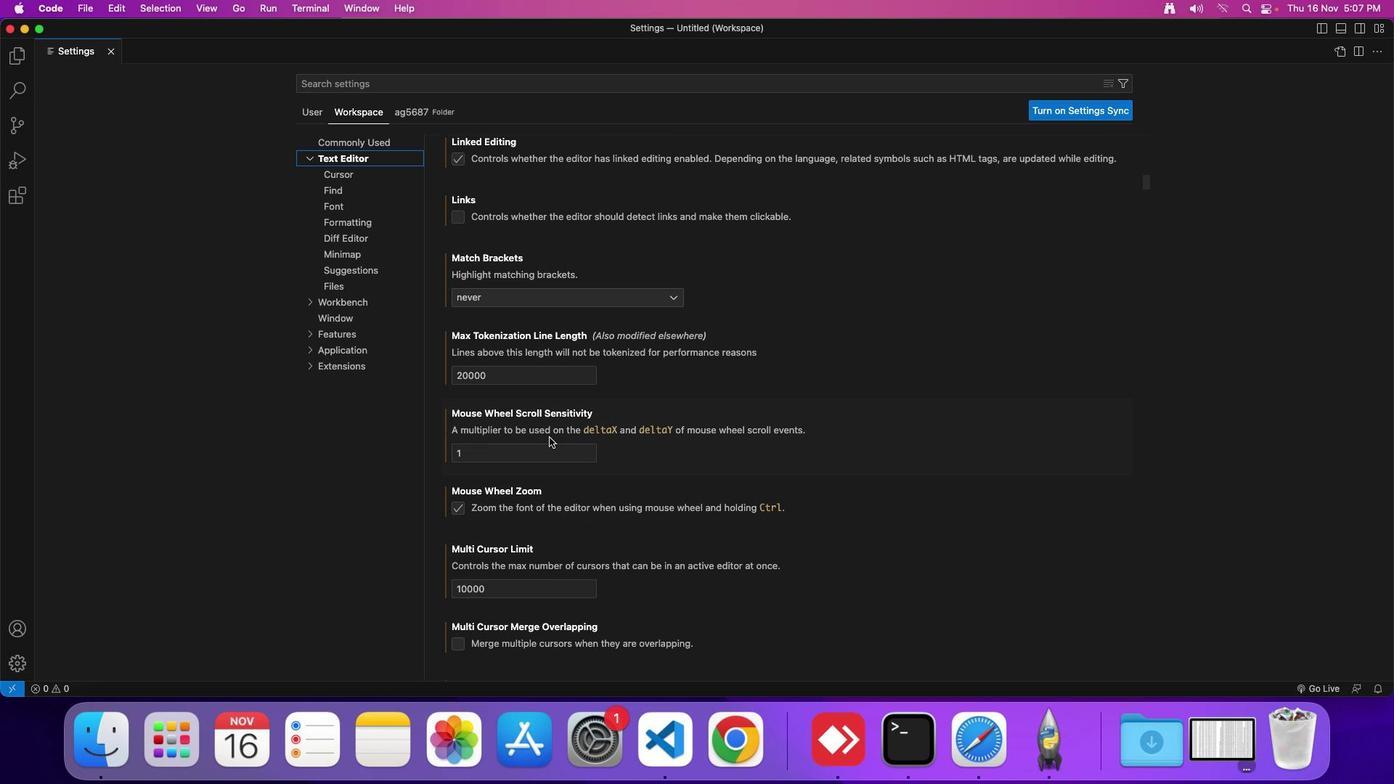 
Action: Mouse scrolled (548, 437) with delta (0, 0)
Screenshot: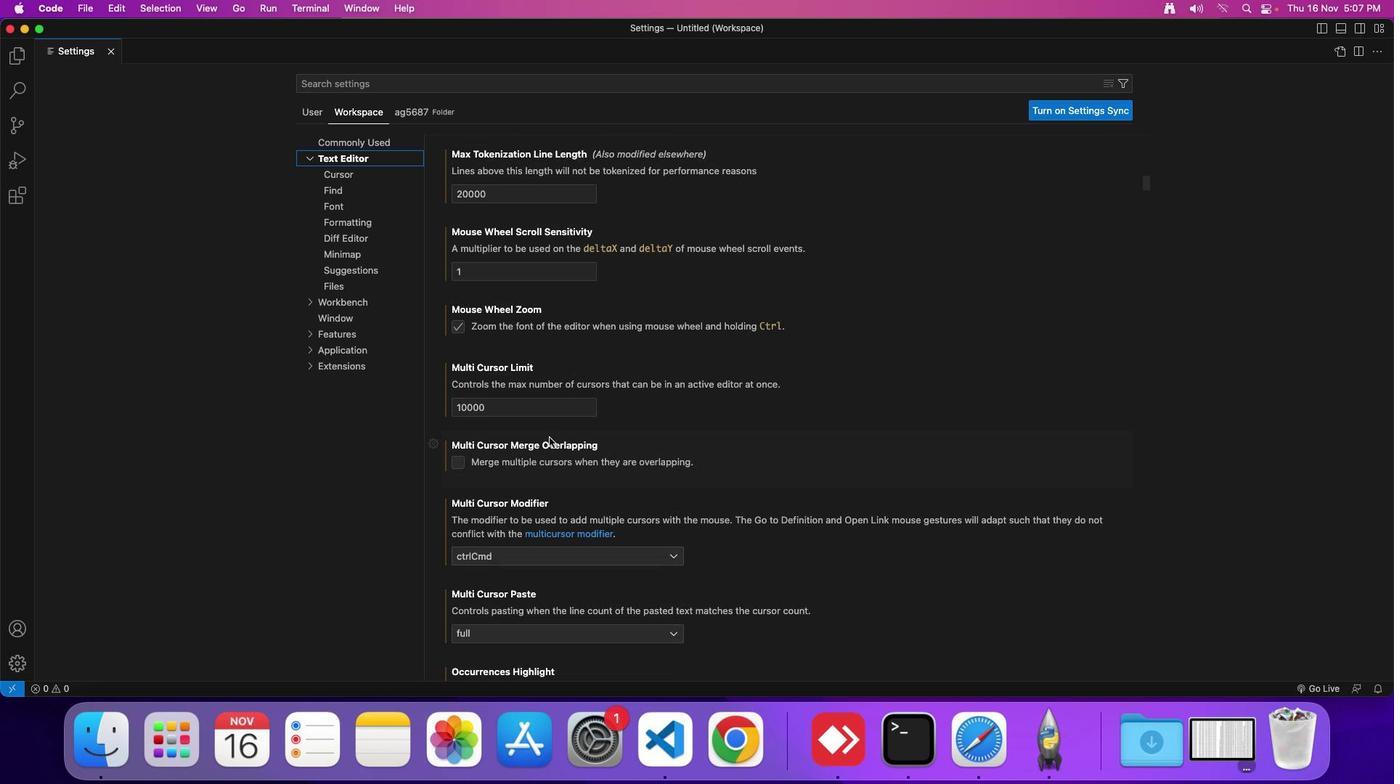 
Action: Mouse scrolled (548, 437) with delta (0, 0)
Screenshot: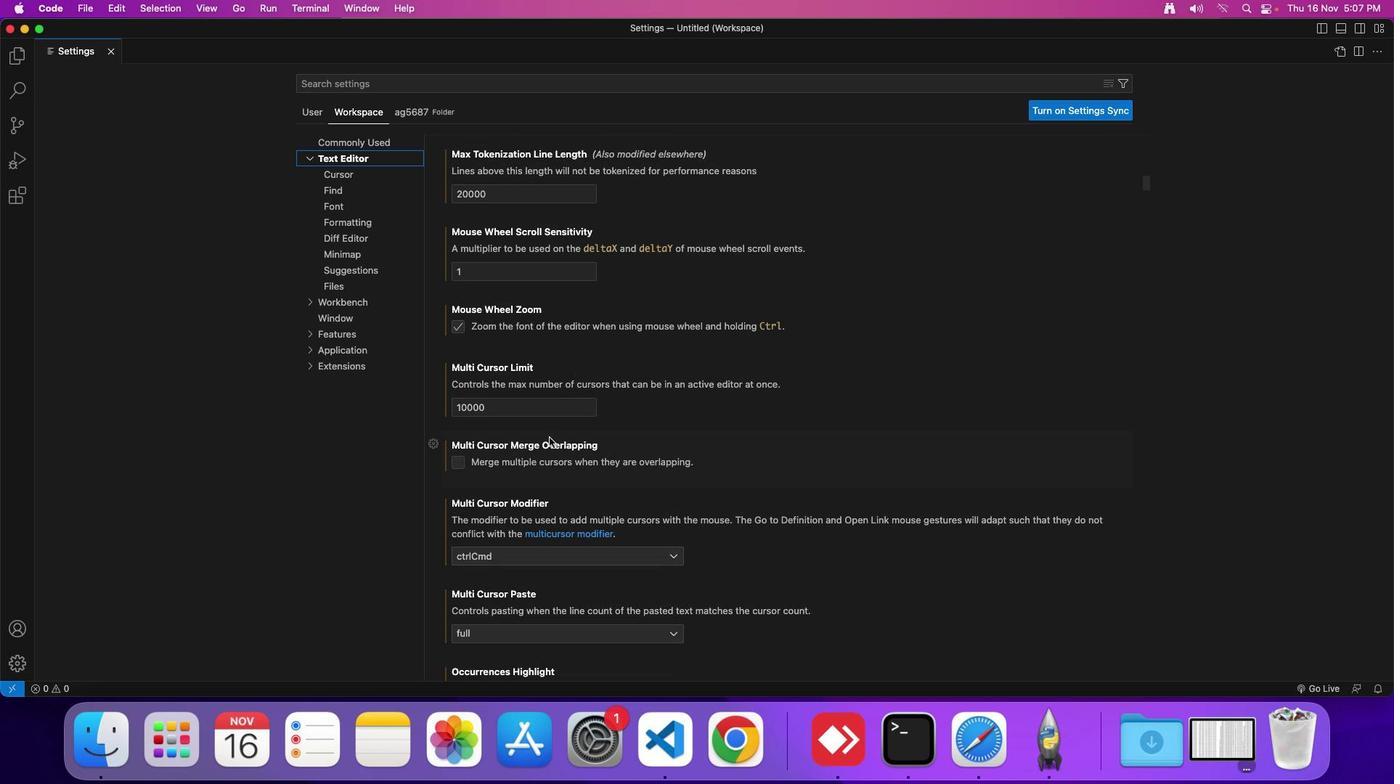 
Action: Mouse scrolled (548, 437) with delta (0, -2)
Screenshot: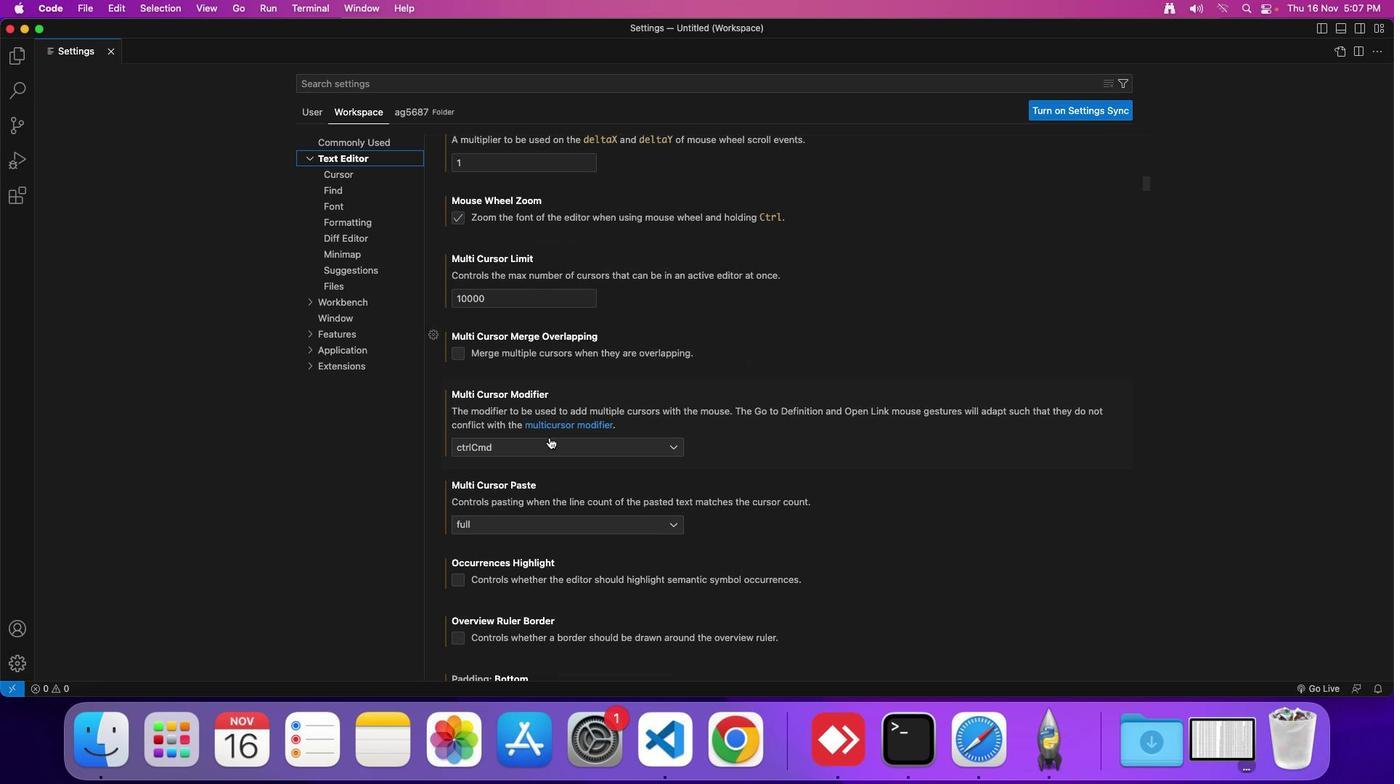 
Action: Mouse scrolled (548, 437) with delta (0, -2)
Screenshot: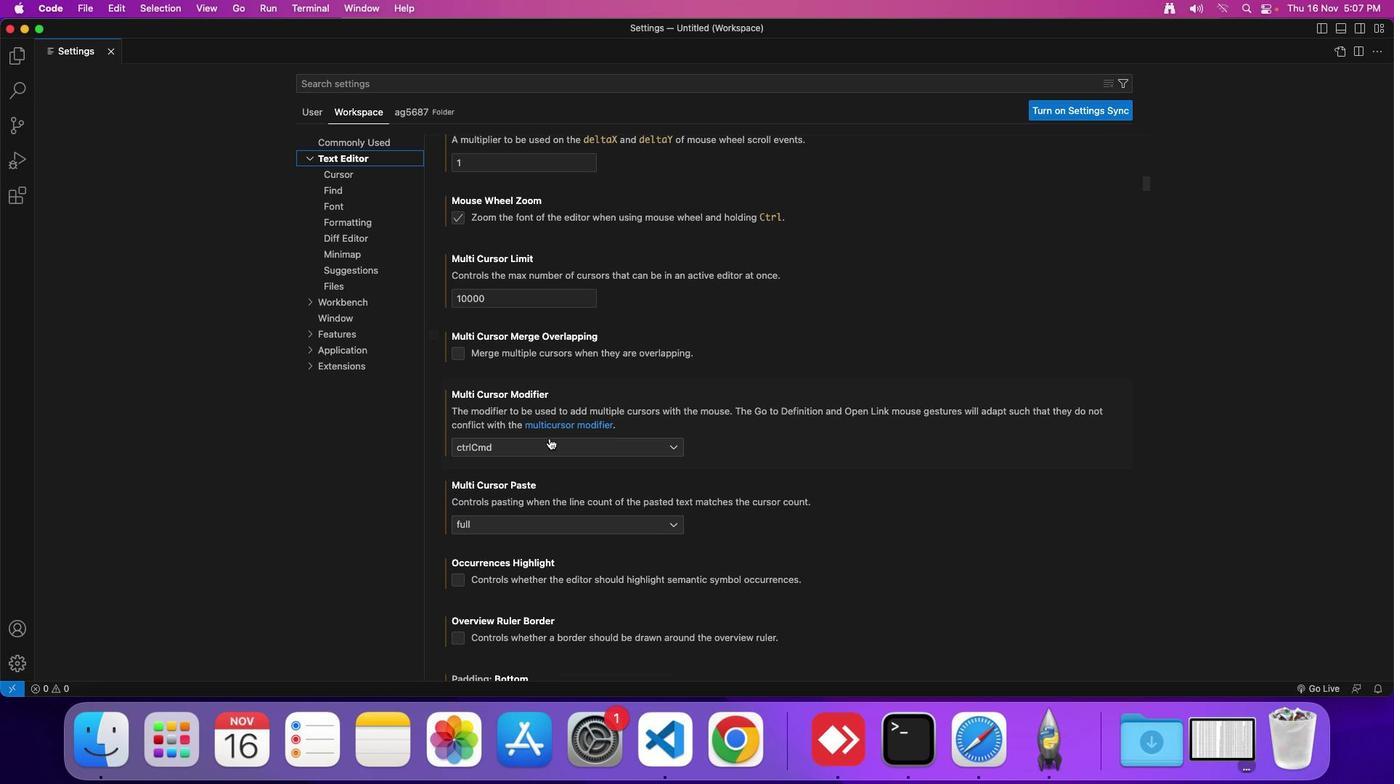 
Action: Mouse moved to (548, 437)
Screenshot: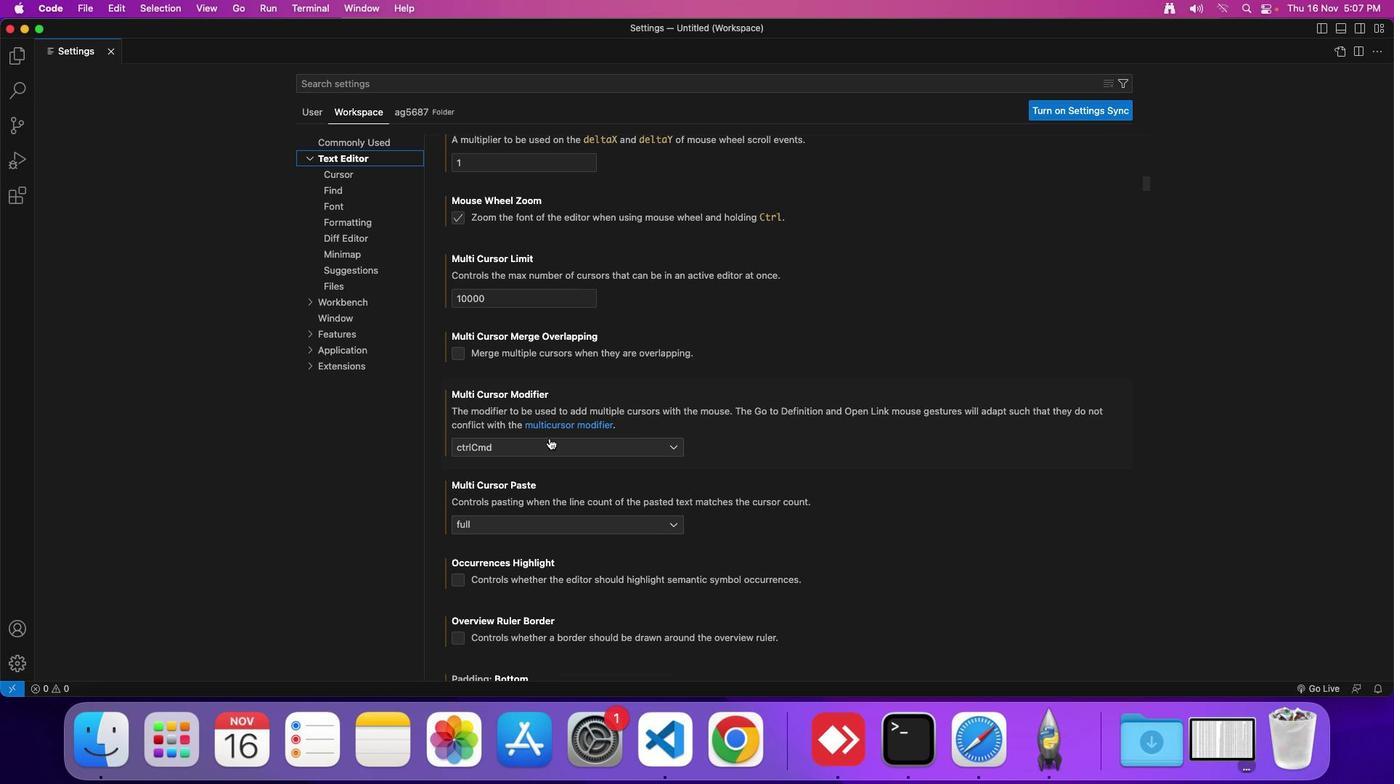 
Action: Mouse scrolled (548, 437) with delta (0, 0)
Screenshot: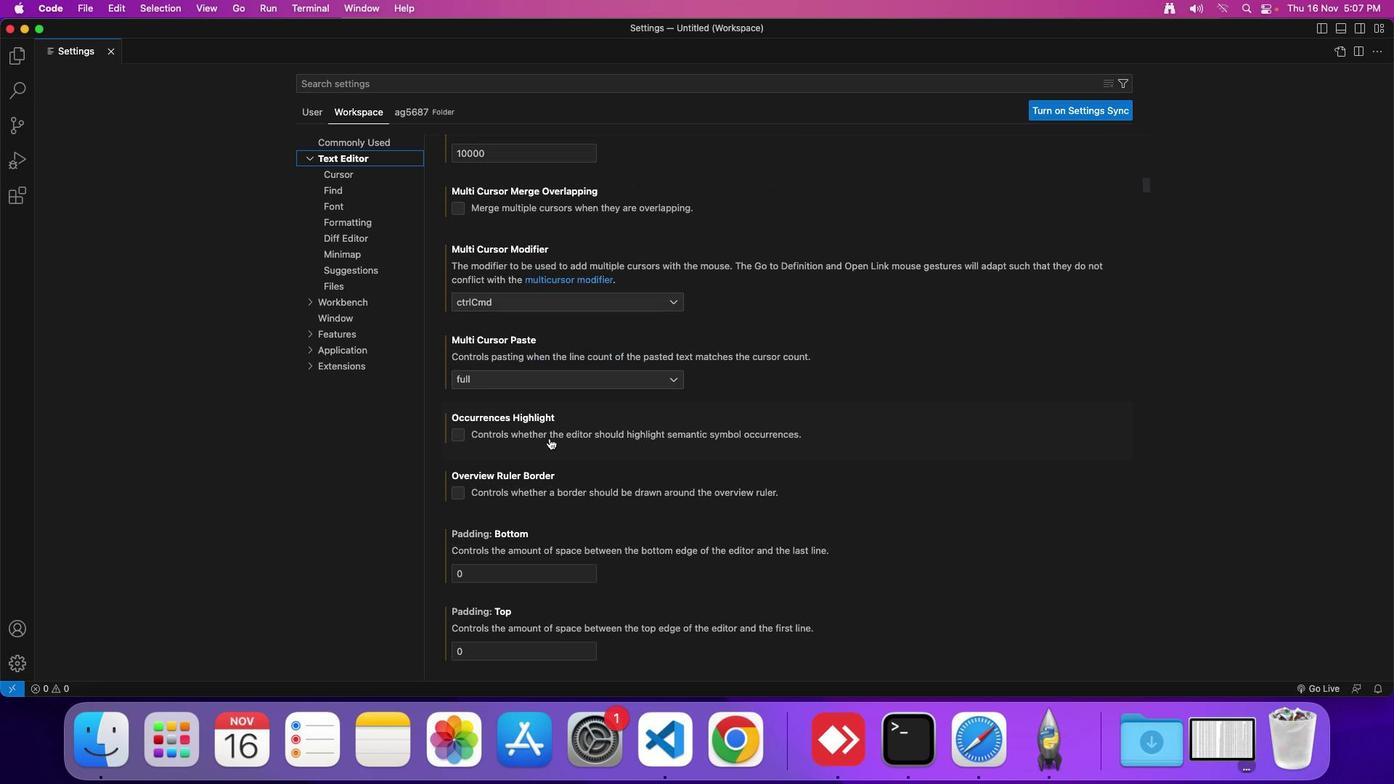 
Action: Mouse scrolled (548, 437) with delta (0, 0)
Screenshot: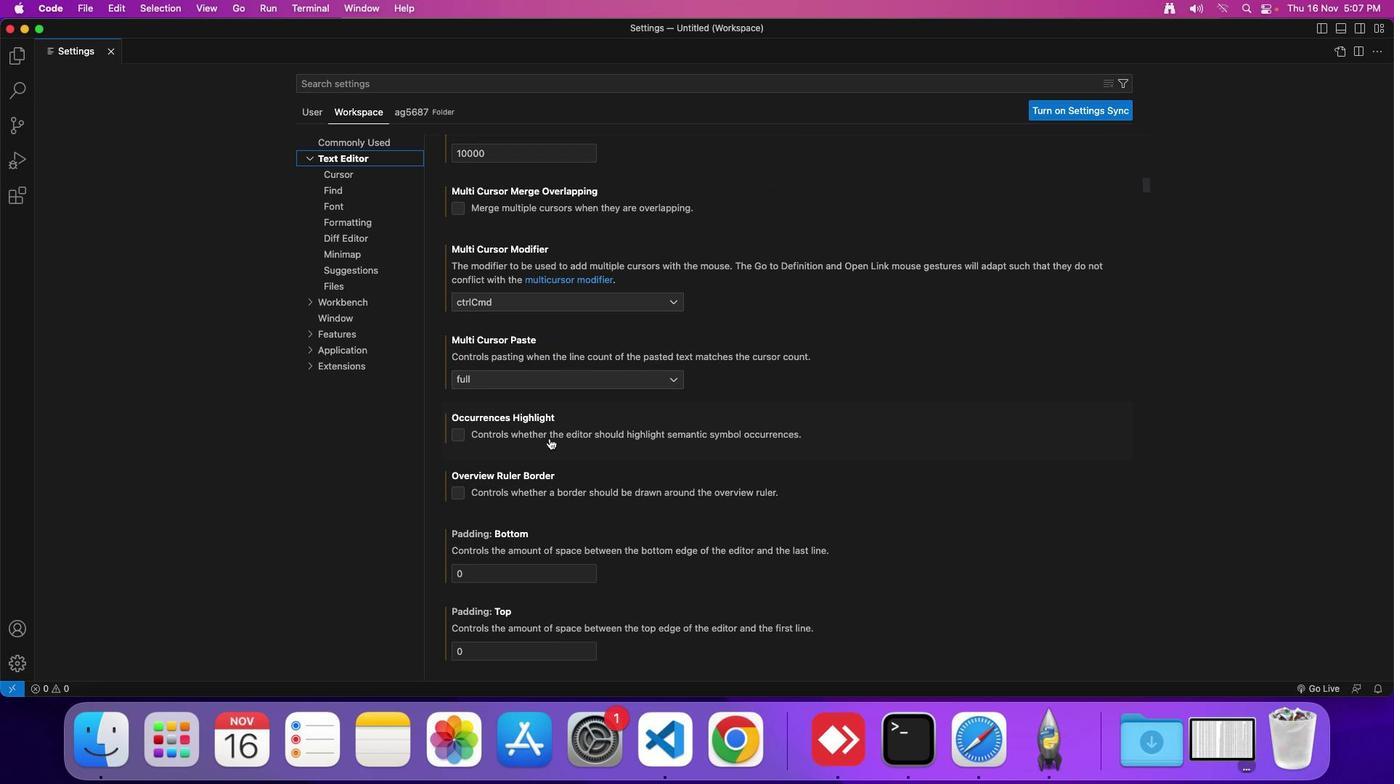 
Action: Mouse scrolled (548, 437) with delta (0, -1)
Screenshot: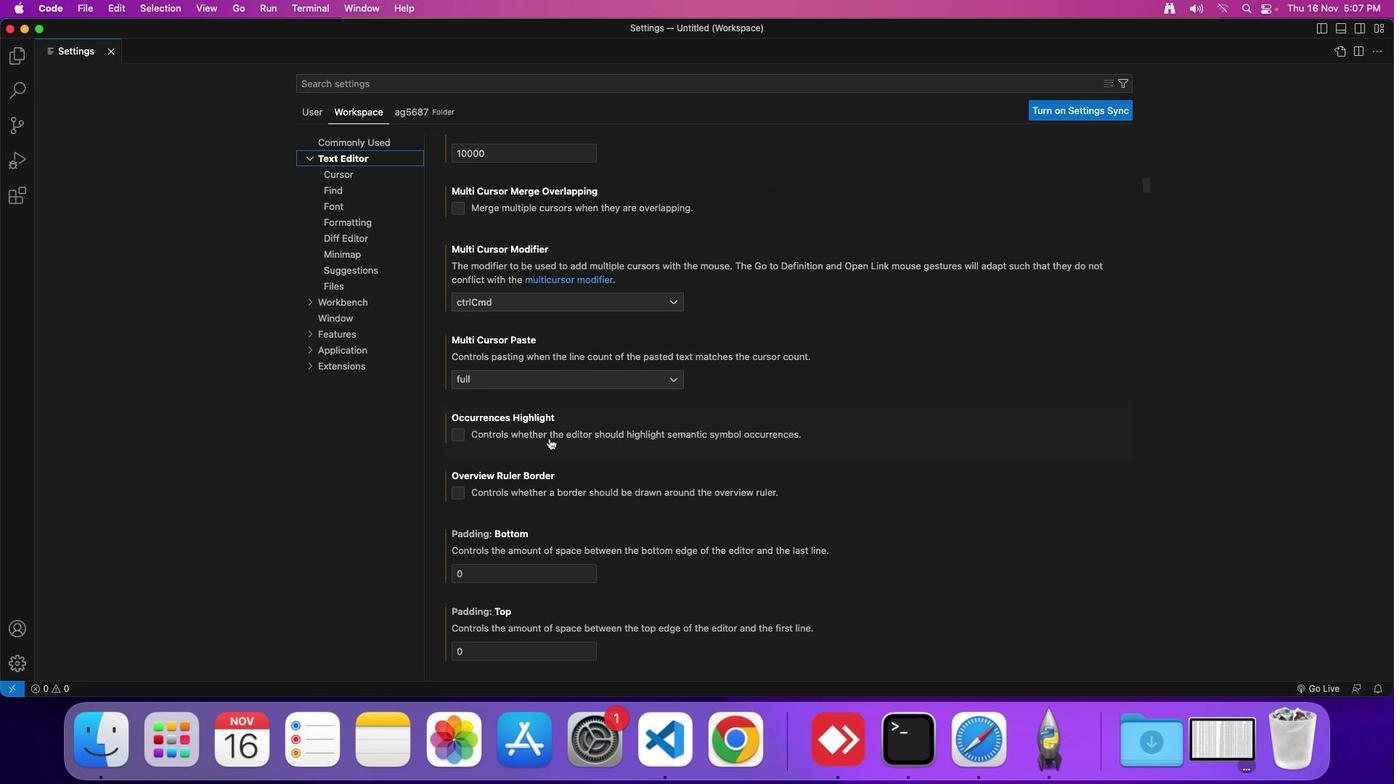 
Action: Mouse scrolled (548, 437) with delta (0, 0)
Screenshot: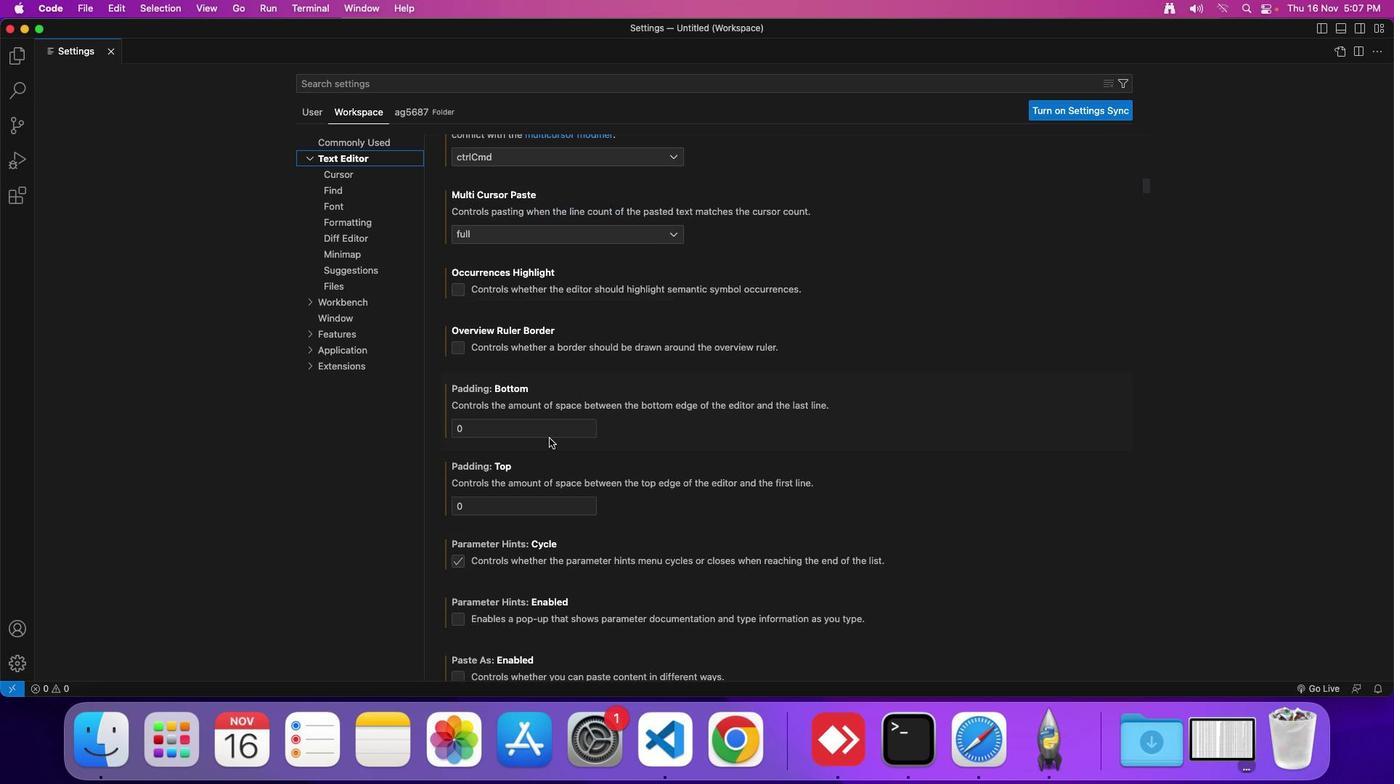 
Action: Mouse scrolled (548, 437) with delta (0, 0)
Screenshot: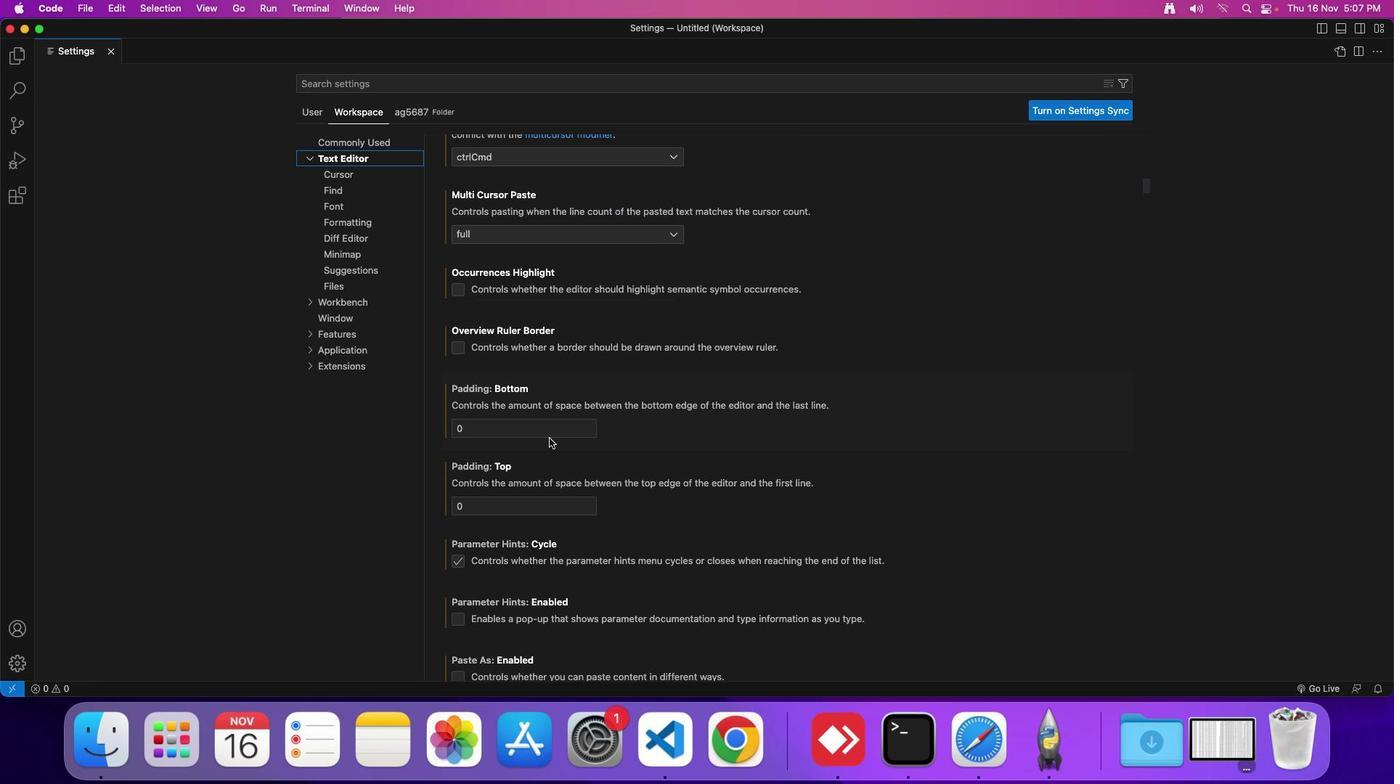 
Action: Mouse scrolled (548, 437) with delta (0, -1)
Screenshot: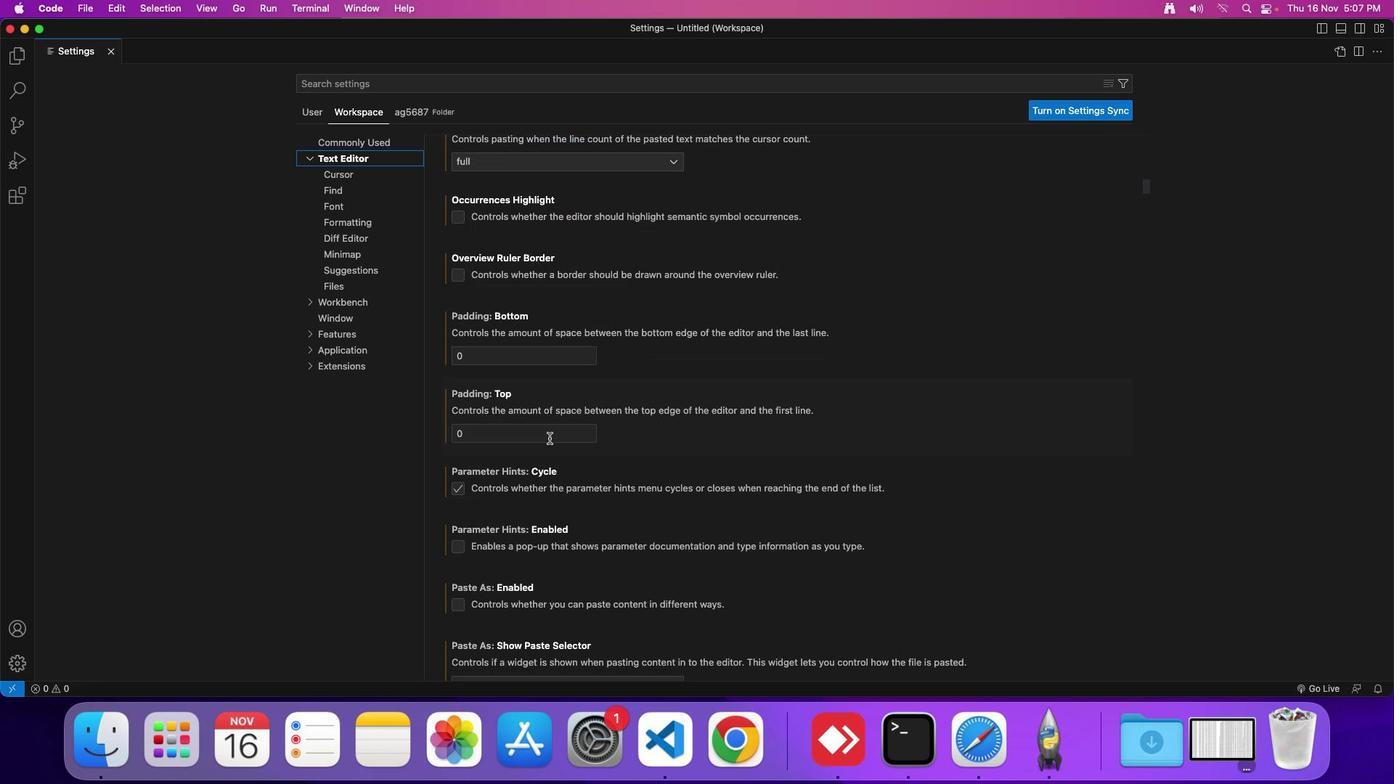 
Action: Mouse scrolled (548, 437) with delta (0, -1)
Screenshot: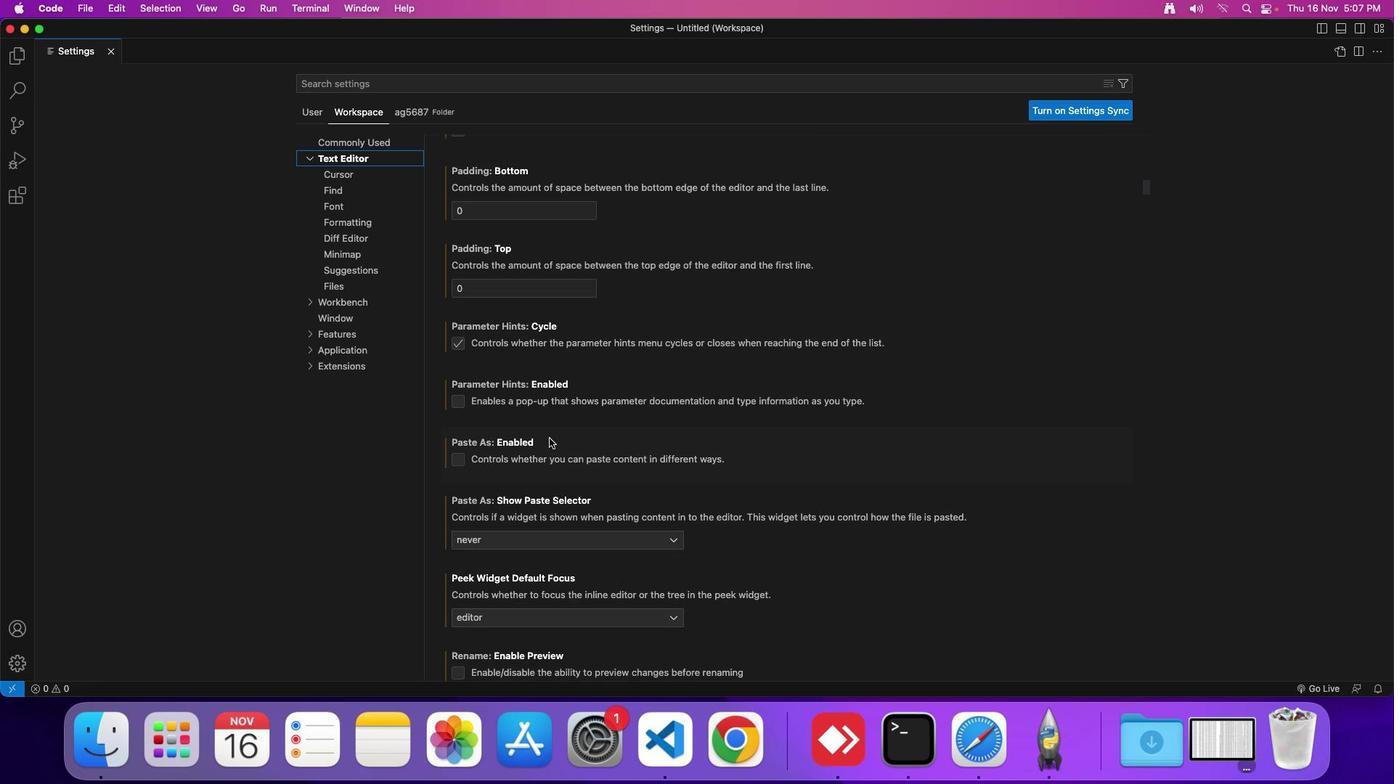 
Action: Mouse scrolled (548, 437) with delta (0, -2)
Screenshot: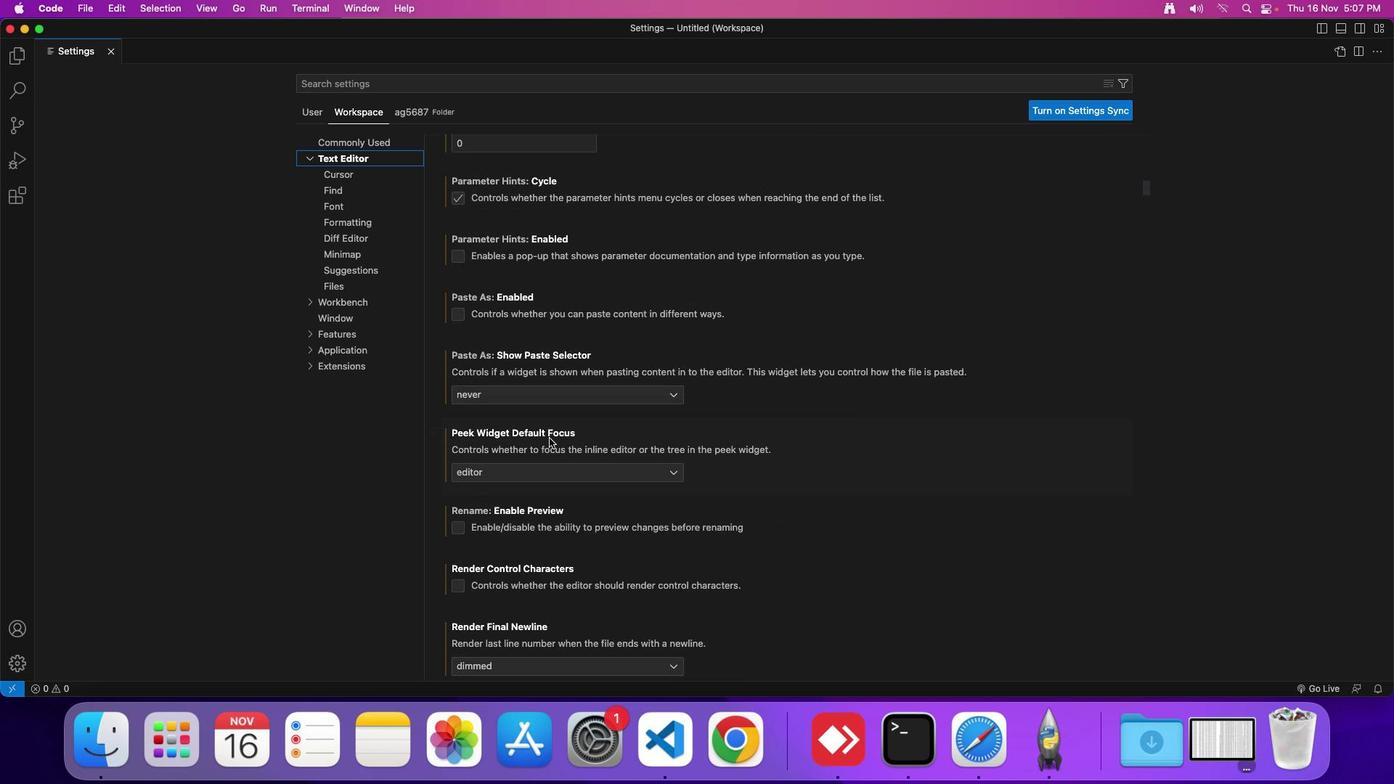 
Action: Mouse scrolled (548, 437) with delta (0, -2)
Screenshot: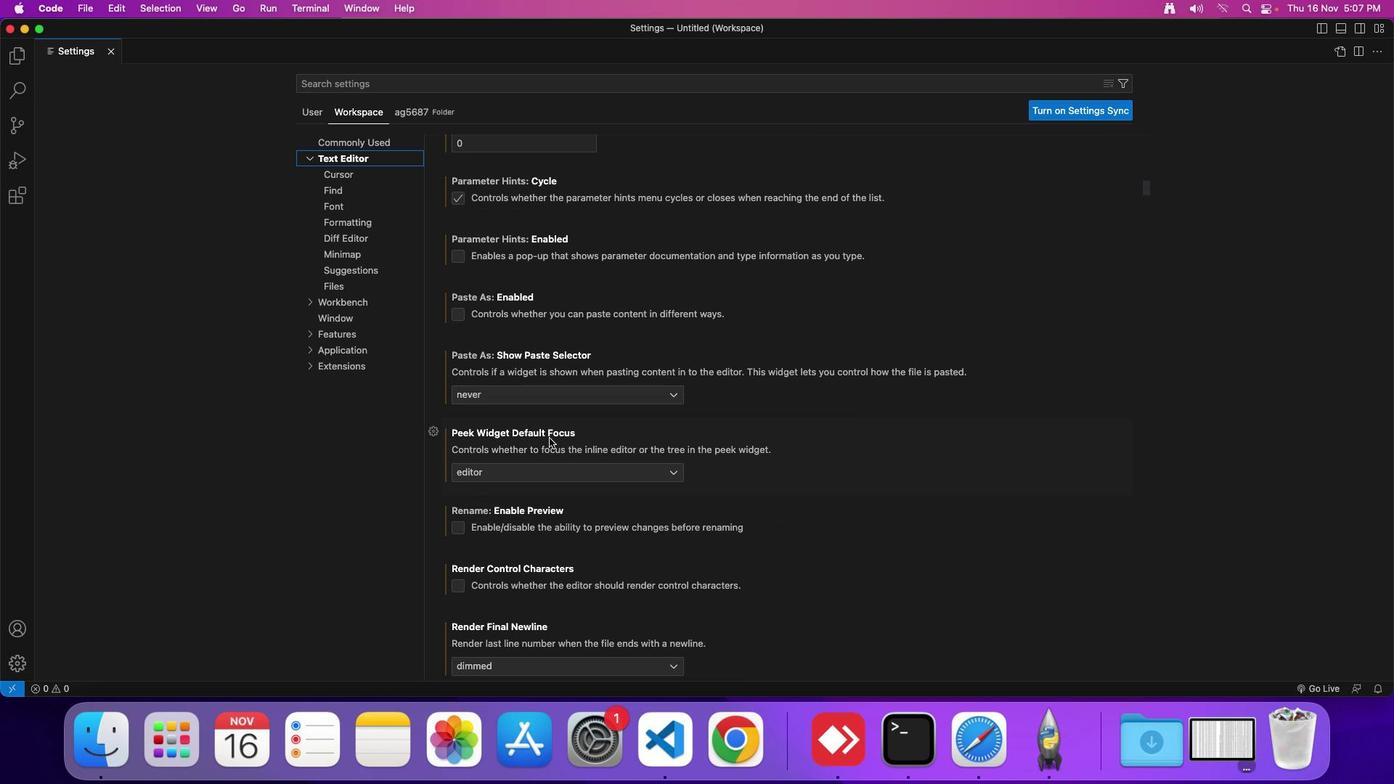 
Action: Mouse moved to (548, 438)
Screenshot: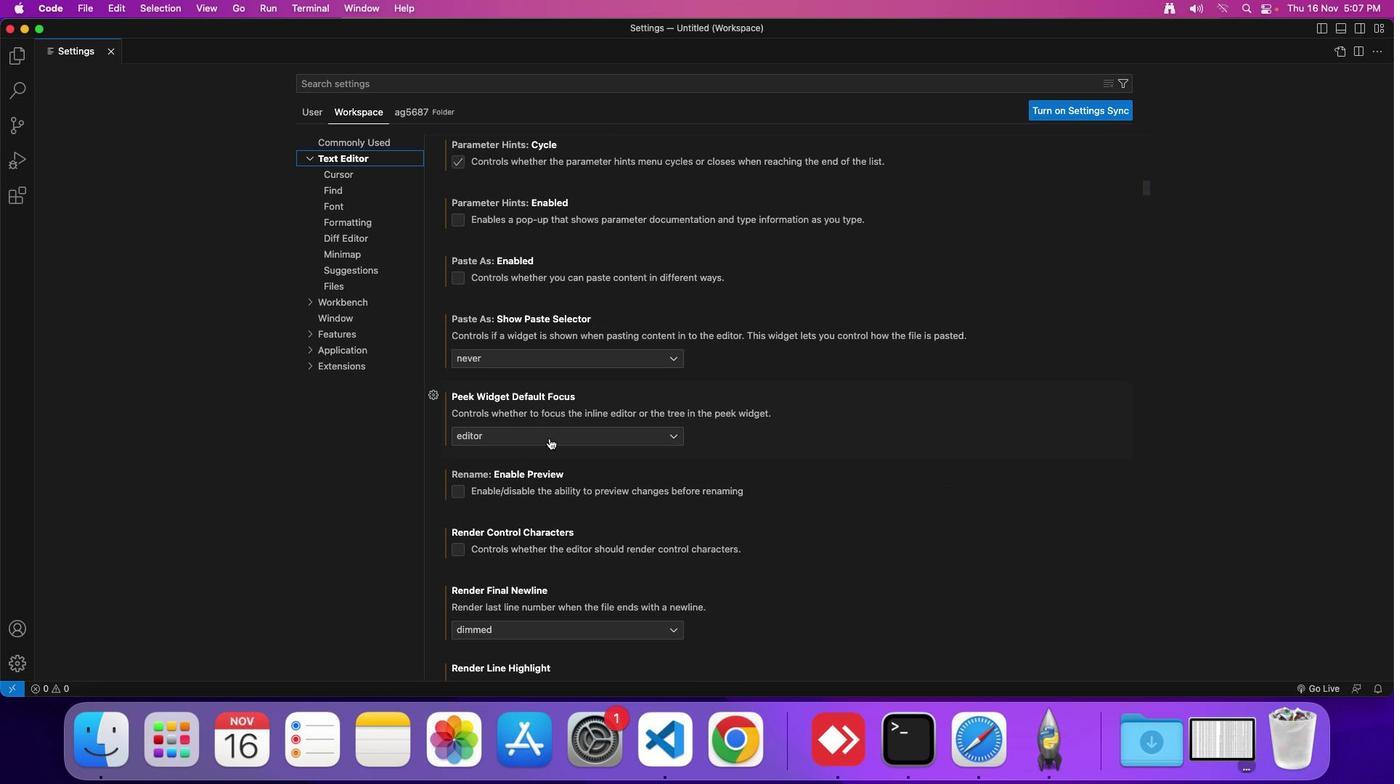 
Action: Mouse scrolled (548, 438) with delta (0, 0)
Screenshot: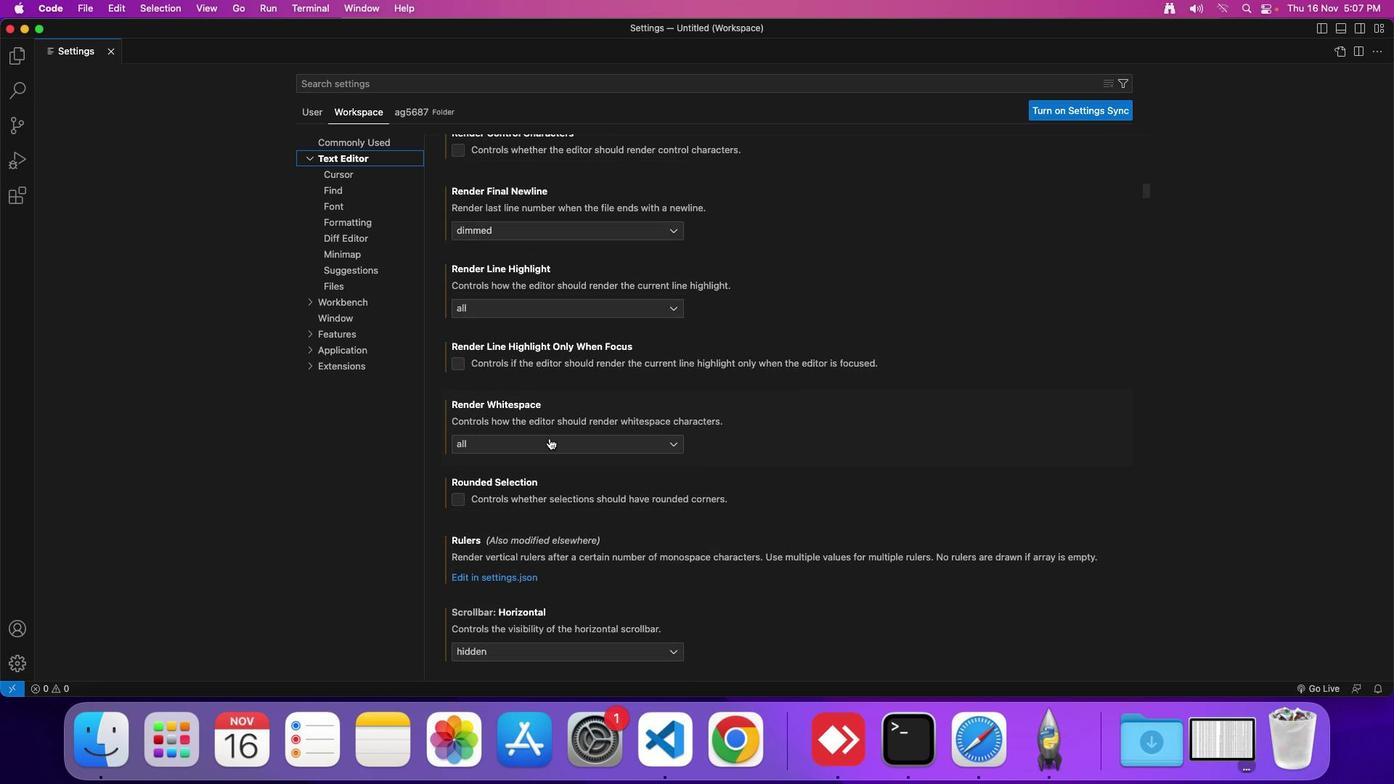 
Action: Mouse scrolled (548, 438) with delta (0, 0)
Screenshot: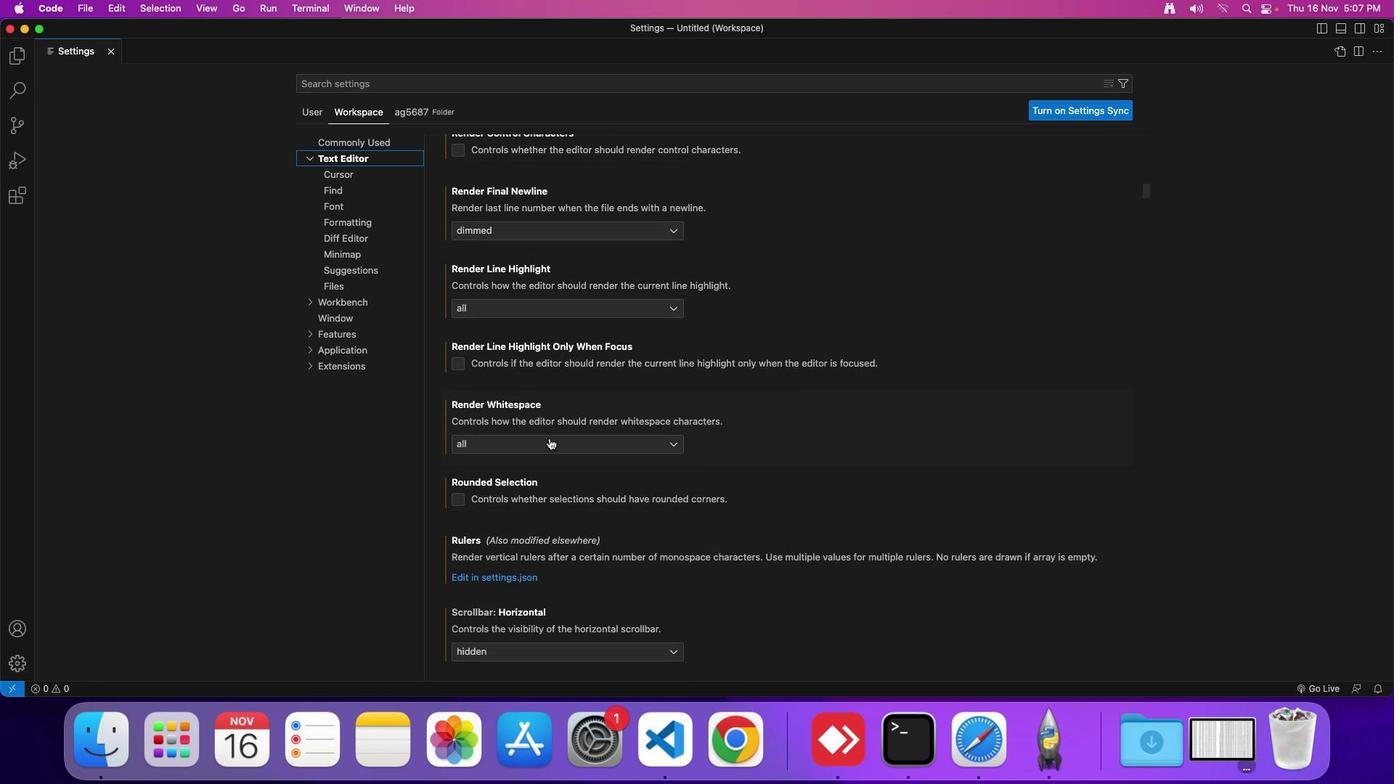 
Action: Mouse scrolled (548, 438) with delta (0, -2)
Screenshot: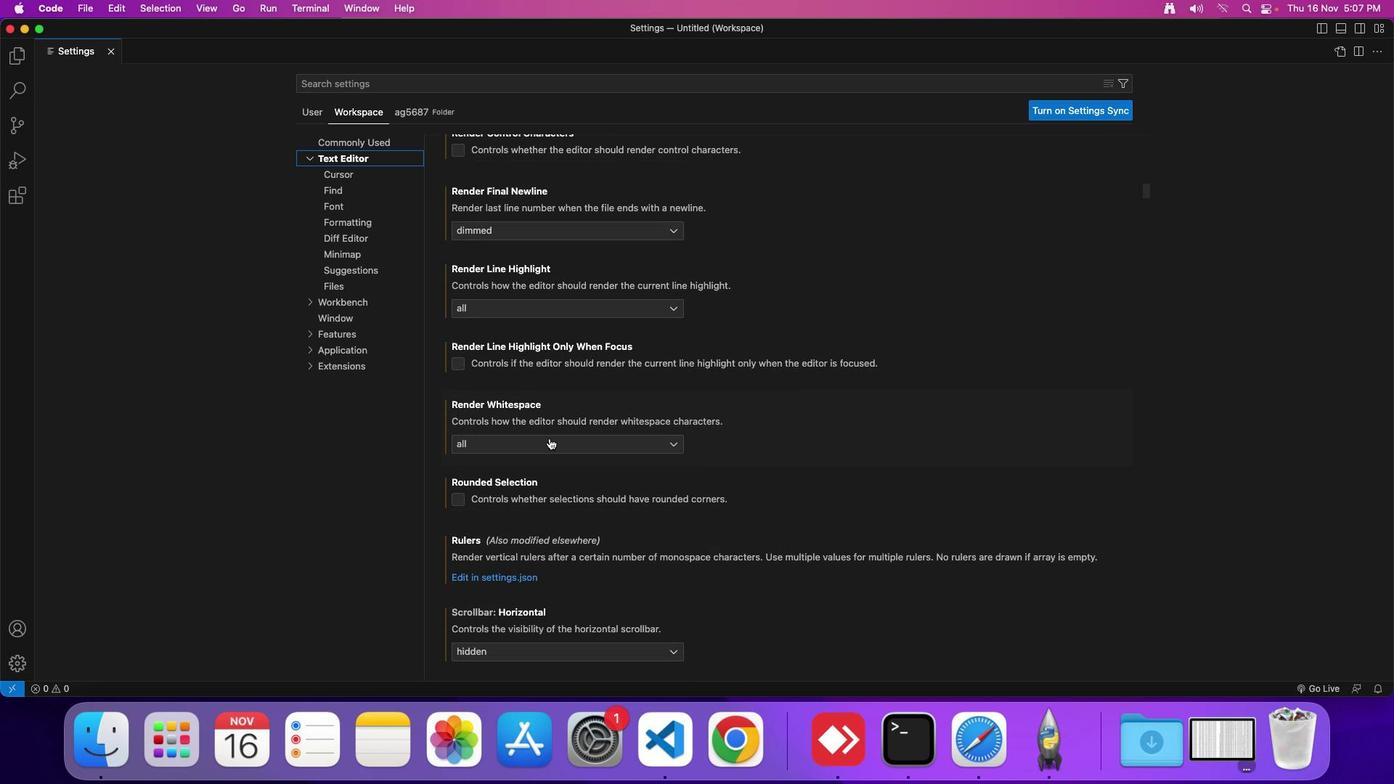 
Action: Mouse scrolled (548, 438) with delta (0, -4)
Screenshot: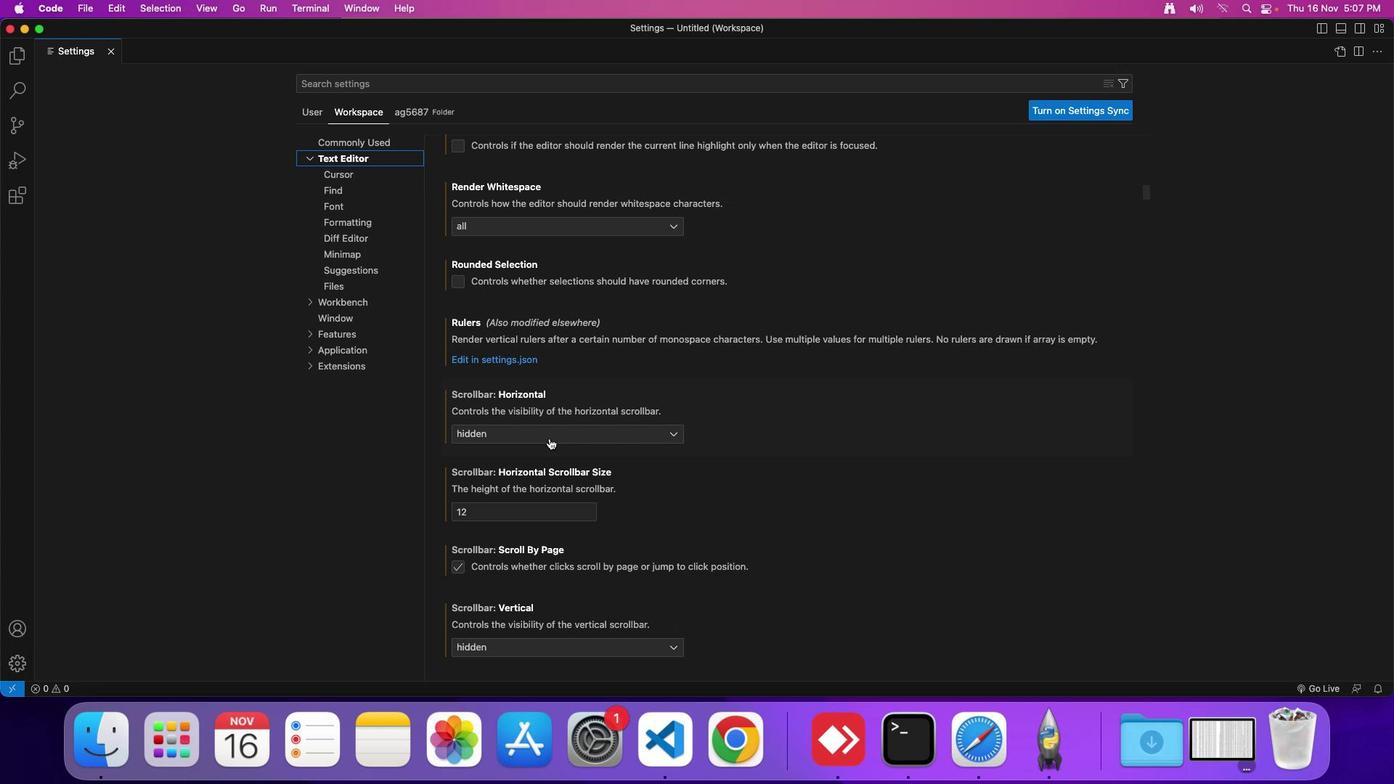 
Action: Mouse scrolled (548, 438) with delta (0, -4)
Screenshot: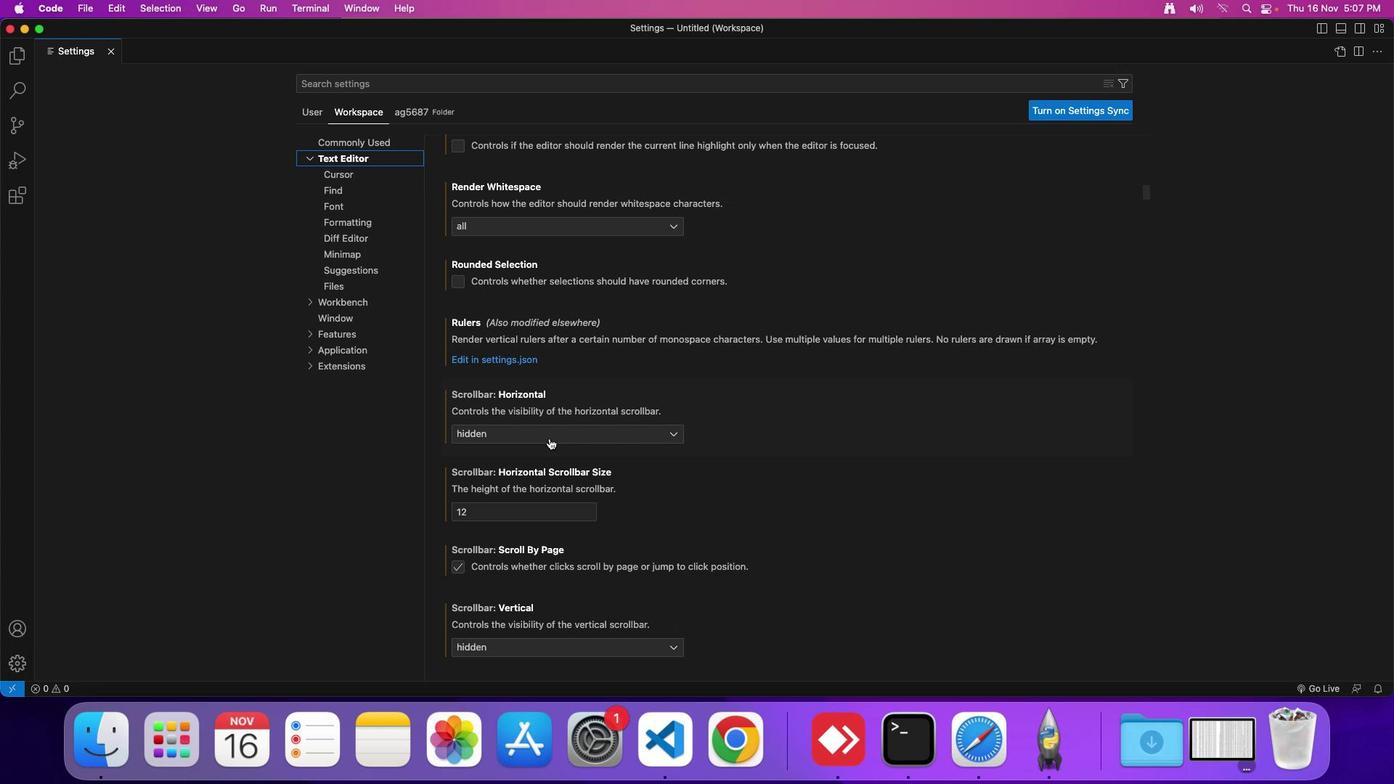 
Action: Mouse moved to (548, 438)
Screenshot: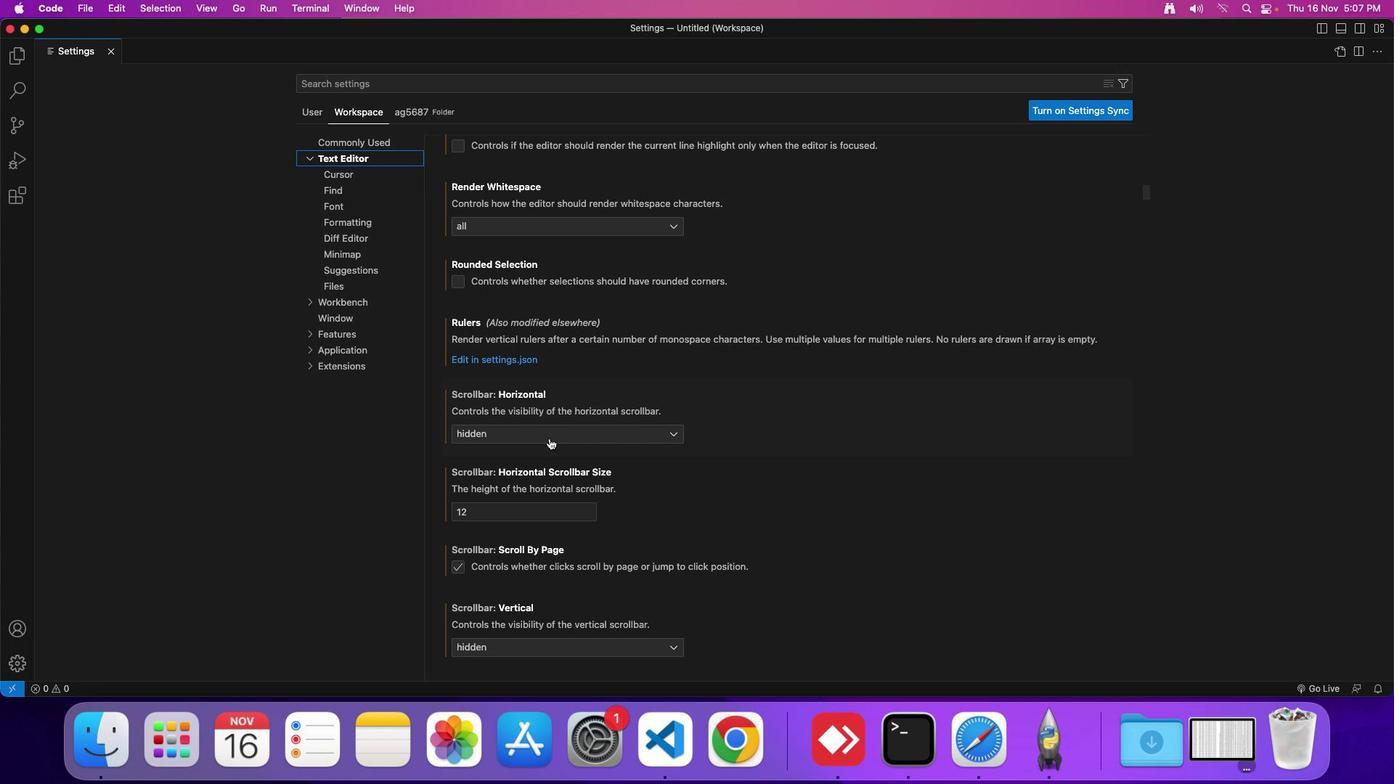 
Action: Mouse scrolled (548, 438) with delta (0, 0)
Screenshot: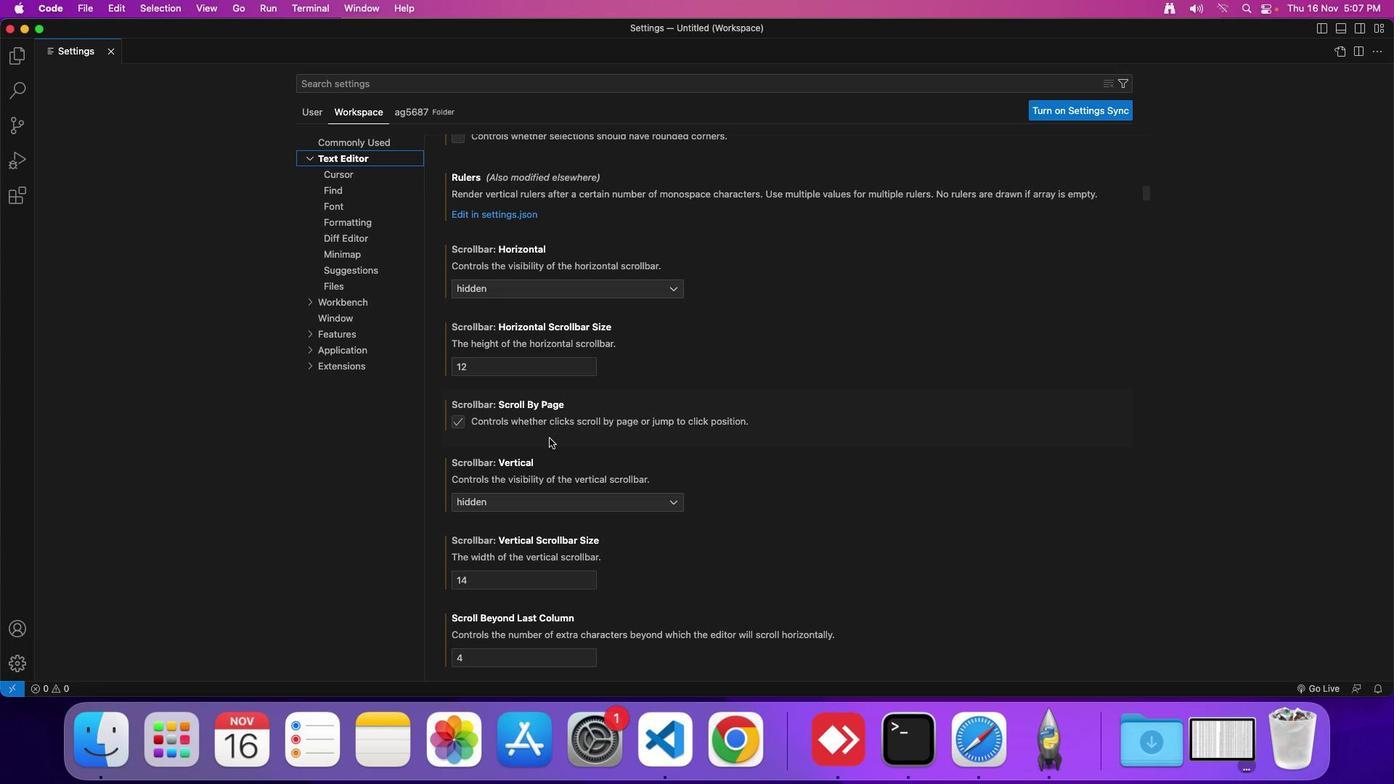 
Action: Mouse scrolled (548, 438) with delta (0, 0)
Screenshot: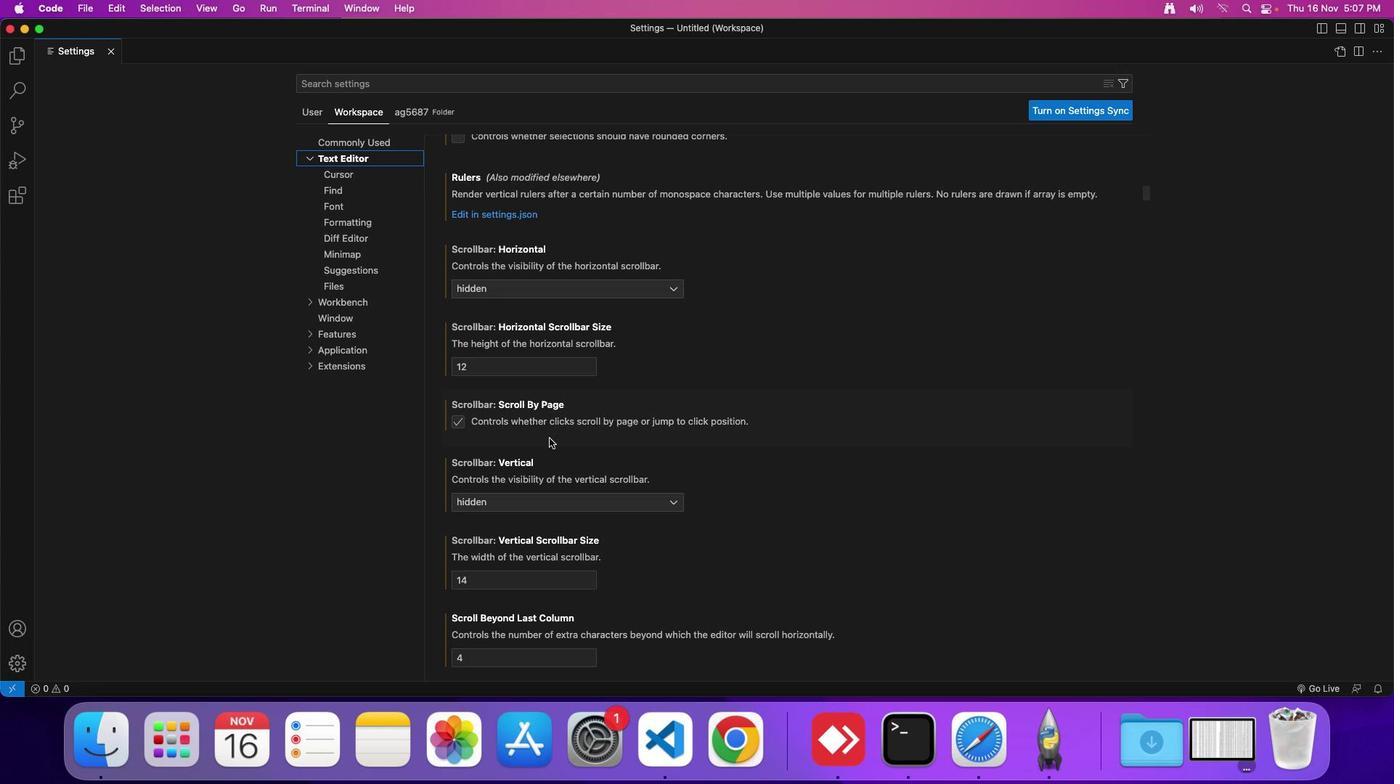
Action: Mouse scrolled (548, 438) with delta (0, -1)
Screenshot: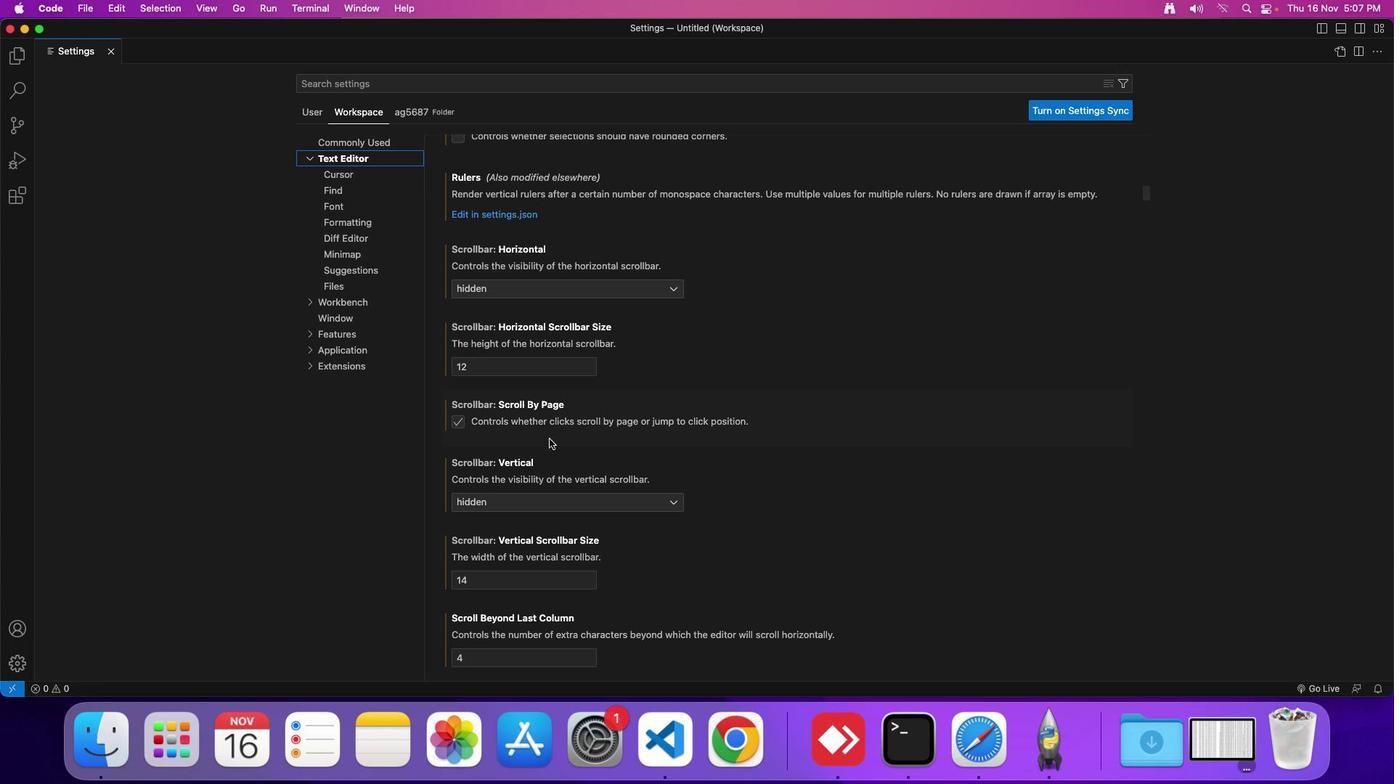 
Action: Mouse moved to (548, 439)
Screenshot: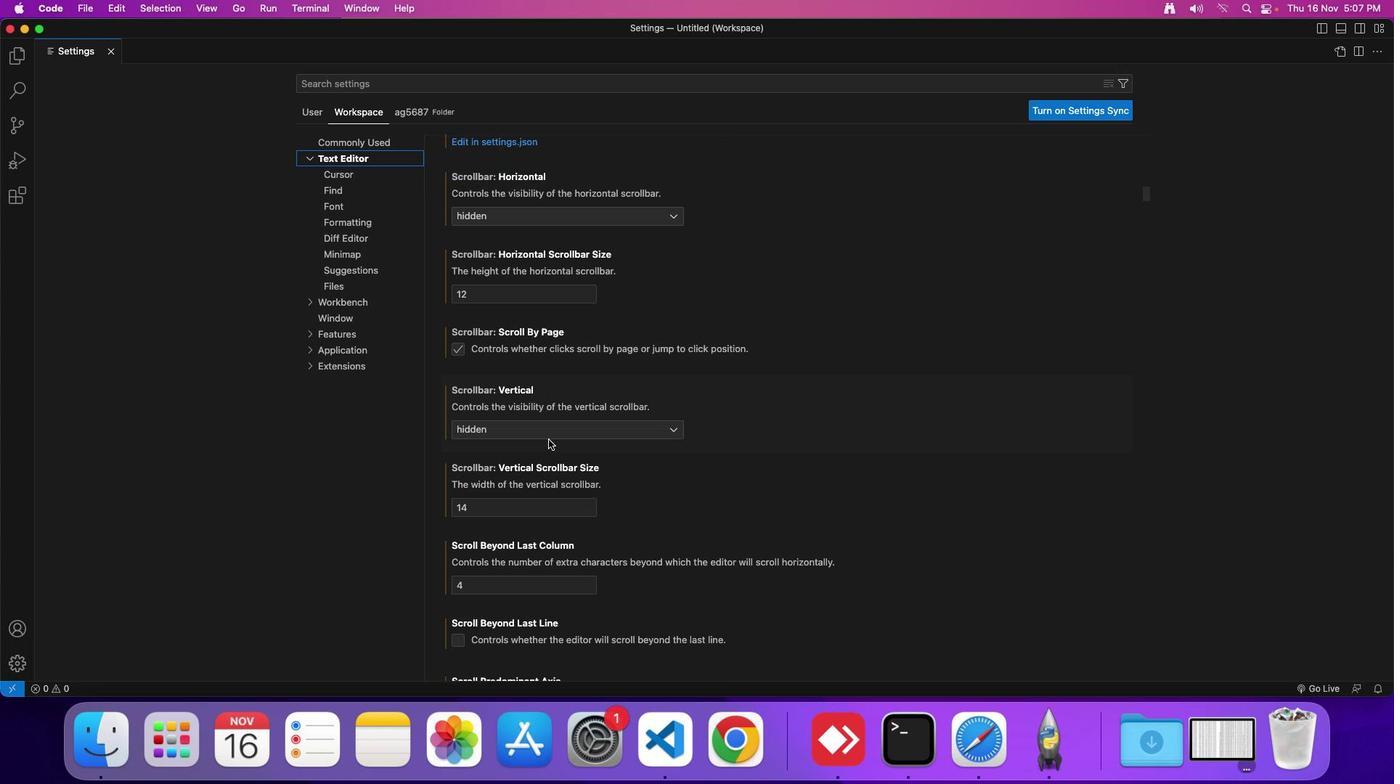 
Action: Mouse scrolled (548, 439) with delta (0, 0)
Screenshot: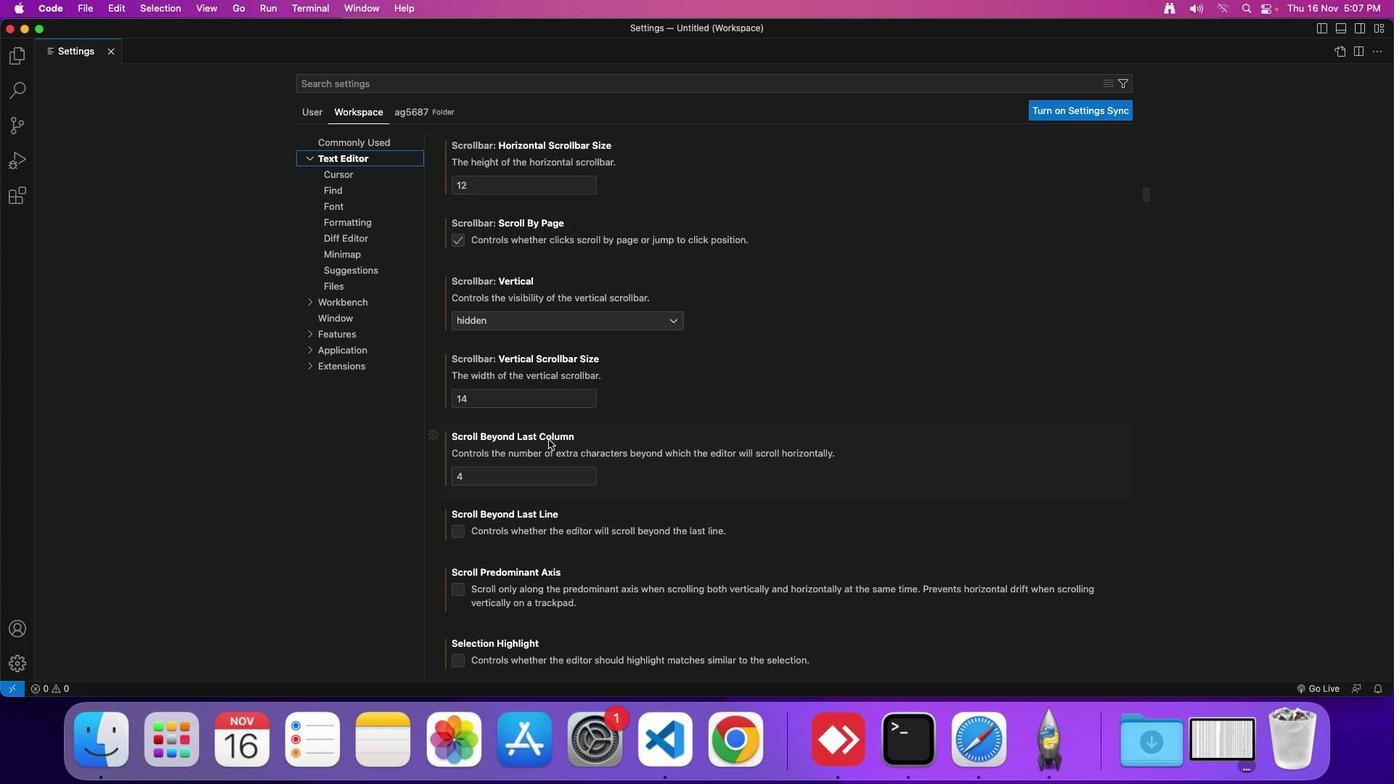 
Action: Mouse scrolled (548, 439) with delta (0, 0)
Screenshot: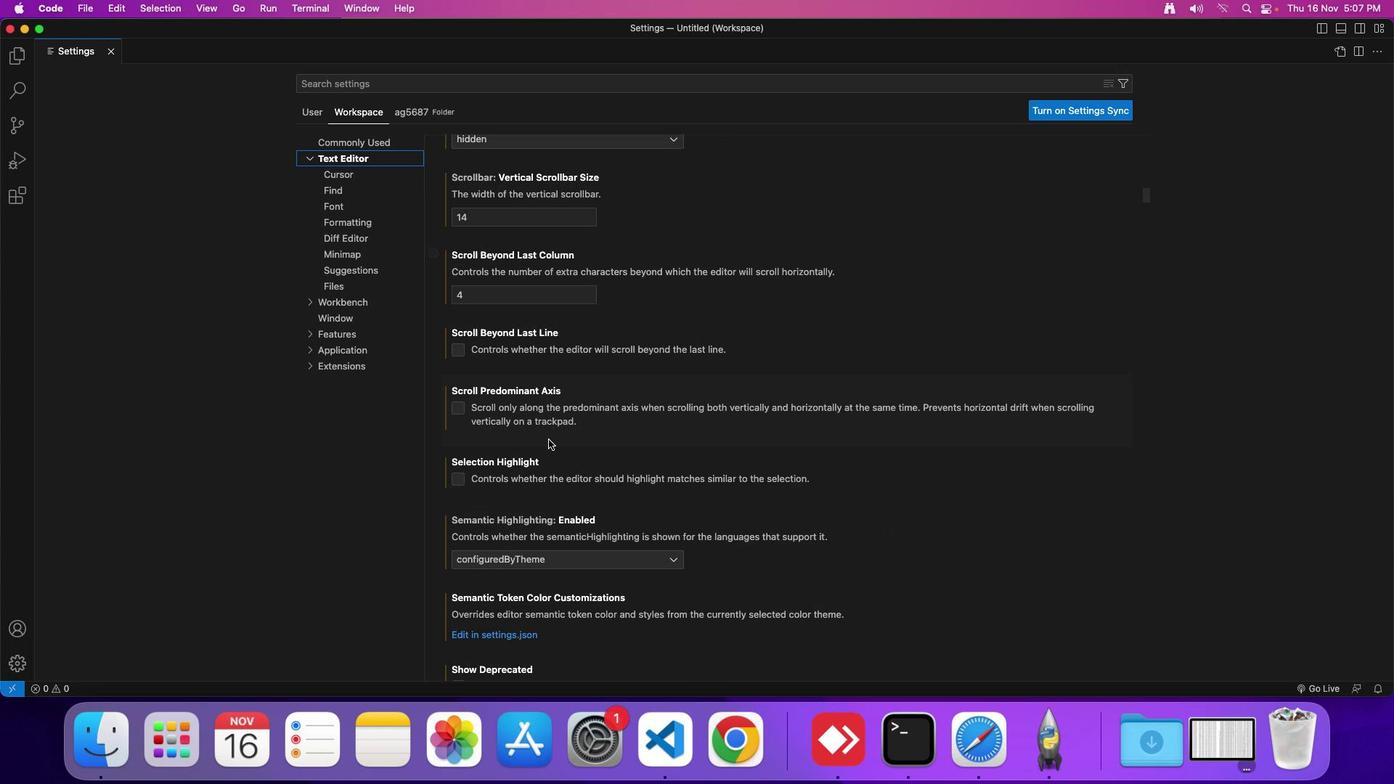 
Action: Mouse scrolled (548, 439) with delta (0, -2)
Screenshot: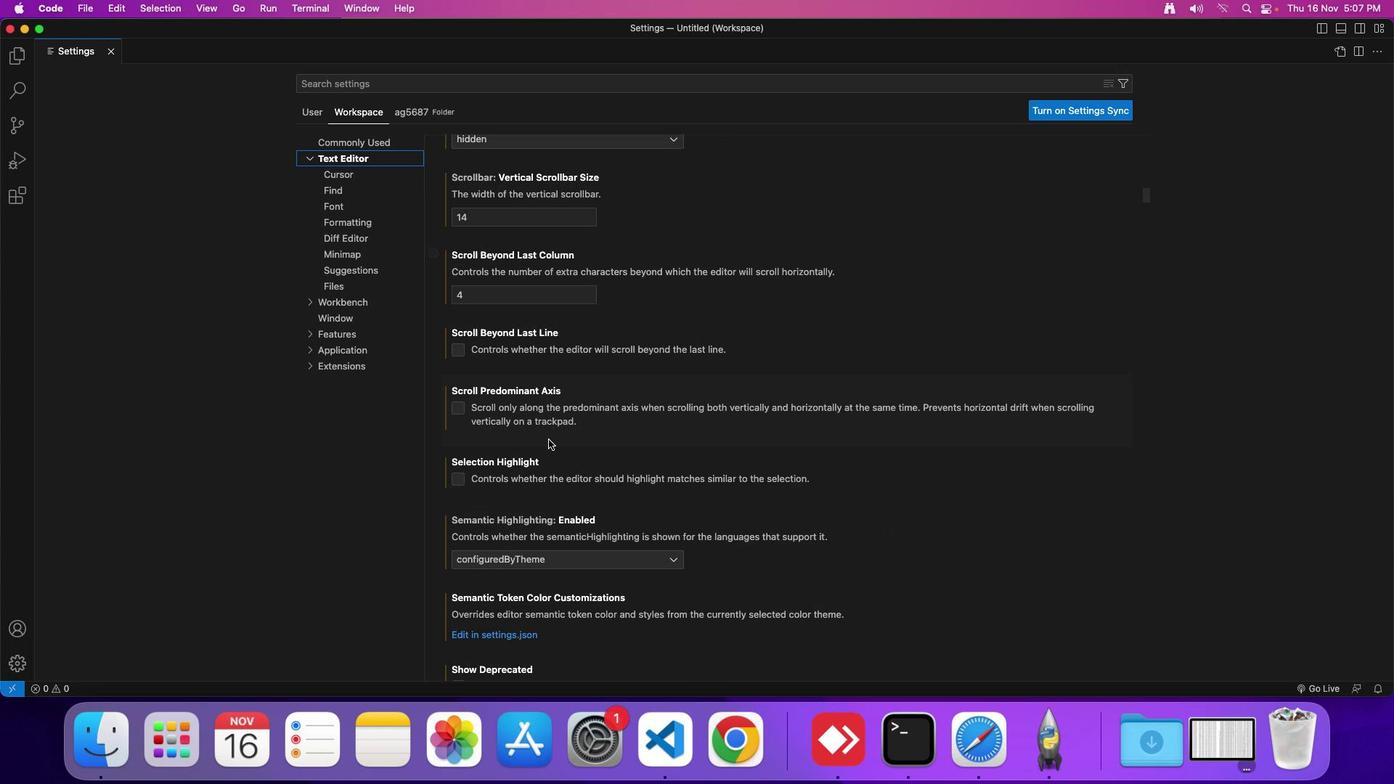 
Action: Mouse scrolled (548, 439) with delta (0, -3)
Screenshot: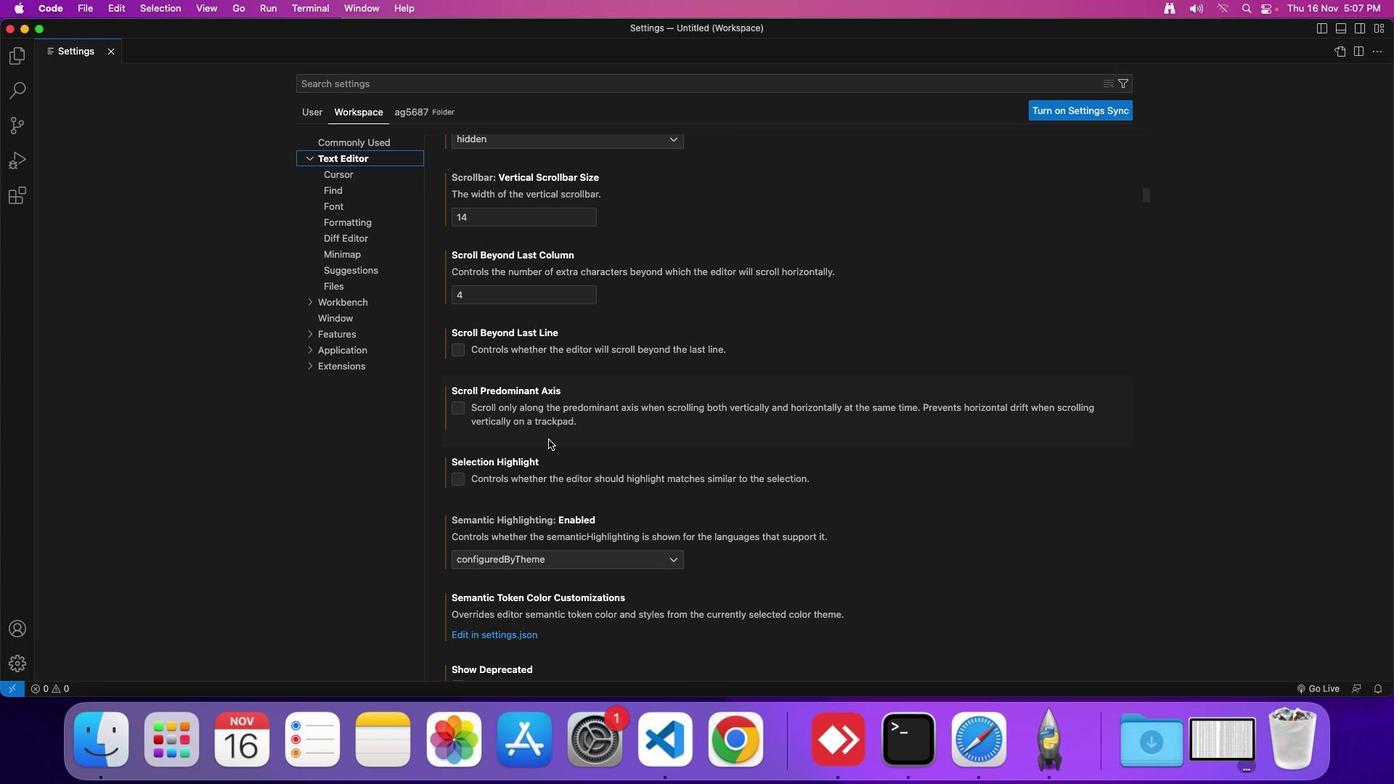 
Action: Mouse scrolled (548, 439) with delta (0, 0)
Screenshot: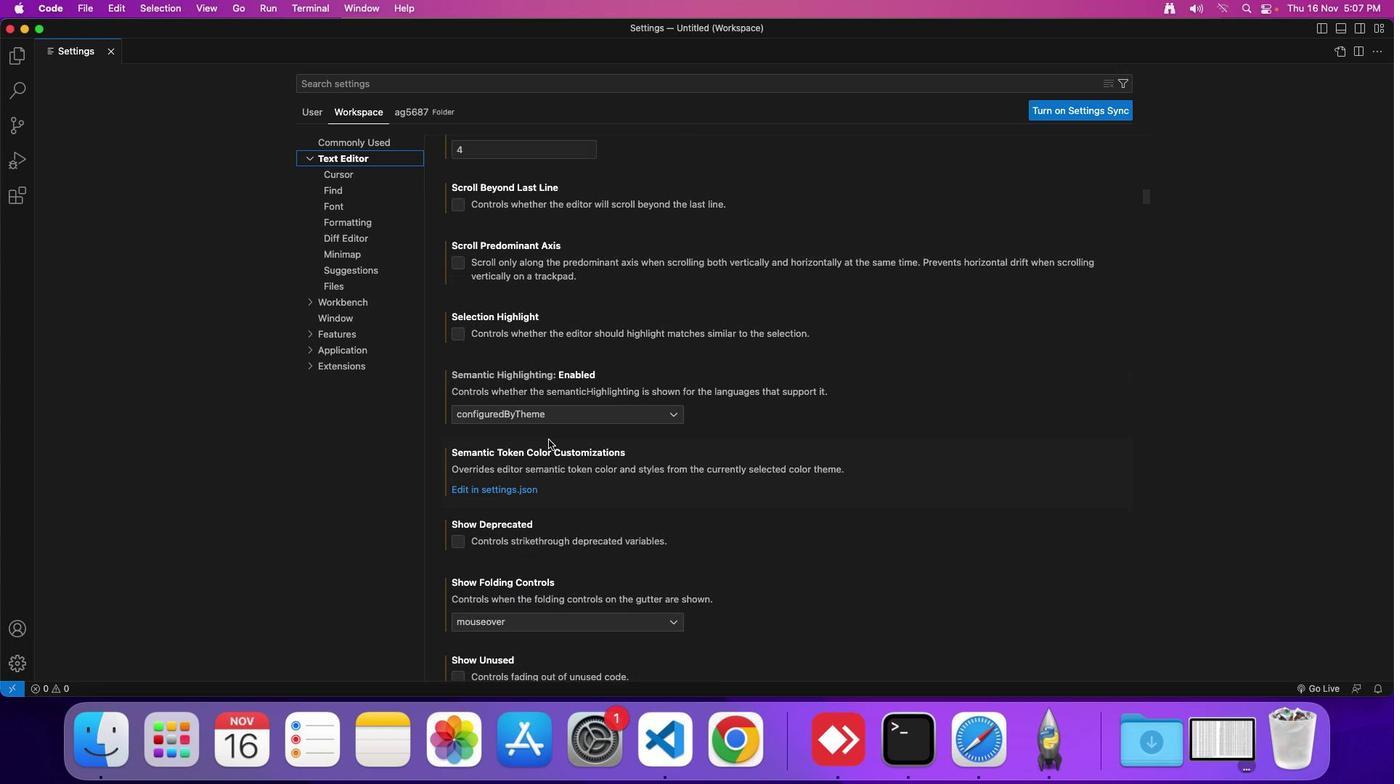 
Action: Mouse scrolled (548, 439) with delta (0, 0)
Screenshot: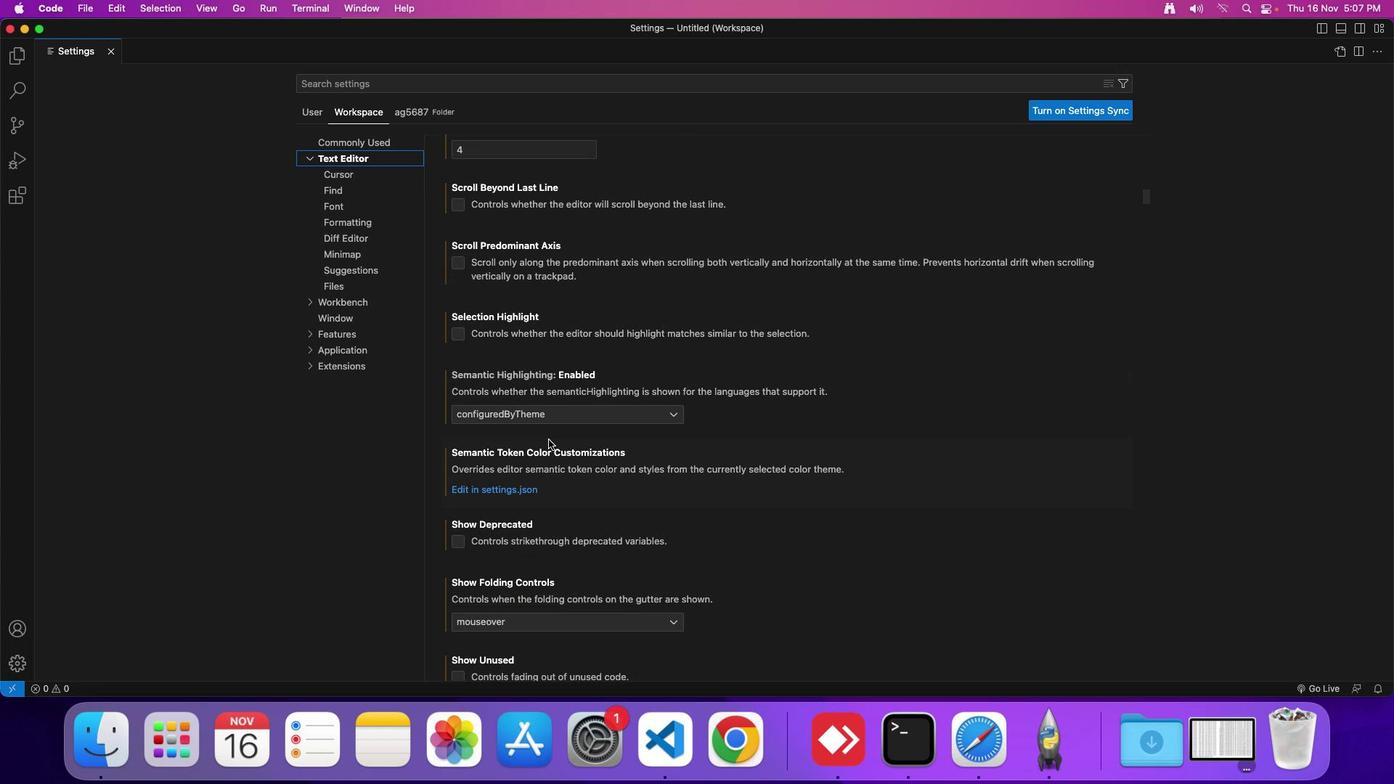 
Action: Mouse scrolled (548, 439) with delta (0, -1)
Screenshot: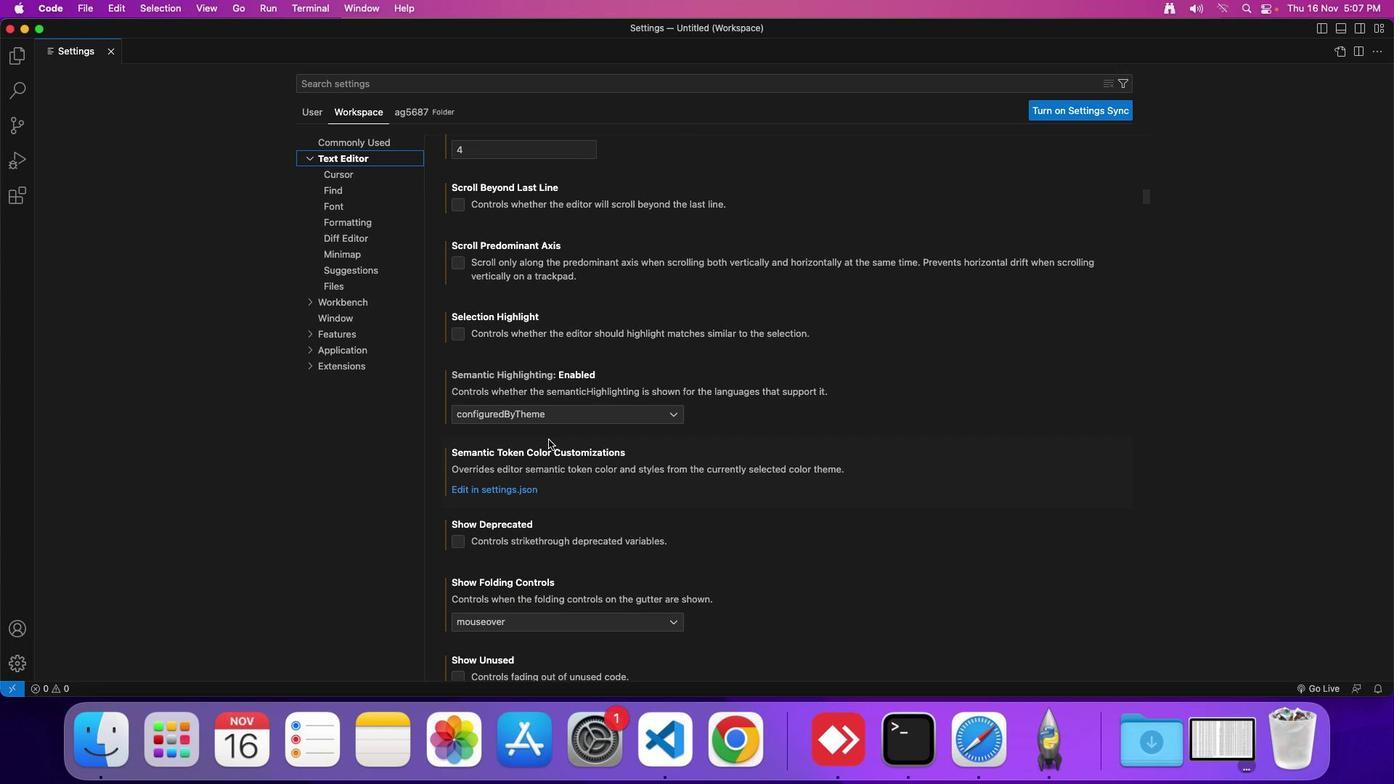 
Action: Mouse scrolled (548, 439) with delta (0, 0)
Screenshot: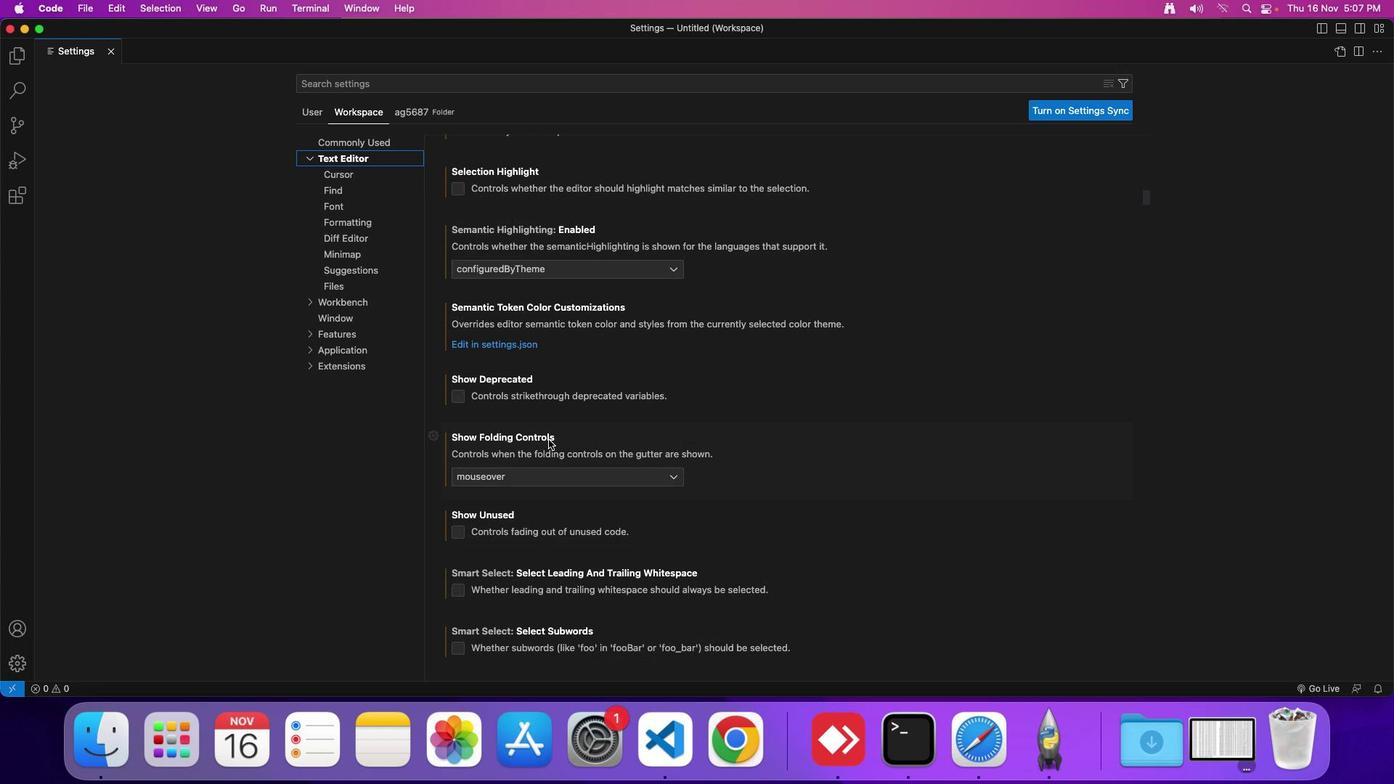 
Action: Mouse scrolled (548, 439) with delta (0, 0)
Screenshot: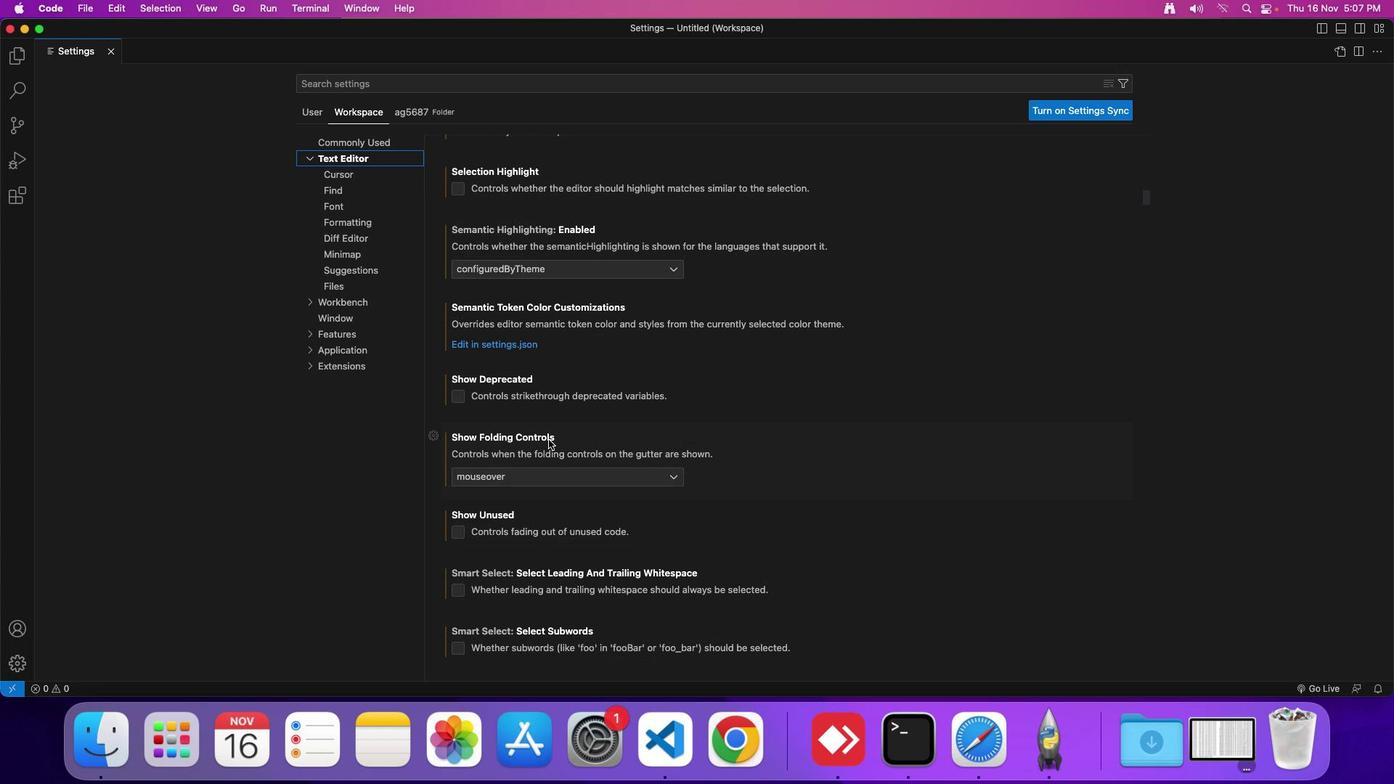 
Action: Mouse scrolled (548, 439) with delta (0, -1)
Screenshot: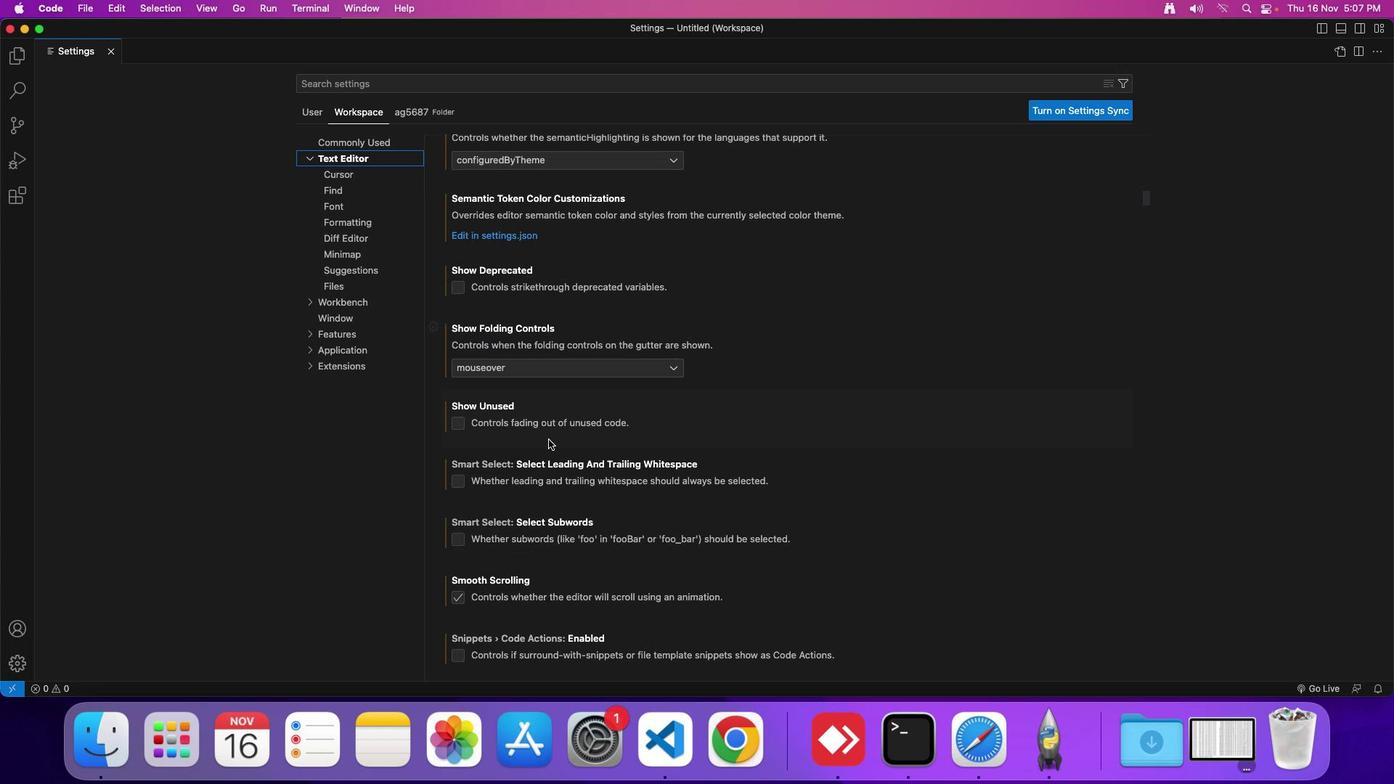 
Action: Mouse scrolled (548, 439) with delta (0, -2)
Screenshot: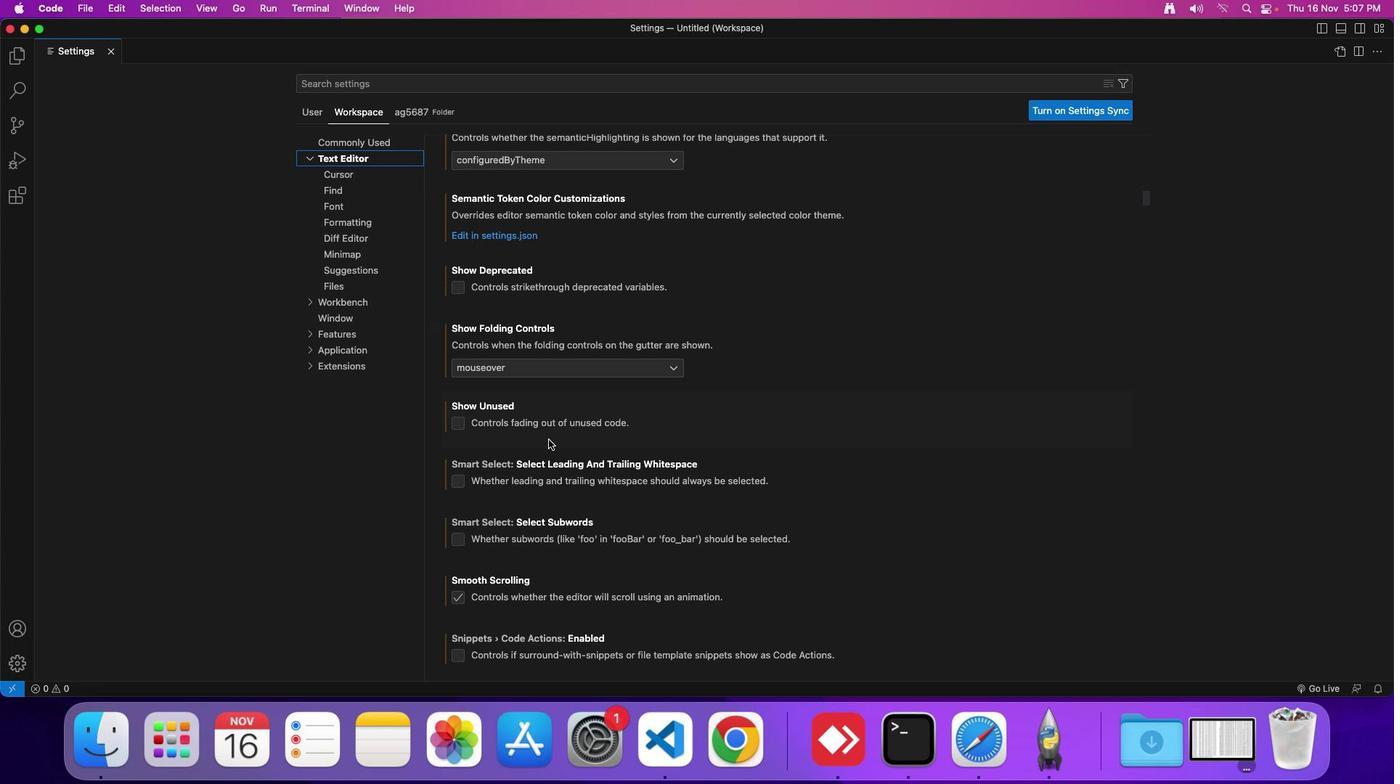 
Action: Mouse scrolled (548, 439) with delta (0, 0)
Screenshot: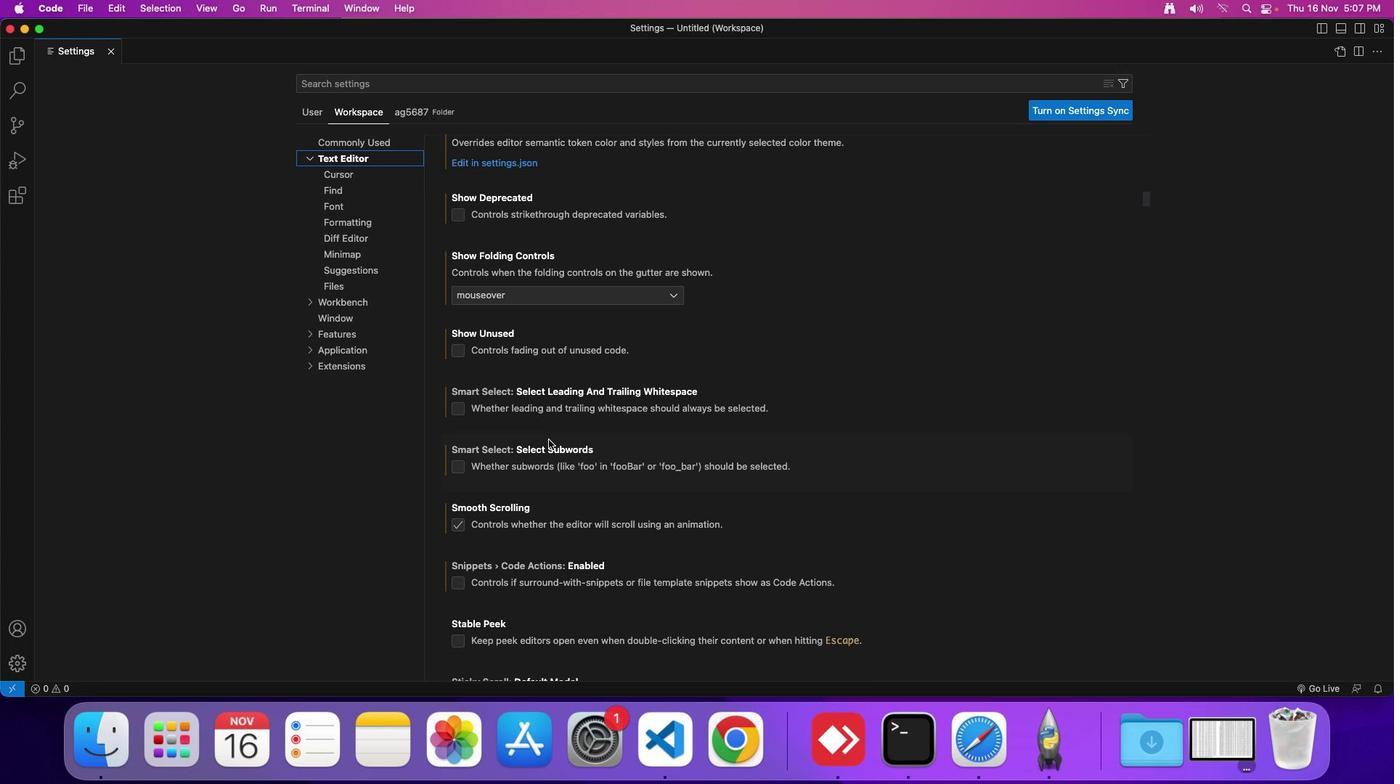 
Action: Mouse scrolled (548, 439) with delta (0, 0)
Screenshot: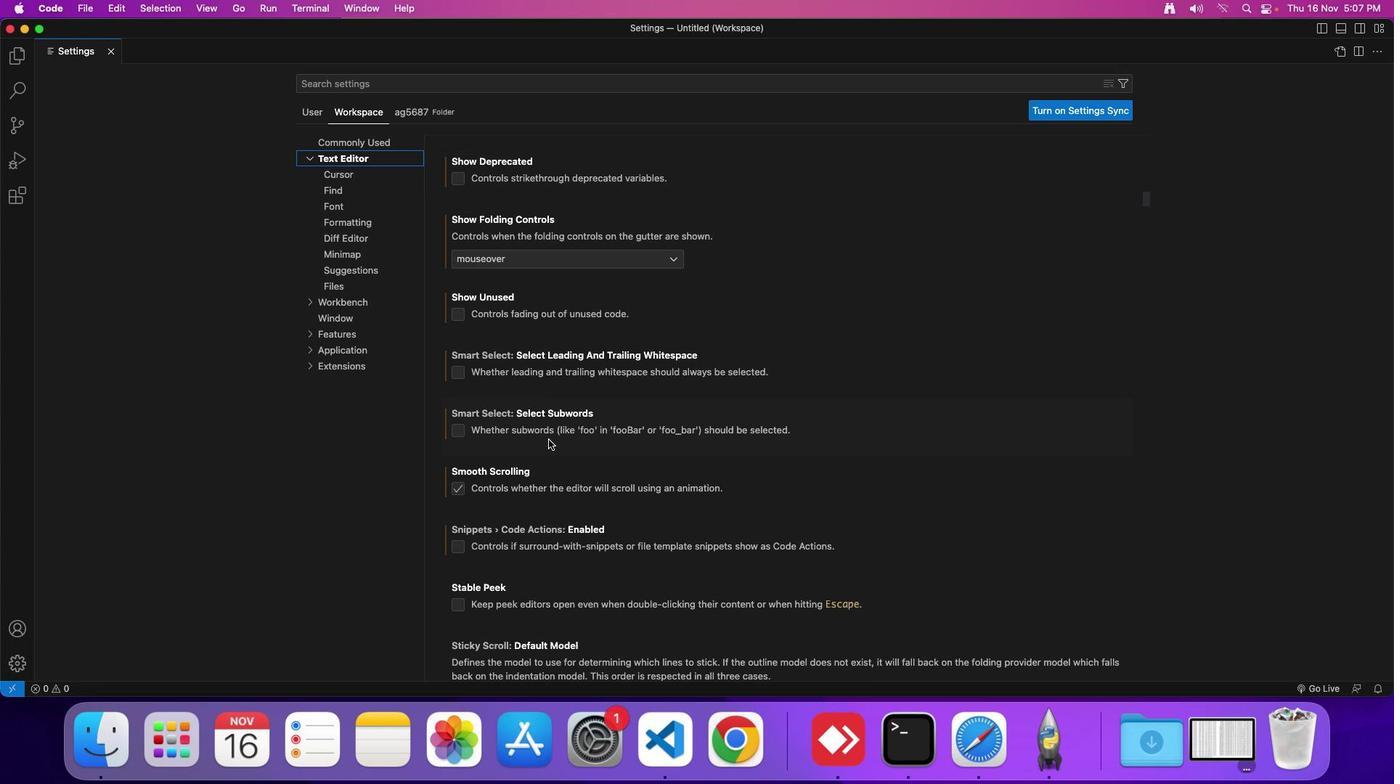 
Action: Mouse scrolled (548, 439) with delta (0, 0)
Screenshot: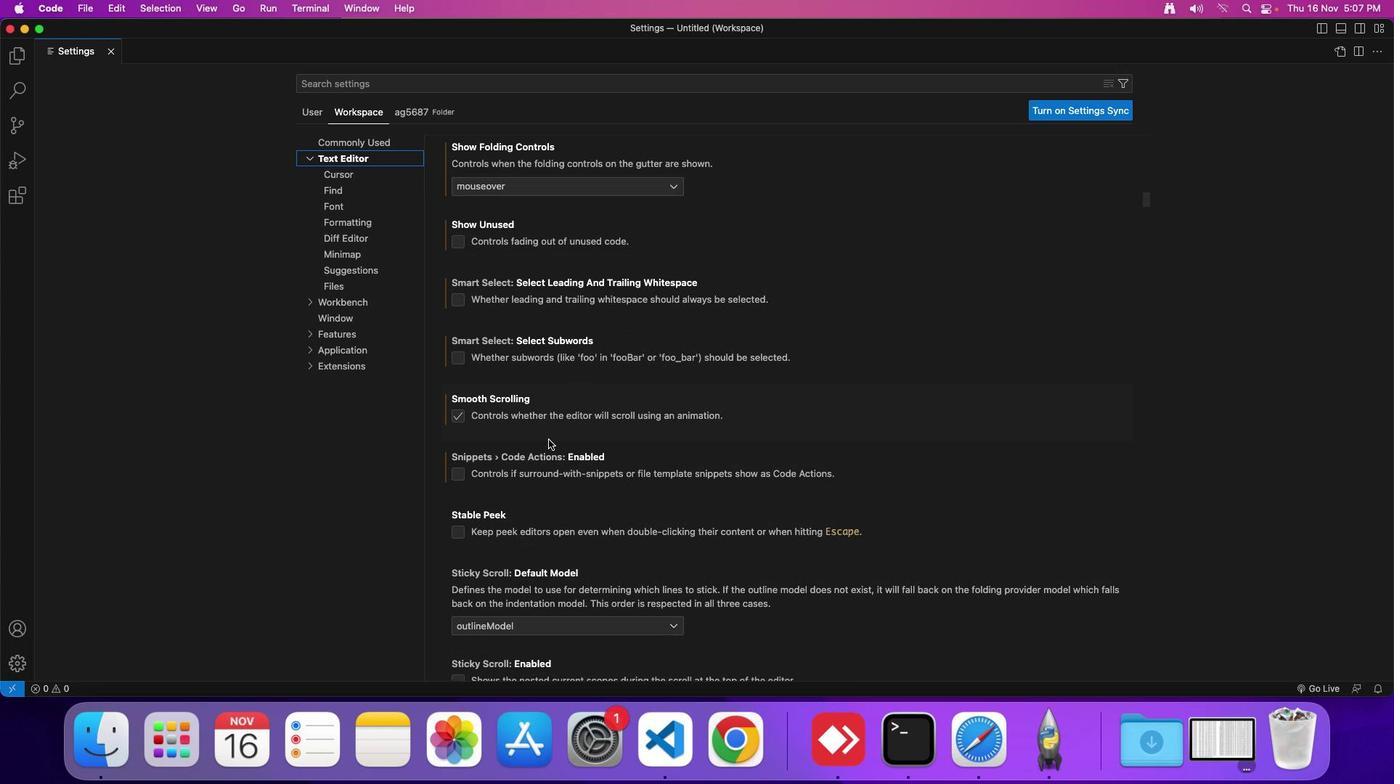 
Action: Mouse scrolled (548, 439) with delta (0, -1)
Screenshot: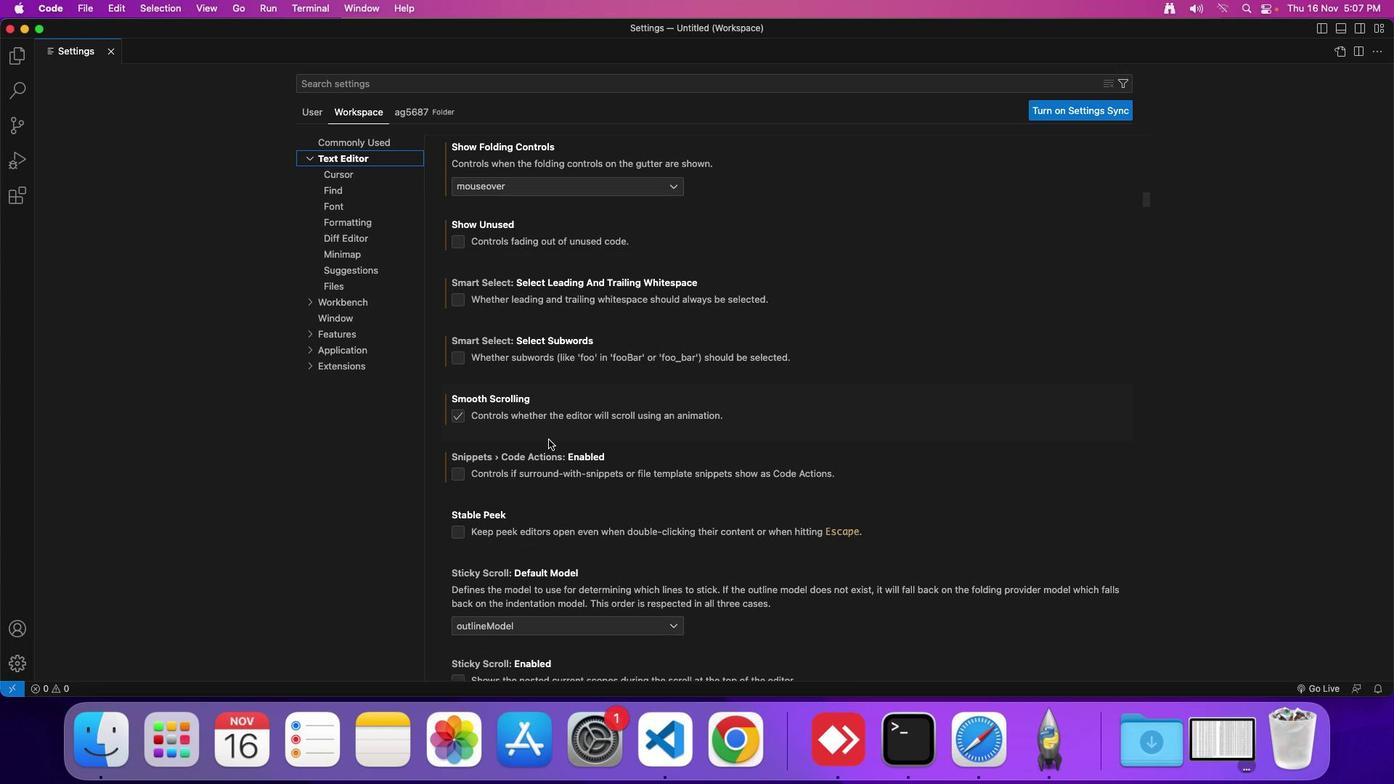 
Action: Mouse scrolled (548, 439) with delta (0, 0)
Screenshot: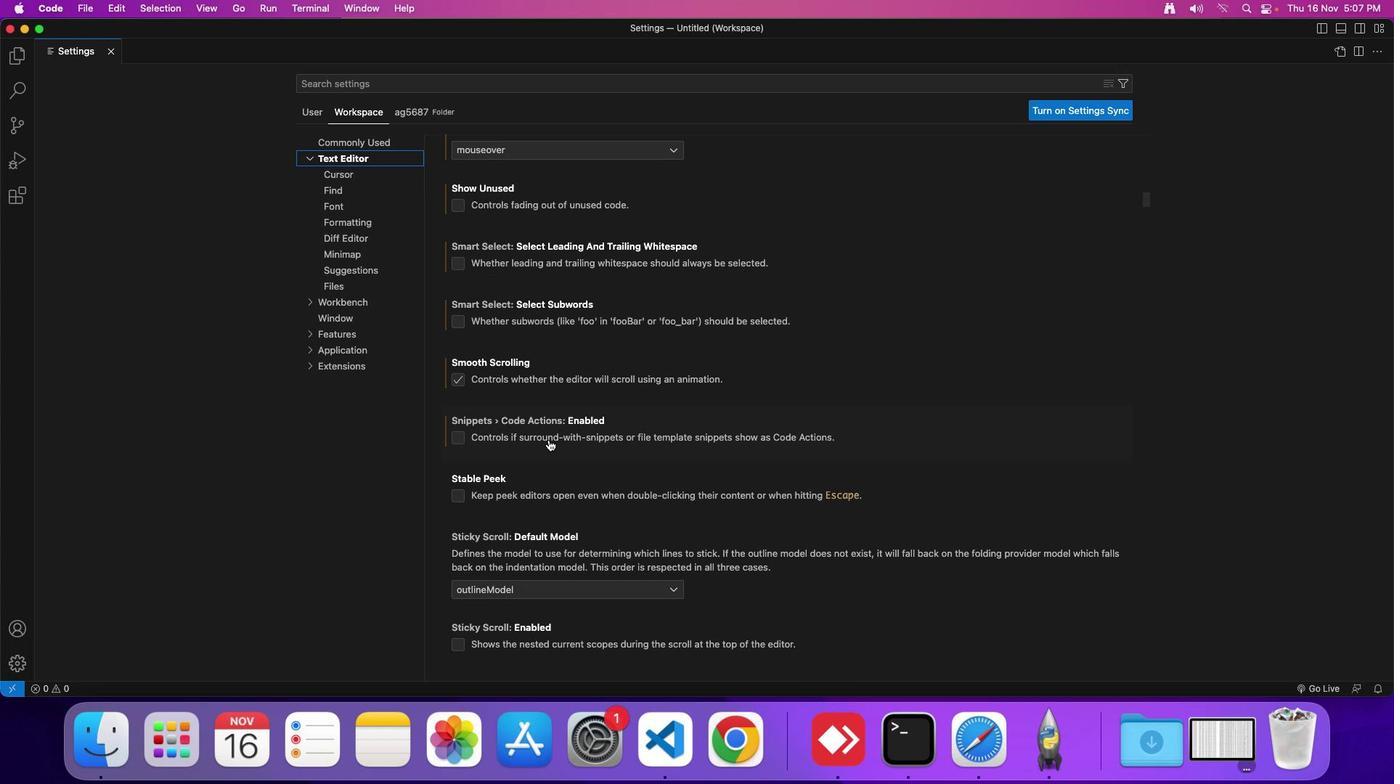 
Action: Mouse moved to (469, 461)
Screenshot: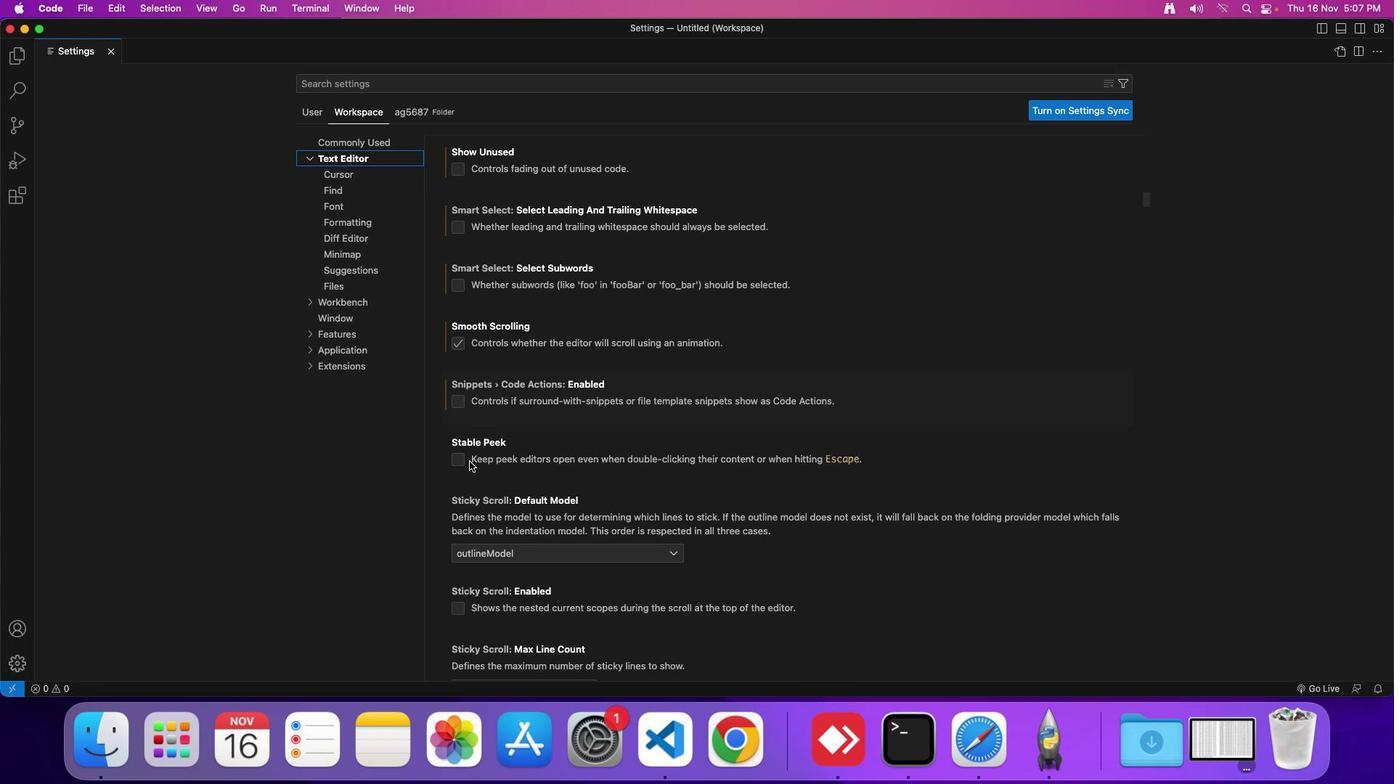 
Action: Mouse scrolled (469, 461) with delta (0, 0)
Screenshot: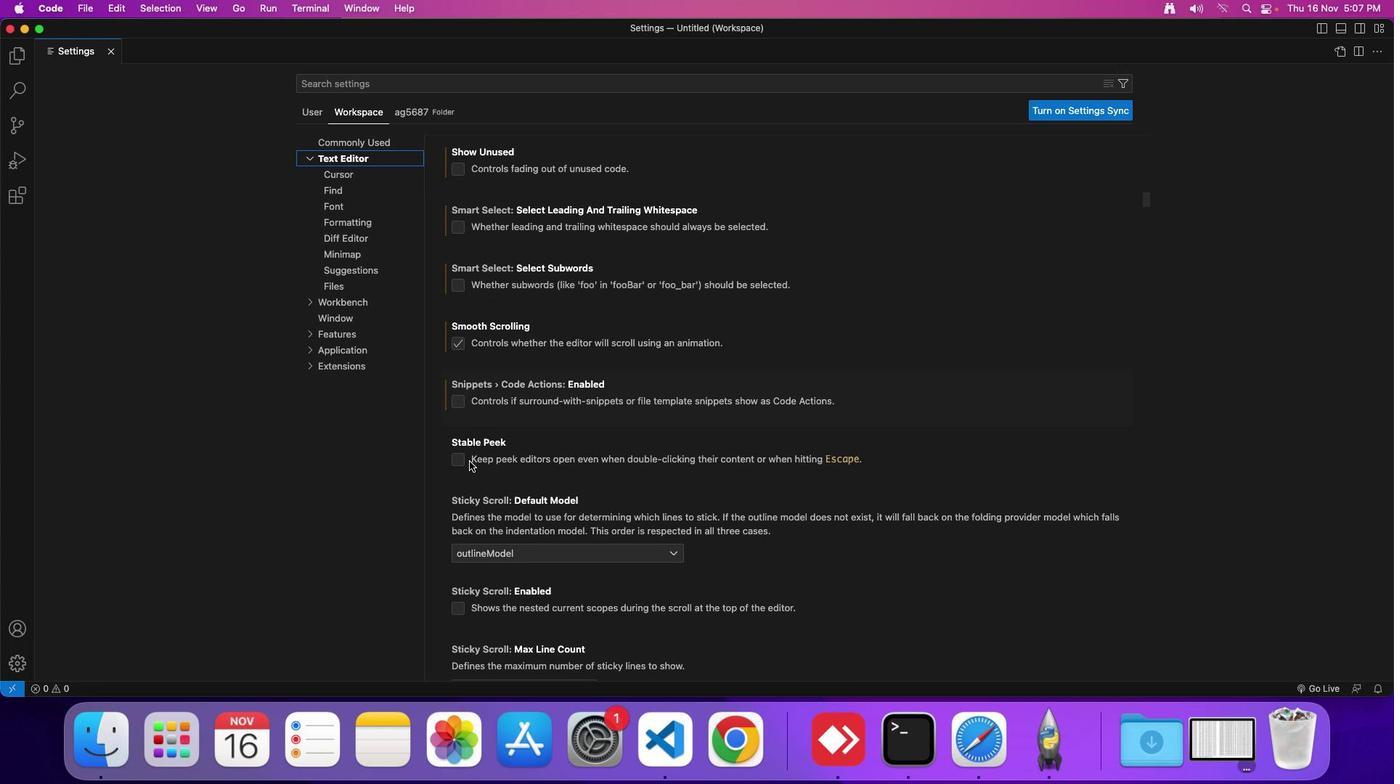 
Action: Mouse moved to (462, 462)
Screenshot: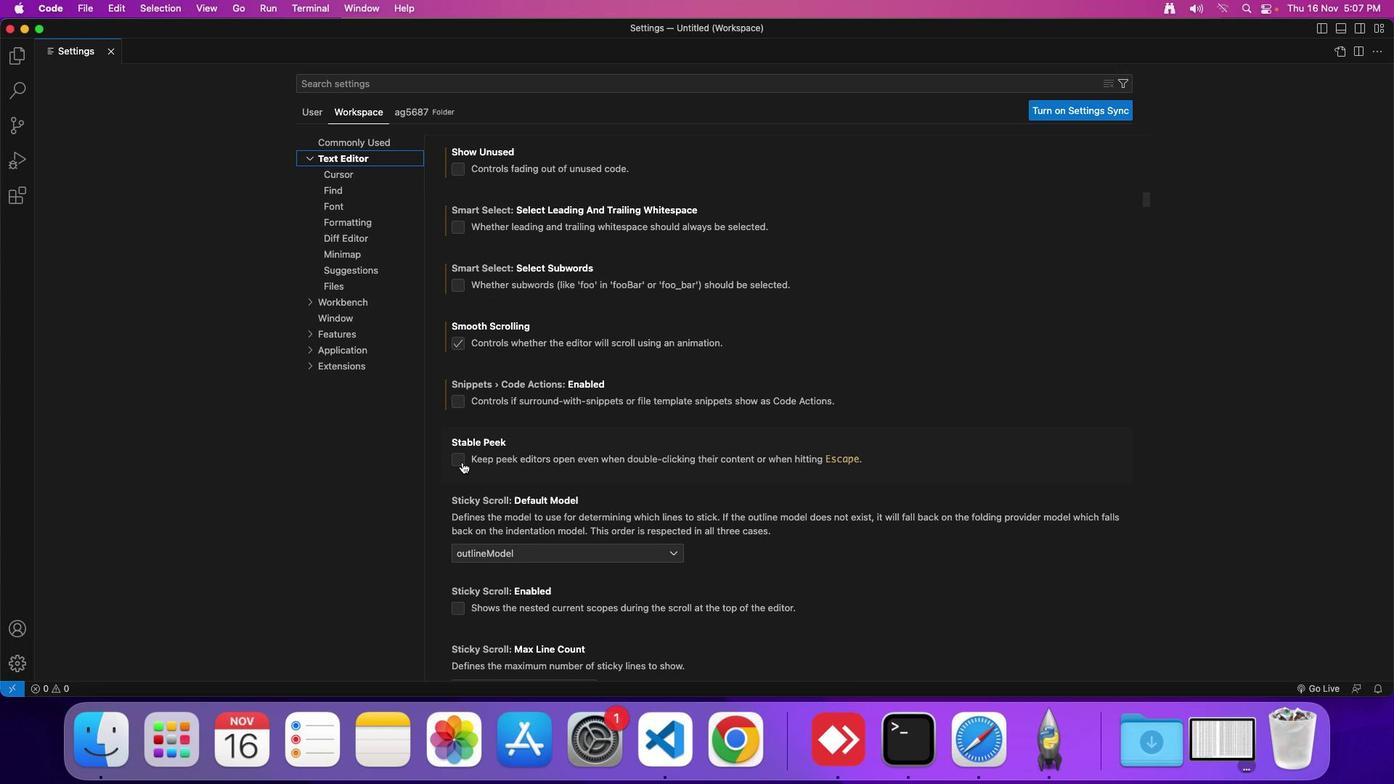 
Action: Mouse pressed left at (462, 462)
Screenshot: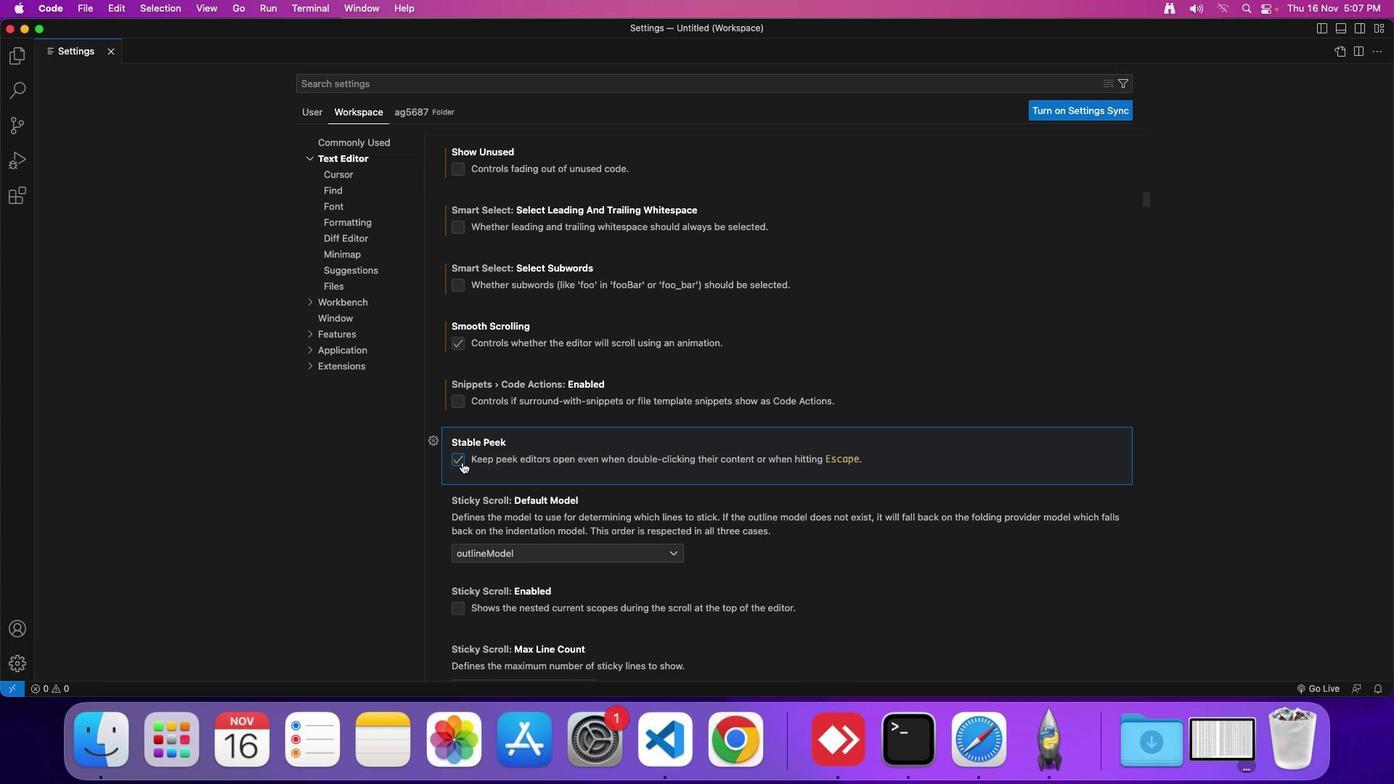 
Action: Mouse moved to (476, 463)
Screenshot: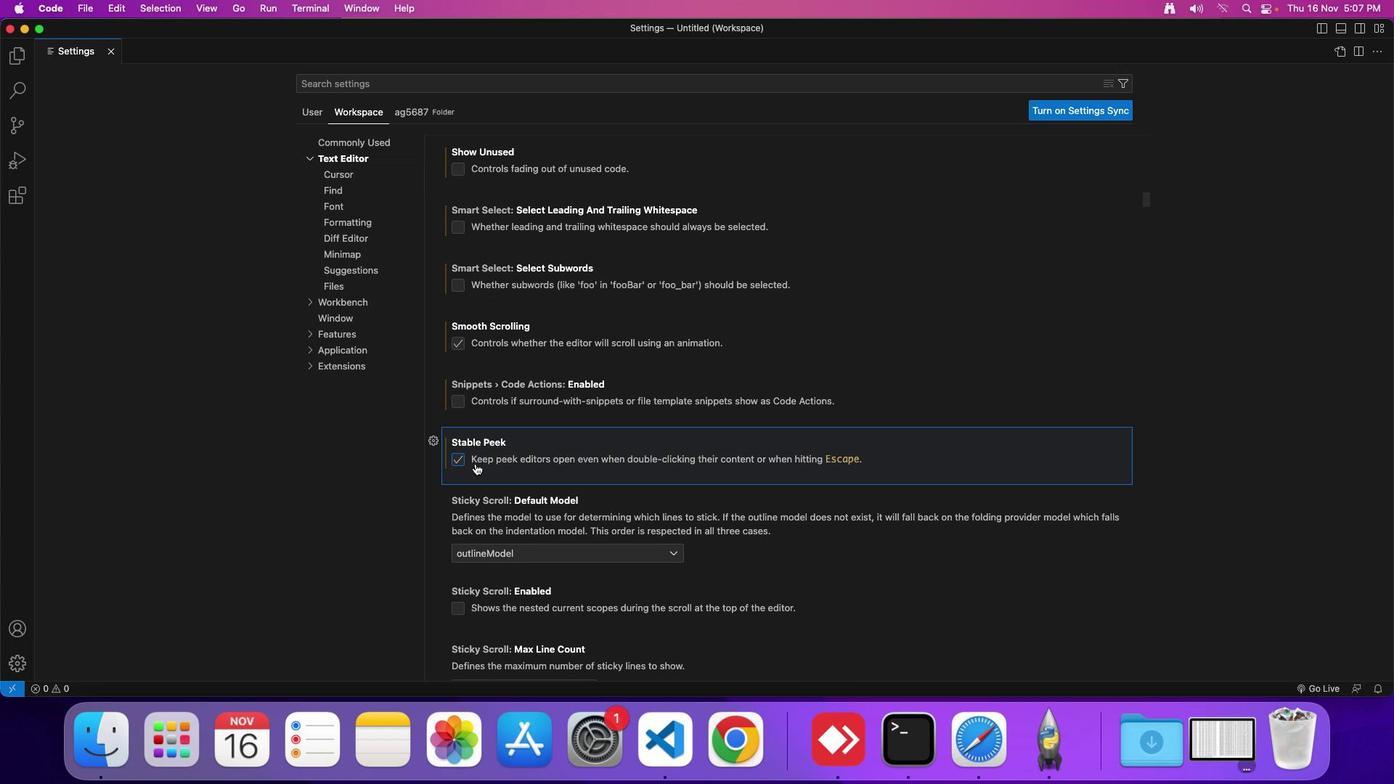 
